 Task: Look for space in Gjakovë, Kosovo from 14th June, 2023 to 30th June, 2023 for 5 adults in price range Rs.8000 to Rs.12000. Place can be entire place or private room with 5 bedrooms having 5 beds and 5 bathrooms. Property type can be house, flat, guest house. Amenities needed are: wifi, TV, free parkinig on premises, gym, breakfast. Booking option can be shelf check-in. Required host language is English.
Action: Mouse moved to (532, 108)
Screenshot: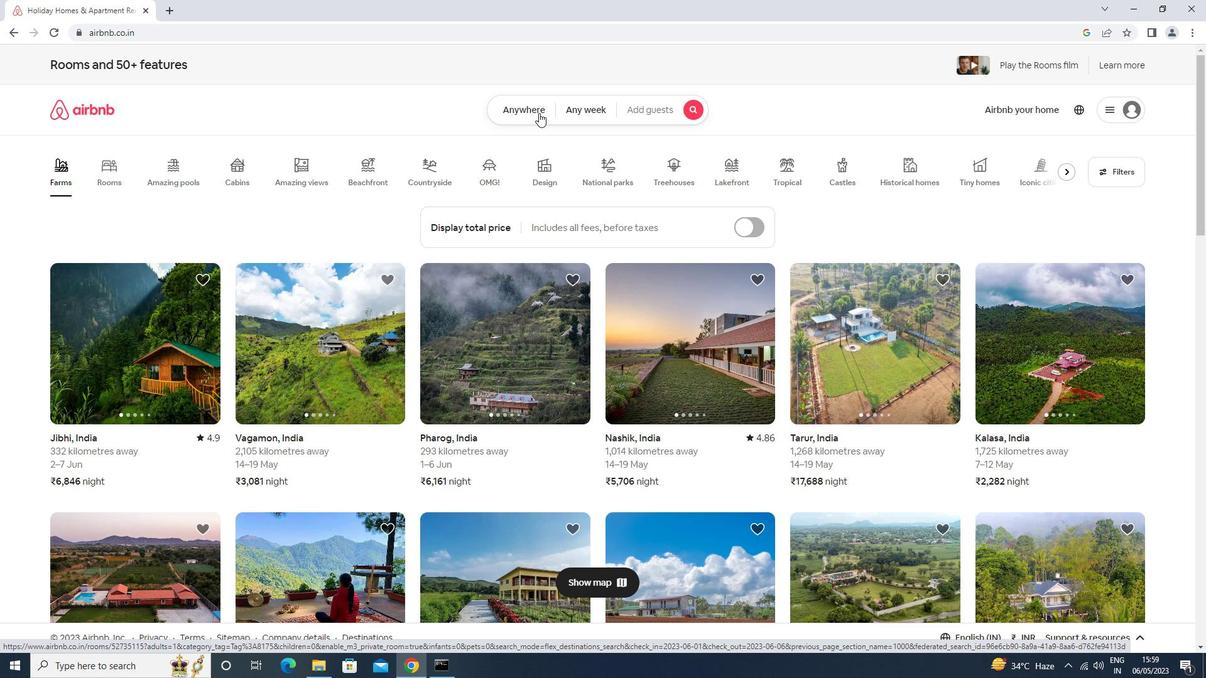 
Action: Mouse pressed left at (532, 108)
Screenshot: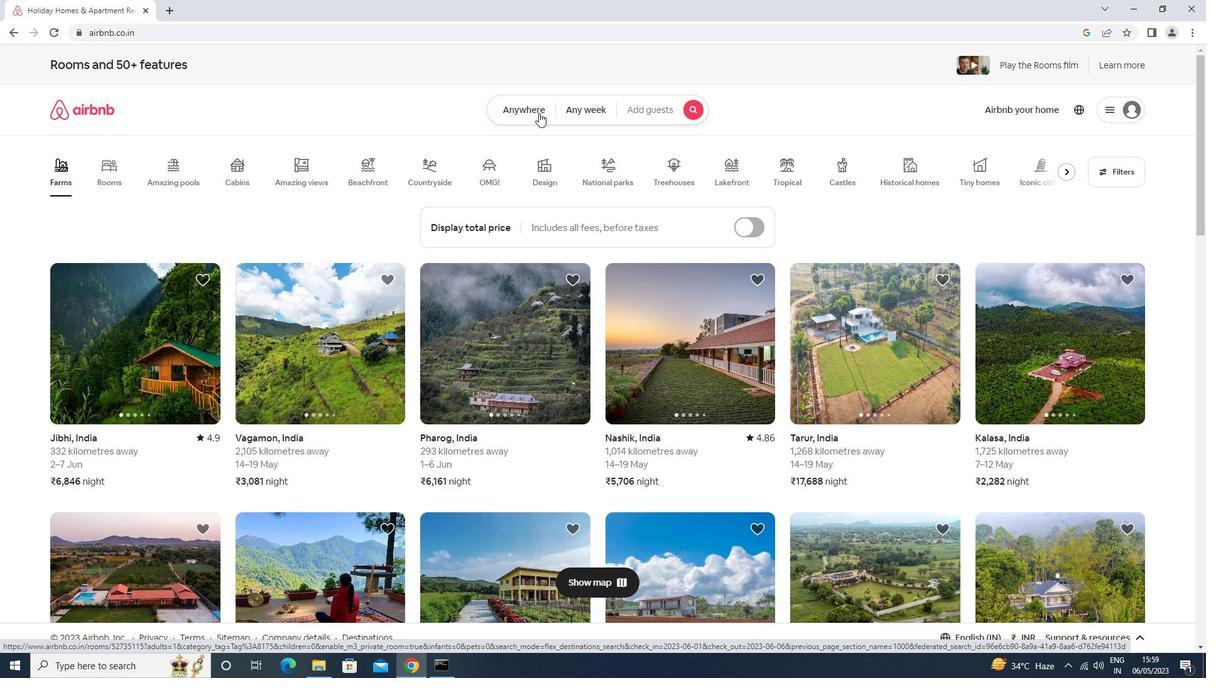
Action: Mouse moved to (446, 159)
Screenshot: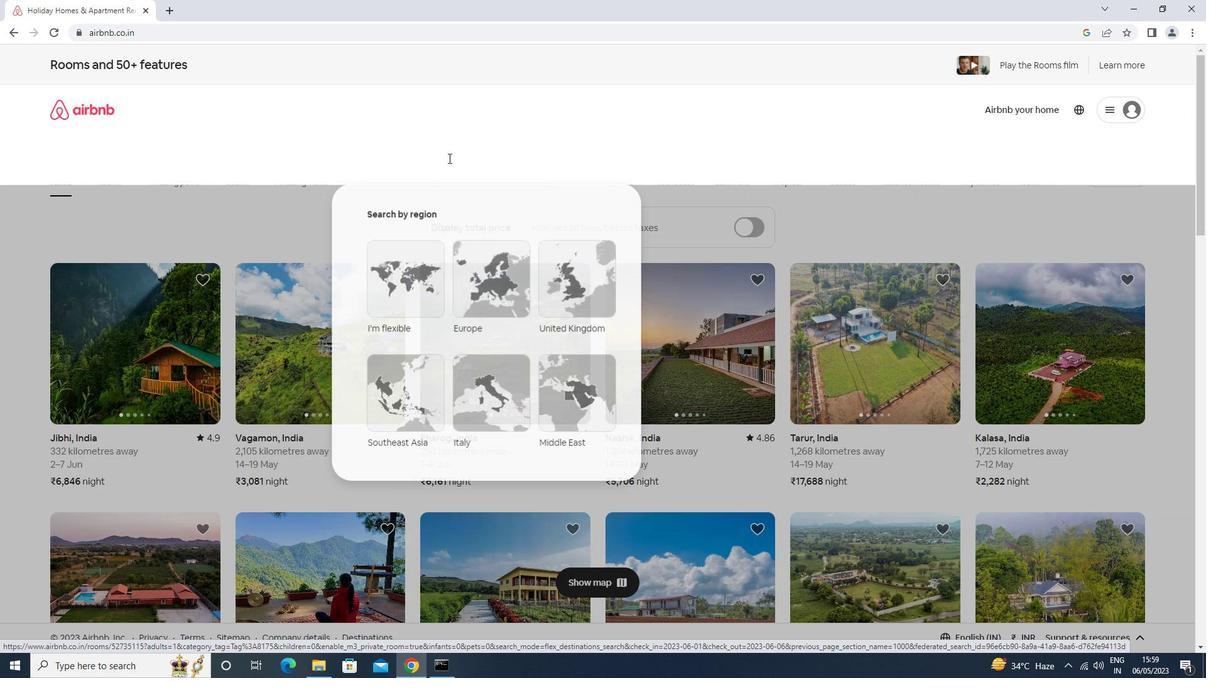 
Action: Mouse pressed left at (446, 159)
Screenshot: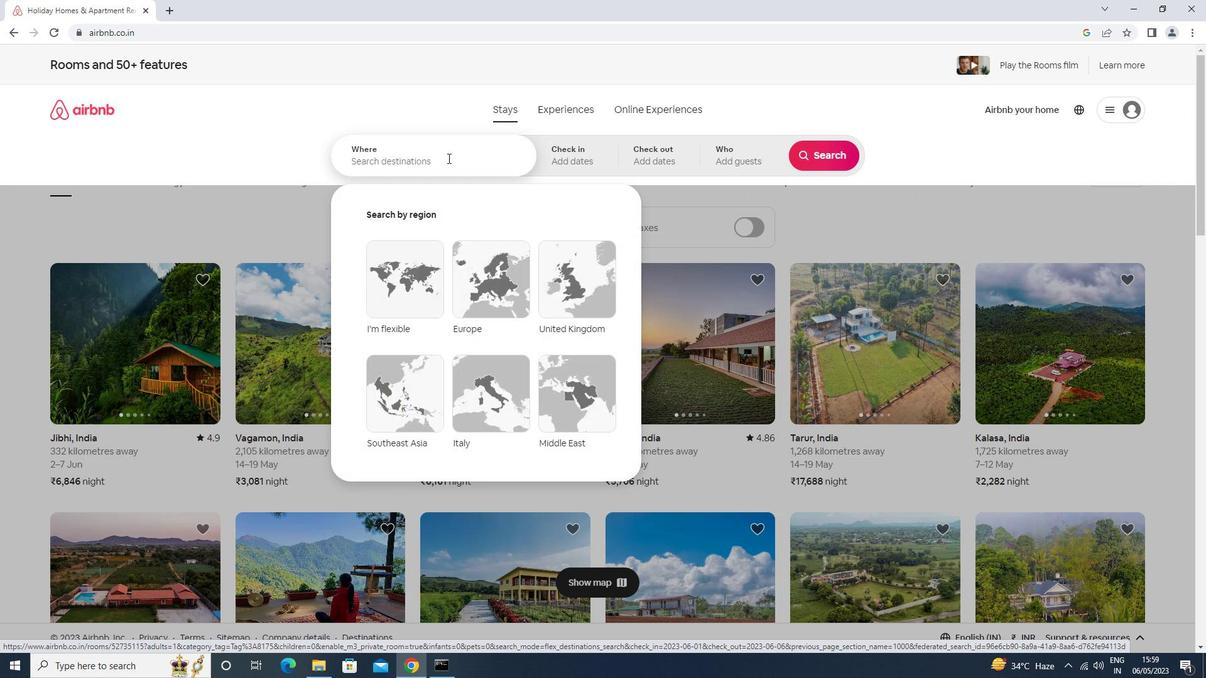 
Action: Mouse moved to (446, 159)
Screenshot: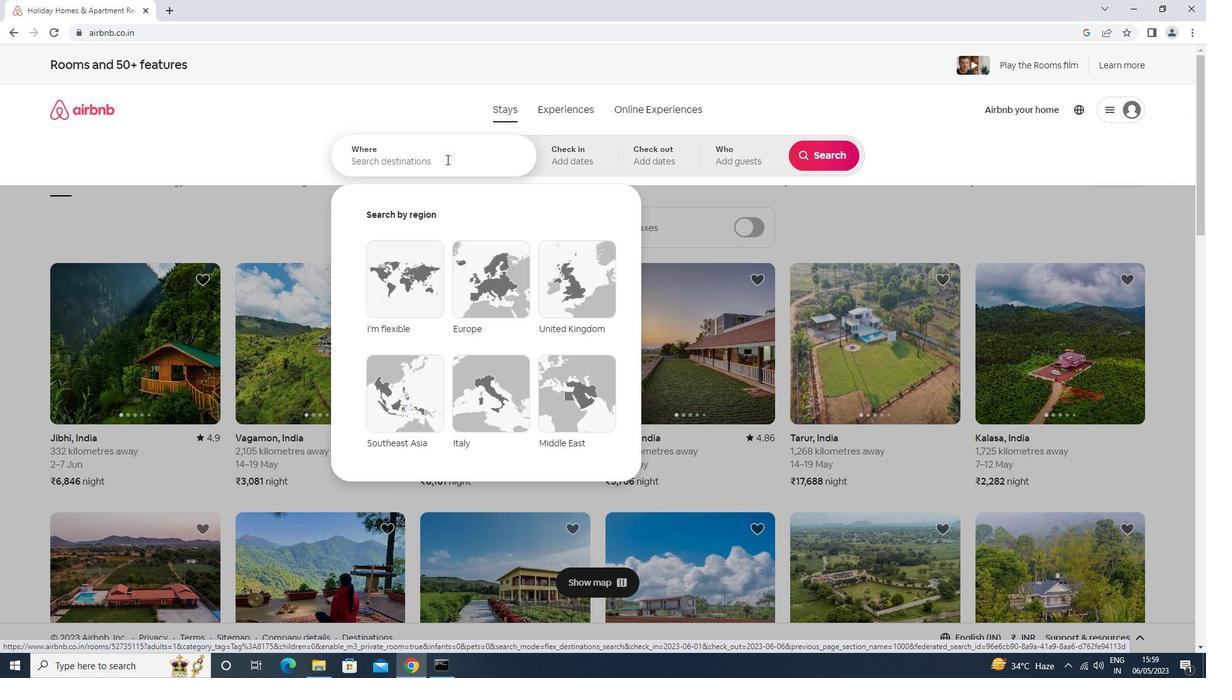 
Action: Key pressed <Key.shift>GJAKOVE,<Key.shift>KOSOVO<Key.enter>
Screenshot: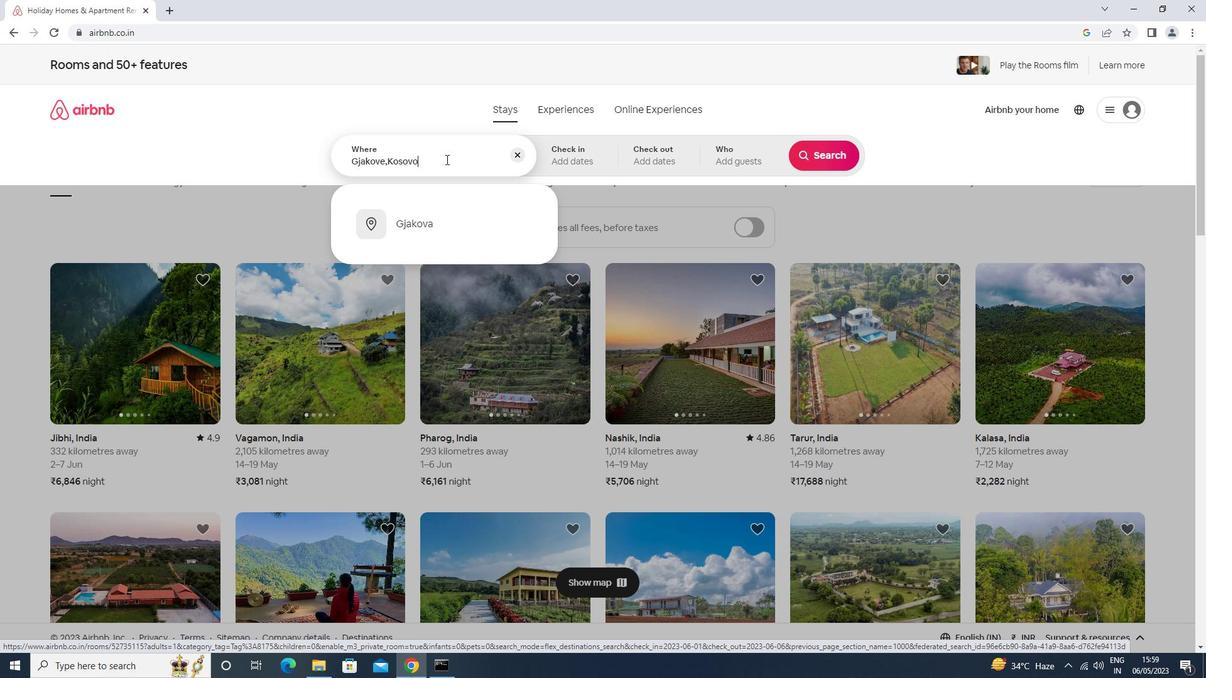 
Action: Mouse moved to (724, 371)
Screenshot: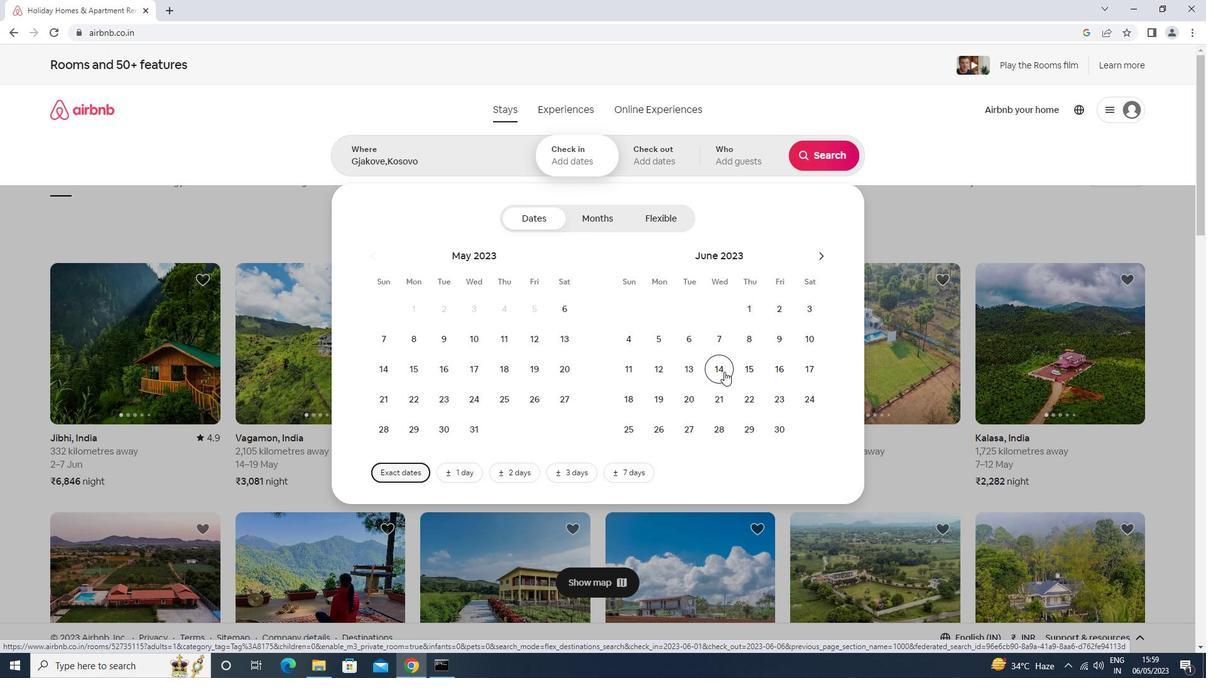 
Action: Mouse pressed left at (724, 371)
Screenshot: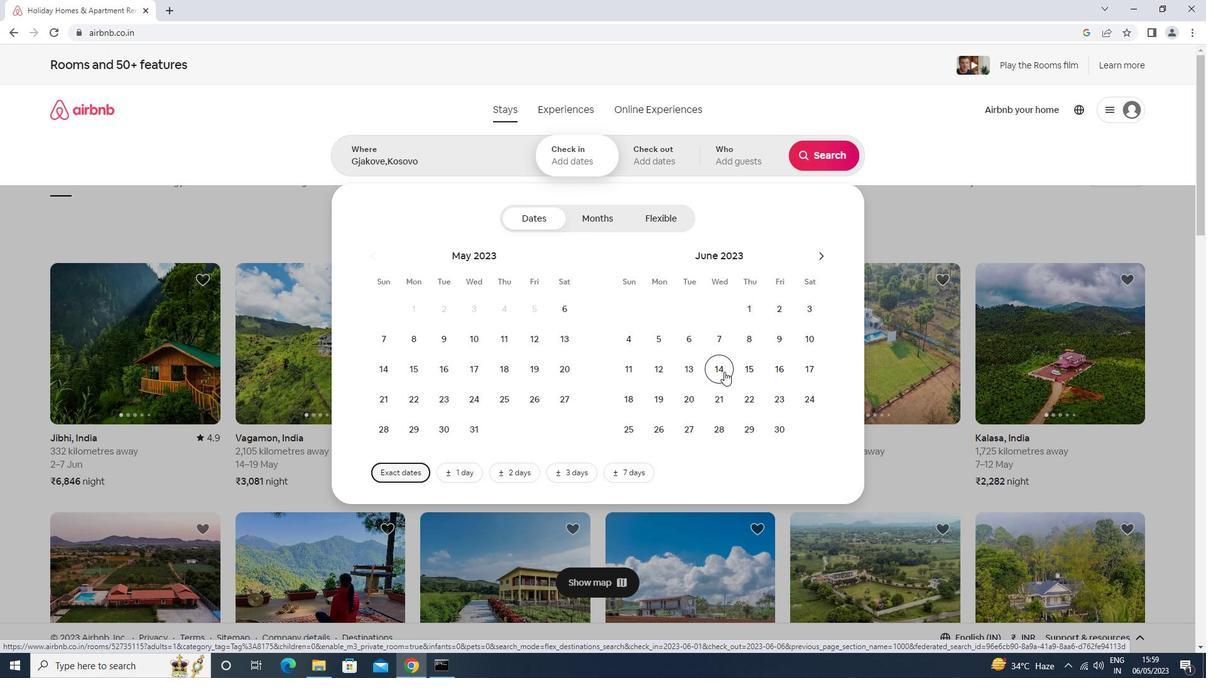 
Action: Mouse moved to (774, 434)
Screenshot: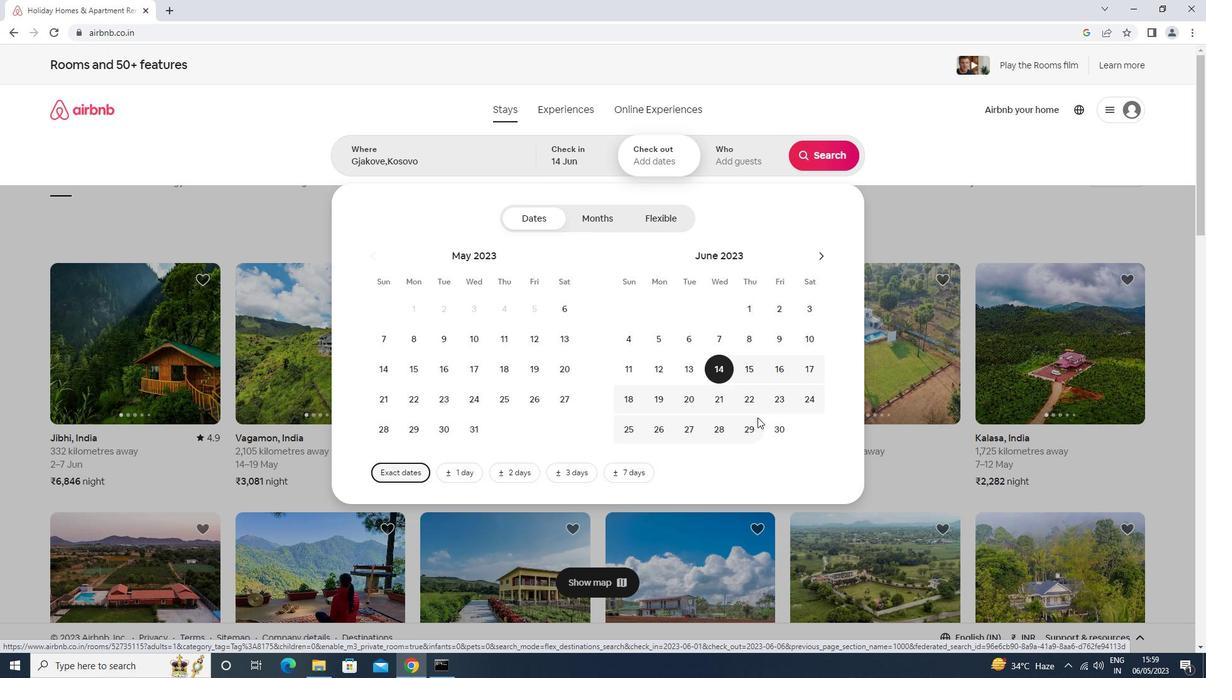 
Action: Mouse pressed left at (774, 434)
Screenshot: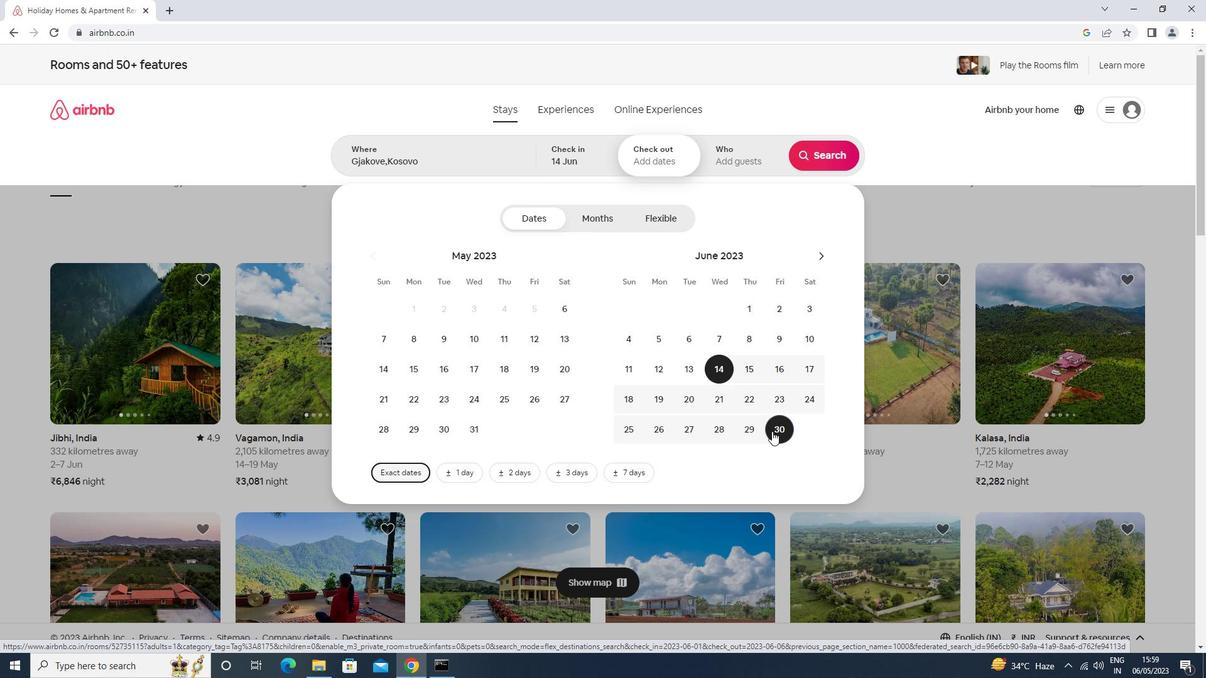 
Action: Mouse moved to (740, 176)
Screenshot: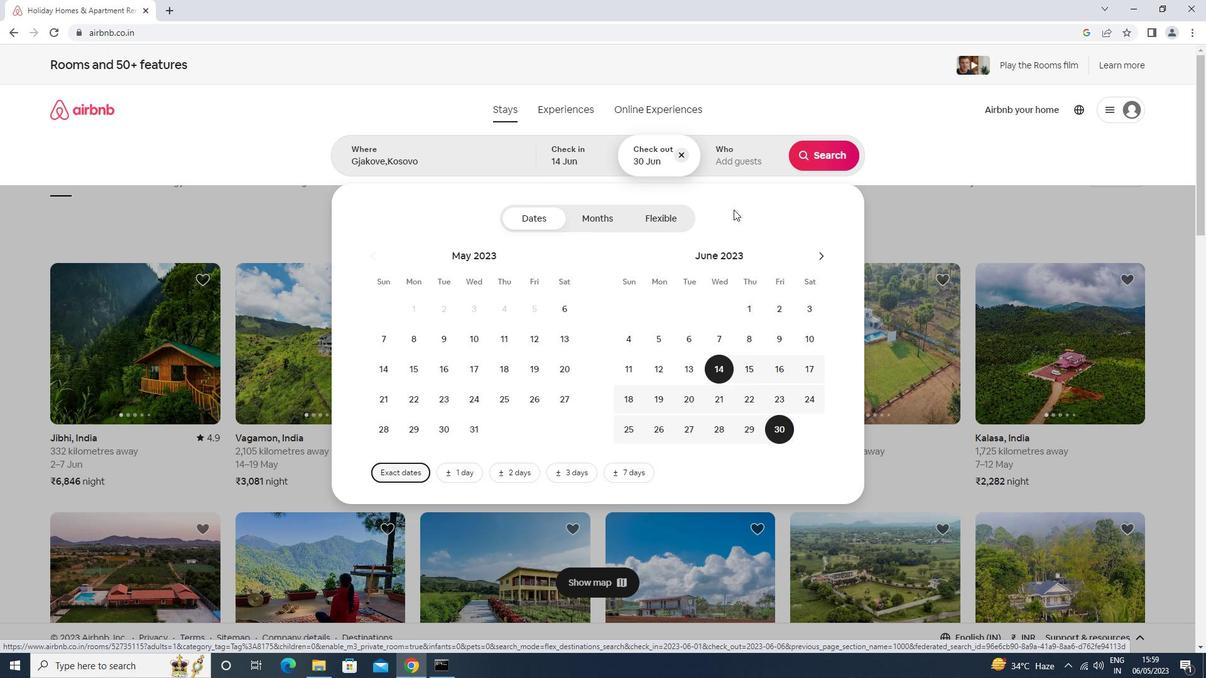 
Action: Mouse pressed left at (740, 176)
Screenshot: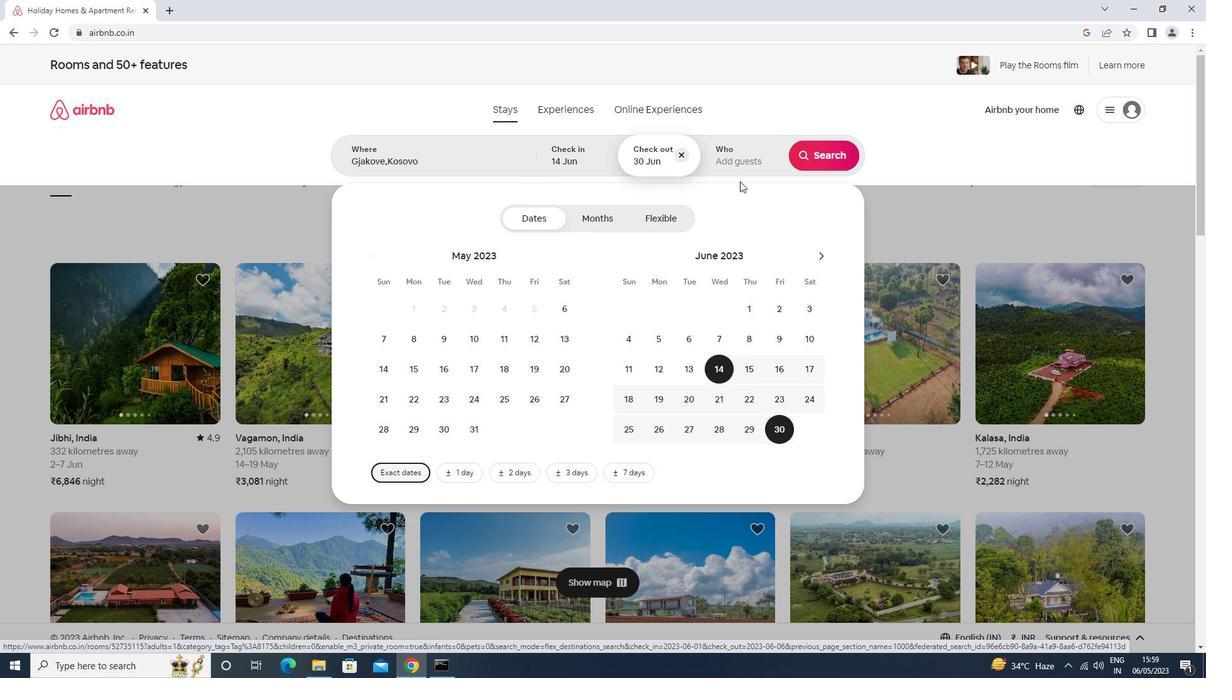 
Action: Mouse moved to (740, 162)
Screenshot: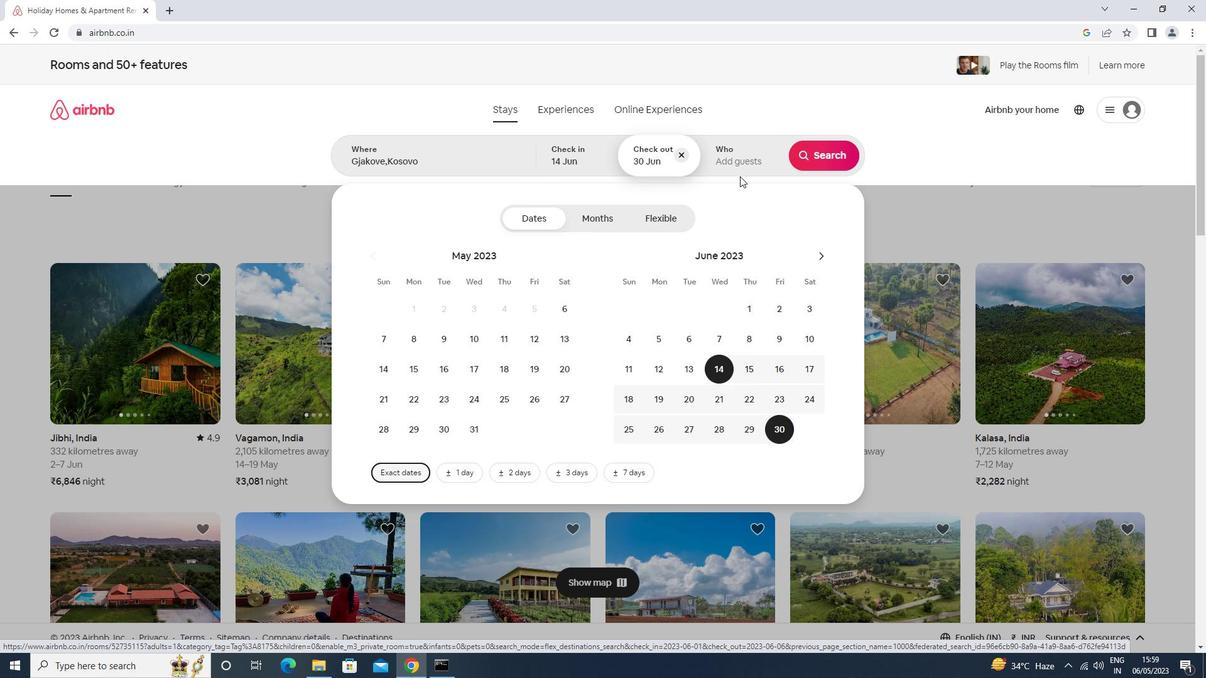 
Action: Mouse pressed left at (740, 162)
Screenshot: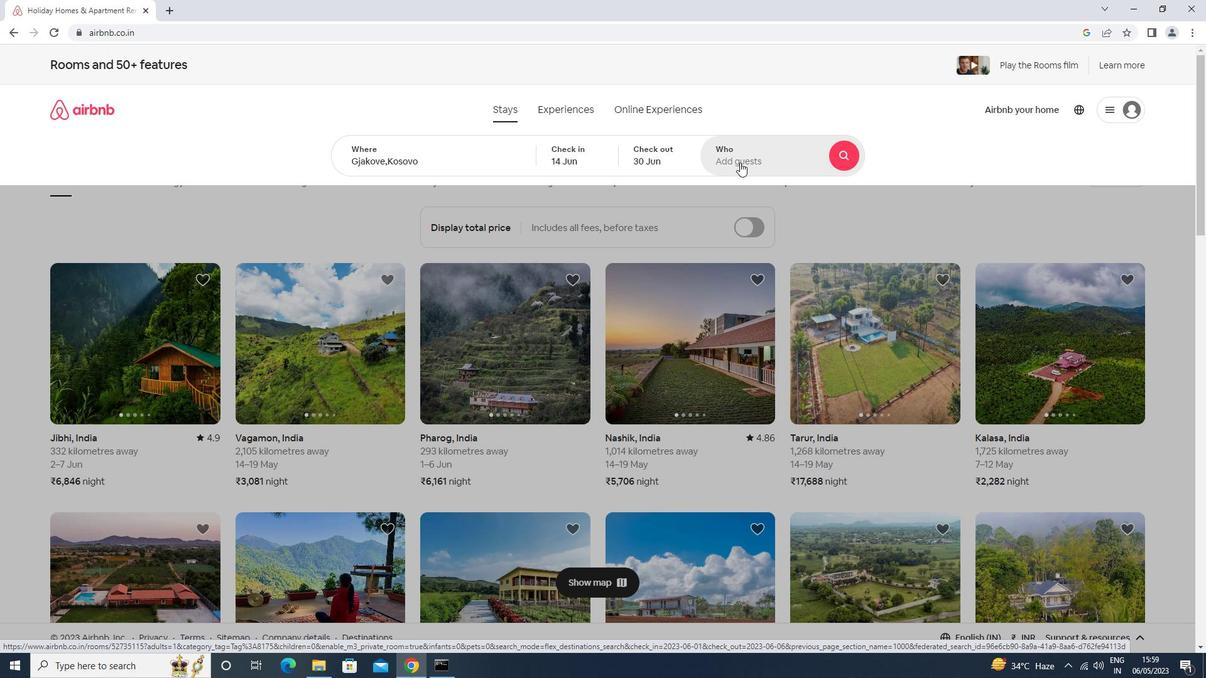 
Action: Mouse moved to (823, 224)
Screenshot: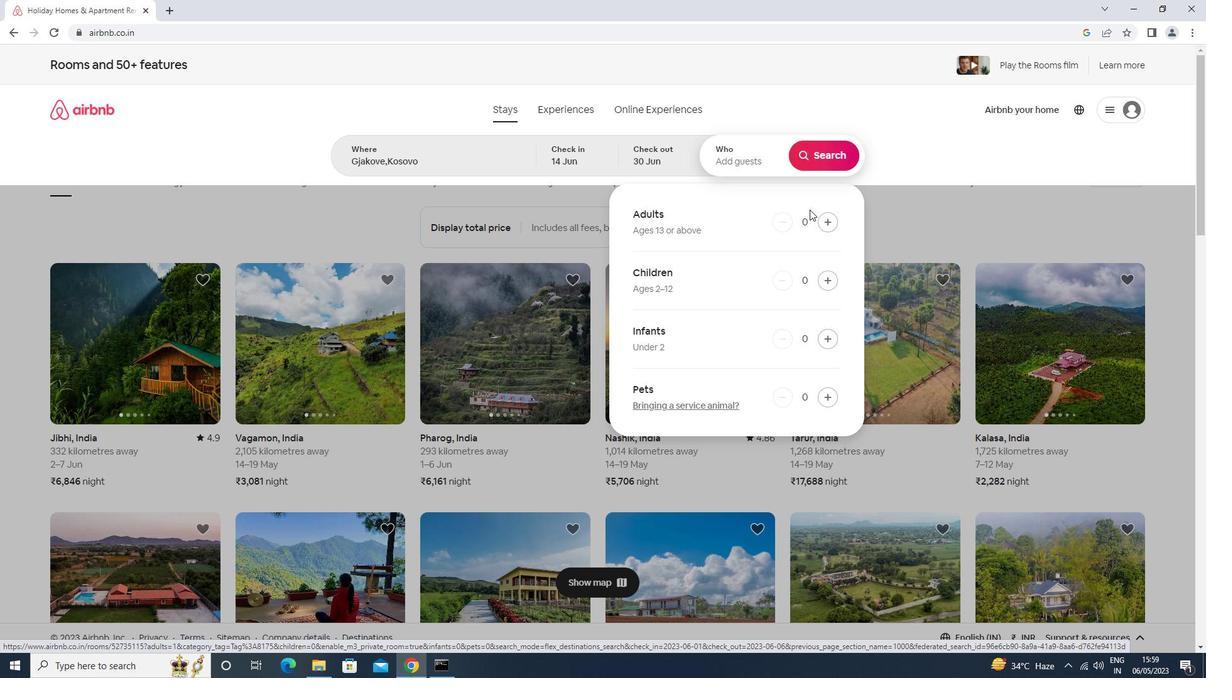 
Action: Mouse pressed left at (823, 224)
Screenshot: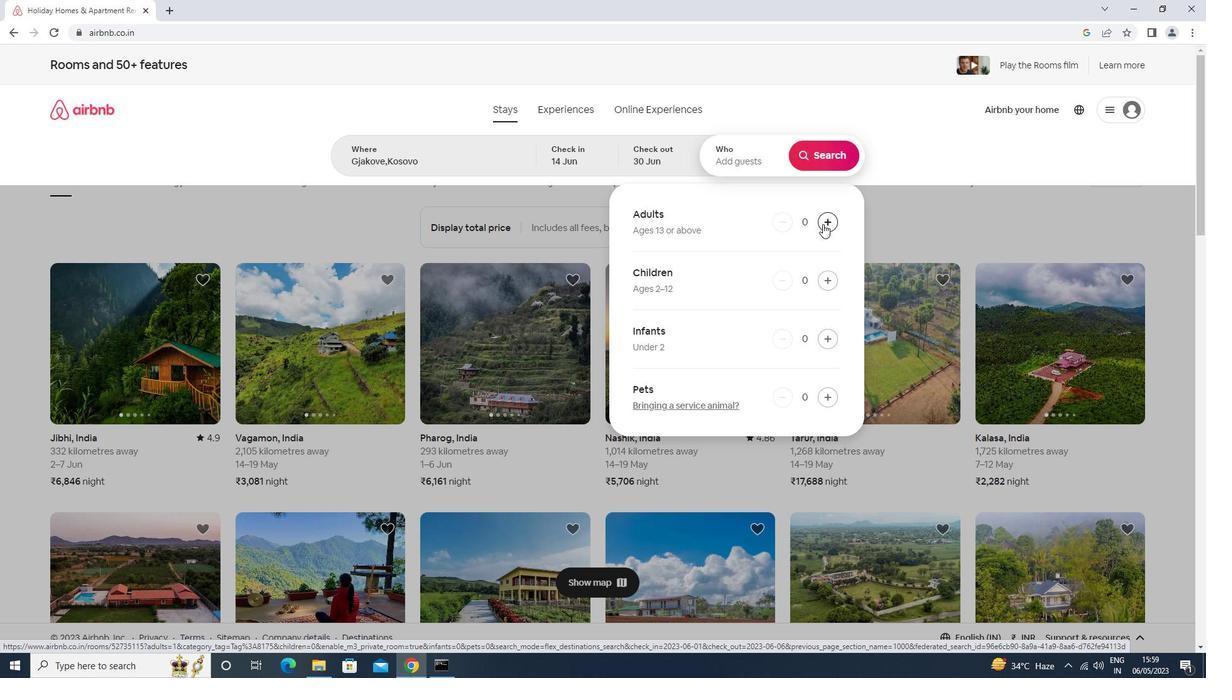
Action: Mouse pressed left at (823, 224)
Screenshot: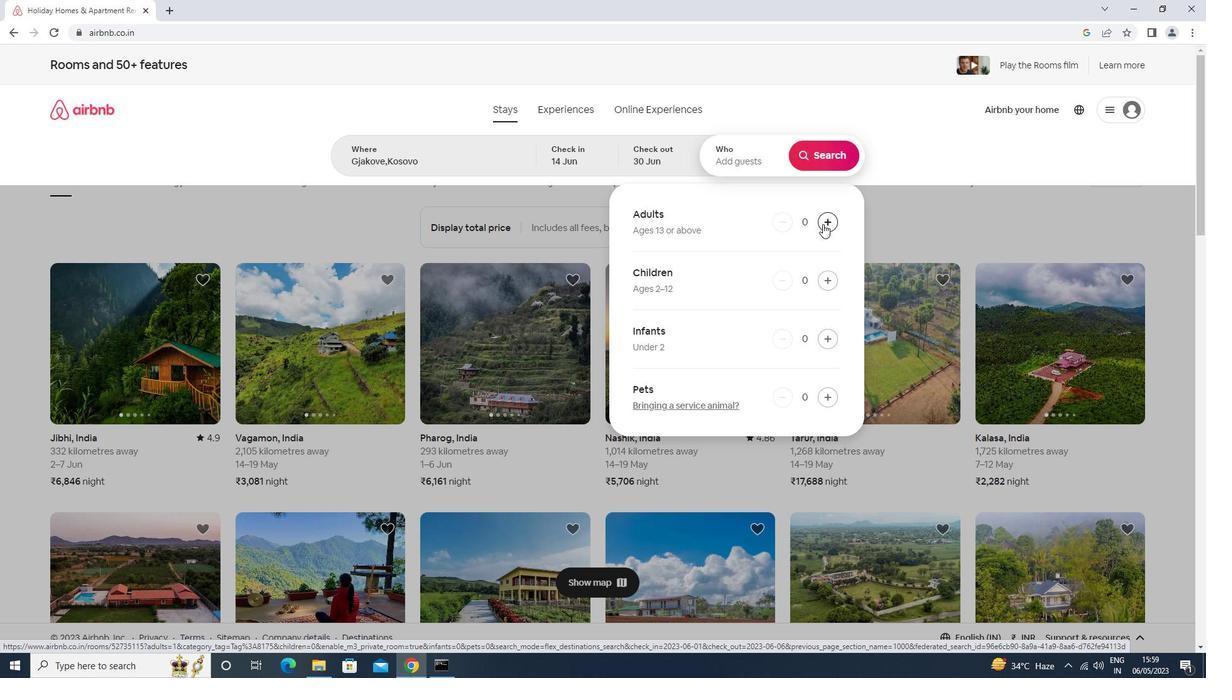 
Action: Mouse pressed left at (823, 224)
Screenshot: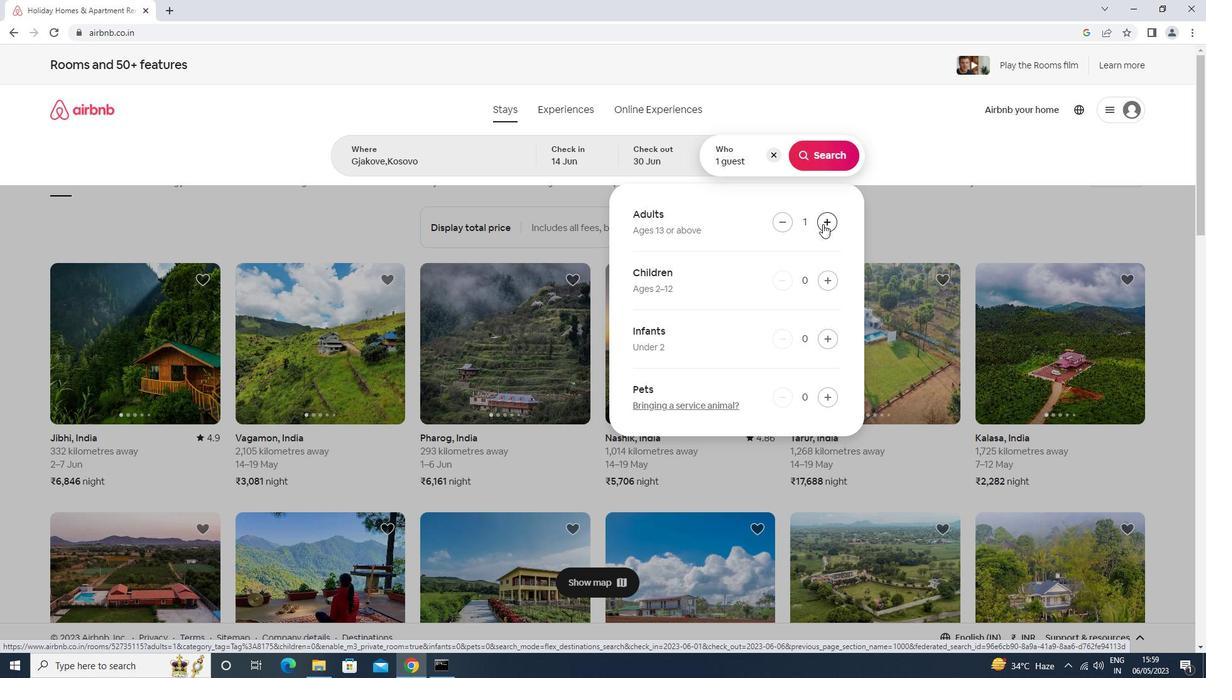 
Action: Mouse pressed left at (823, 224)
Screenshot: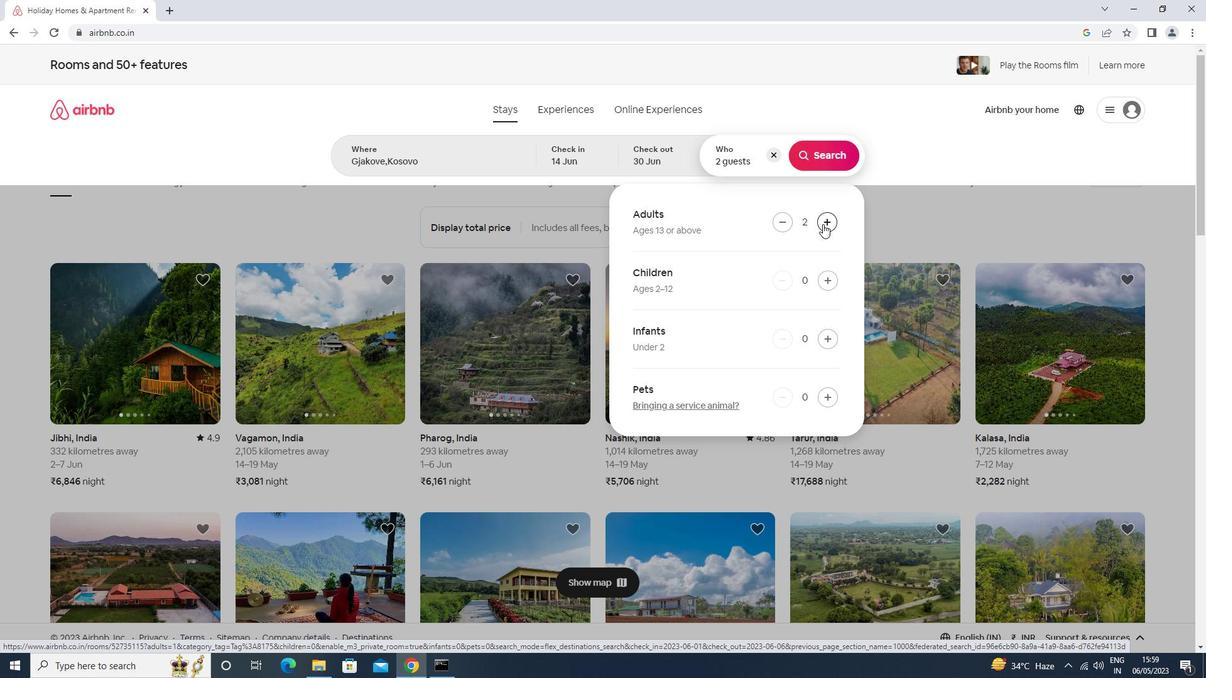 
Action: Mouse pressed left at (823, 224)
Screenshot: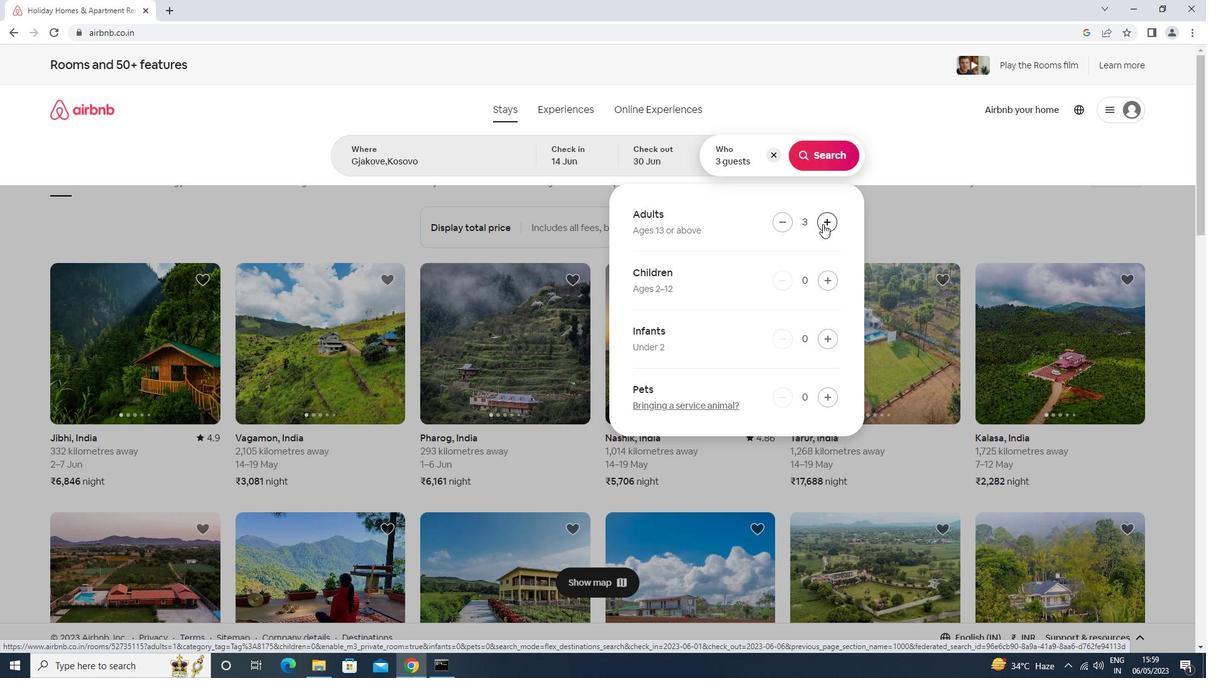 
Action: Mouse moved to (826, 148)
Screenshot: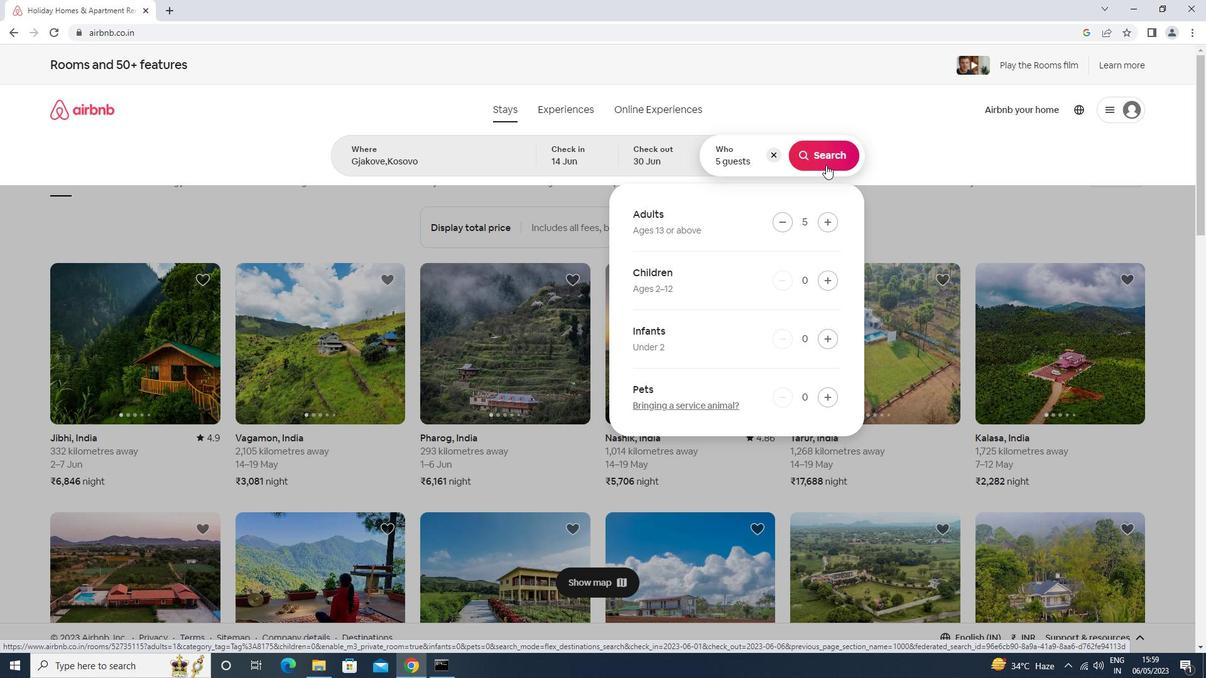 
Action: Mouse pressed left at (826, 148)
Screenshot: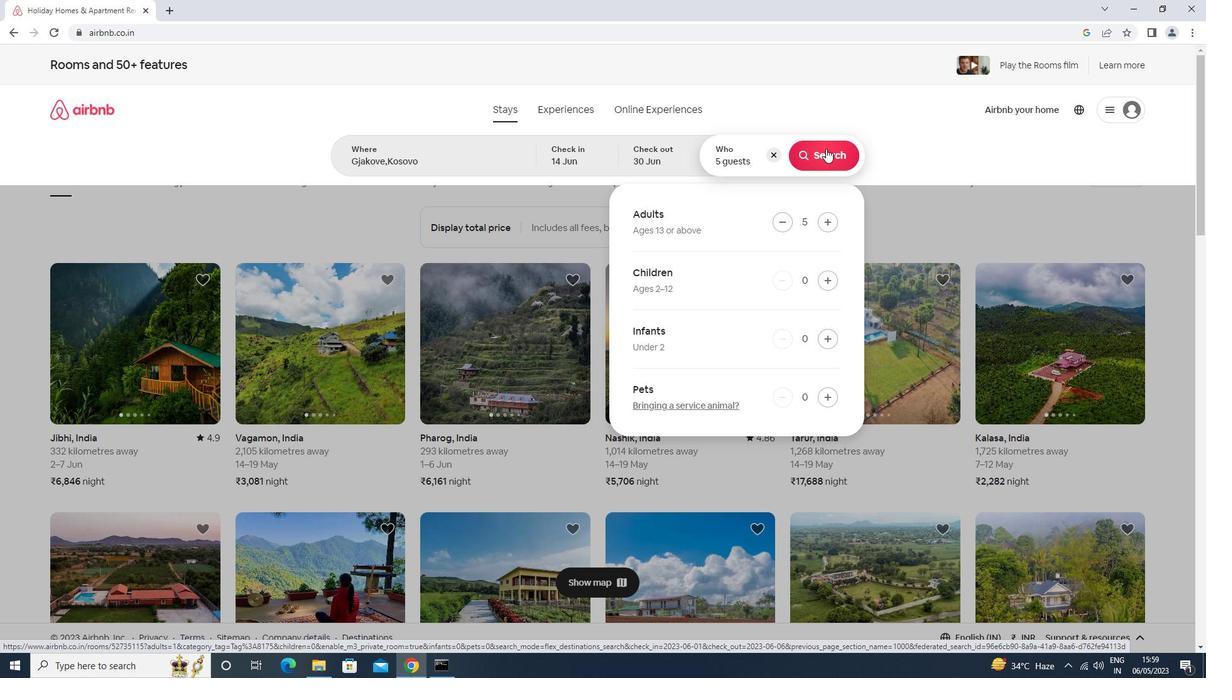 
Action: Mouse moved to (1155, 120)
Screenshot: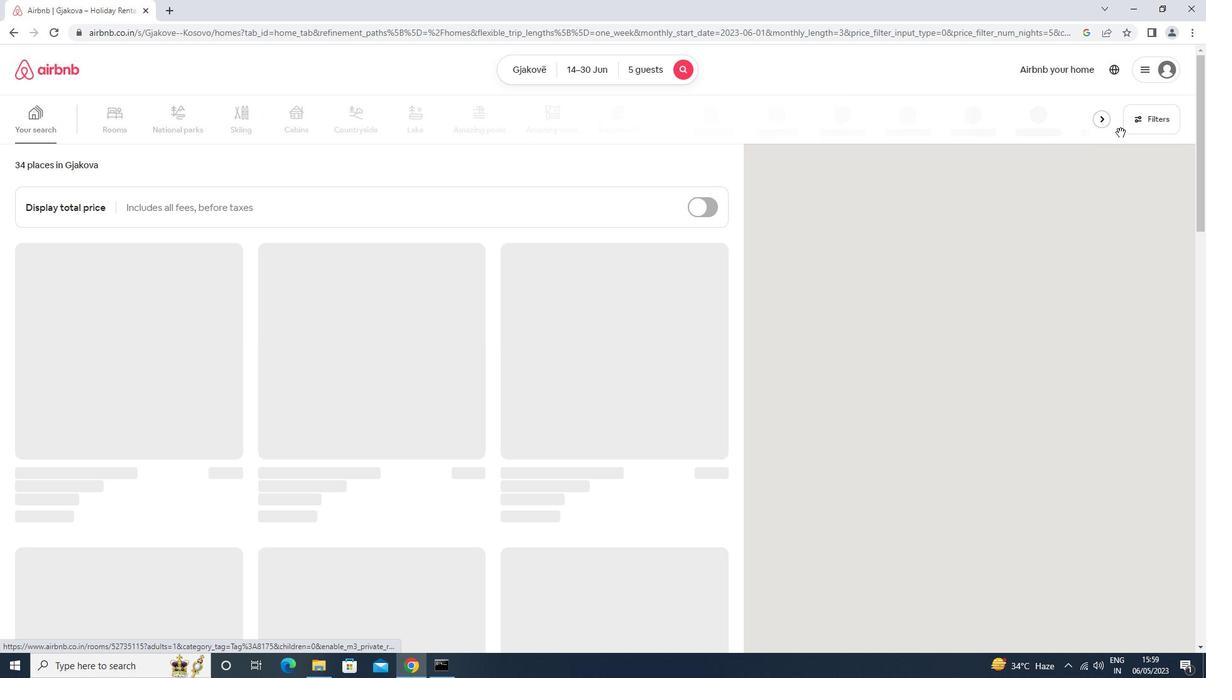 
Action: Mouse pressed left at (1155, 120)
Screenshot: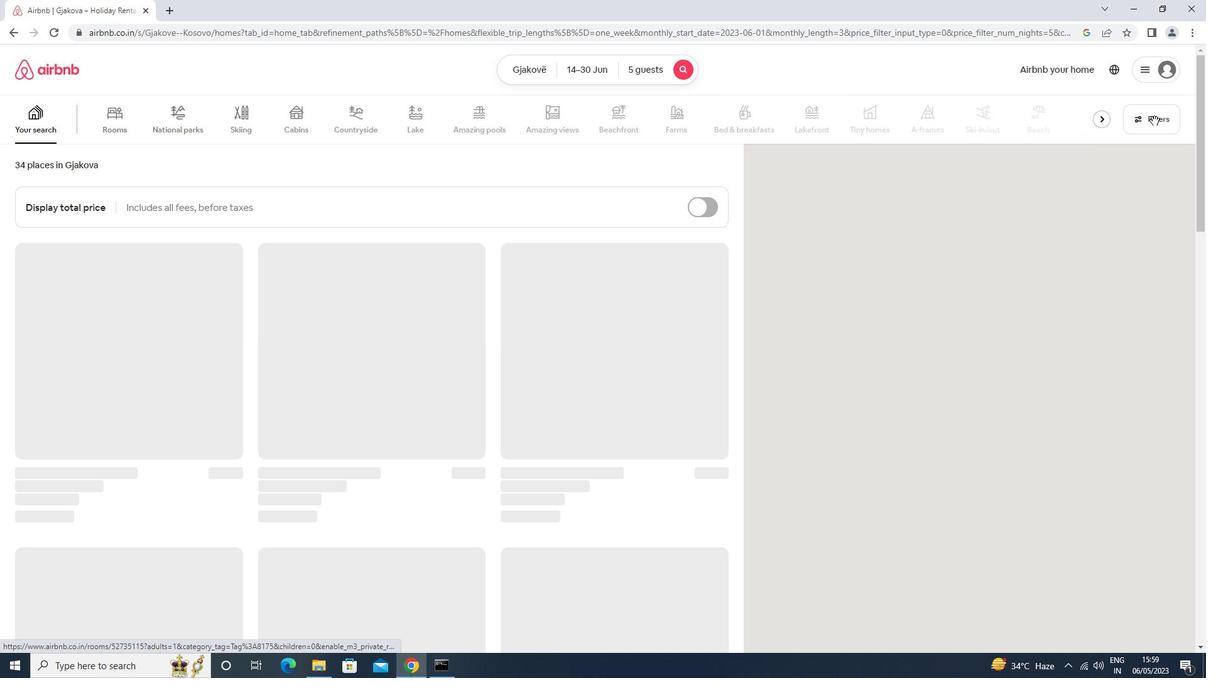 
Action: Mouse moved to (496, 431)
Screenshot: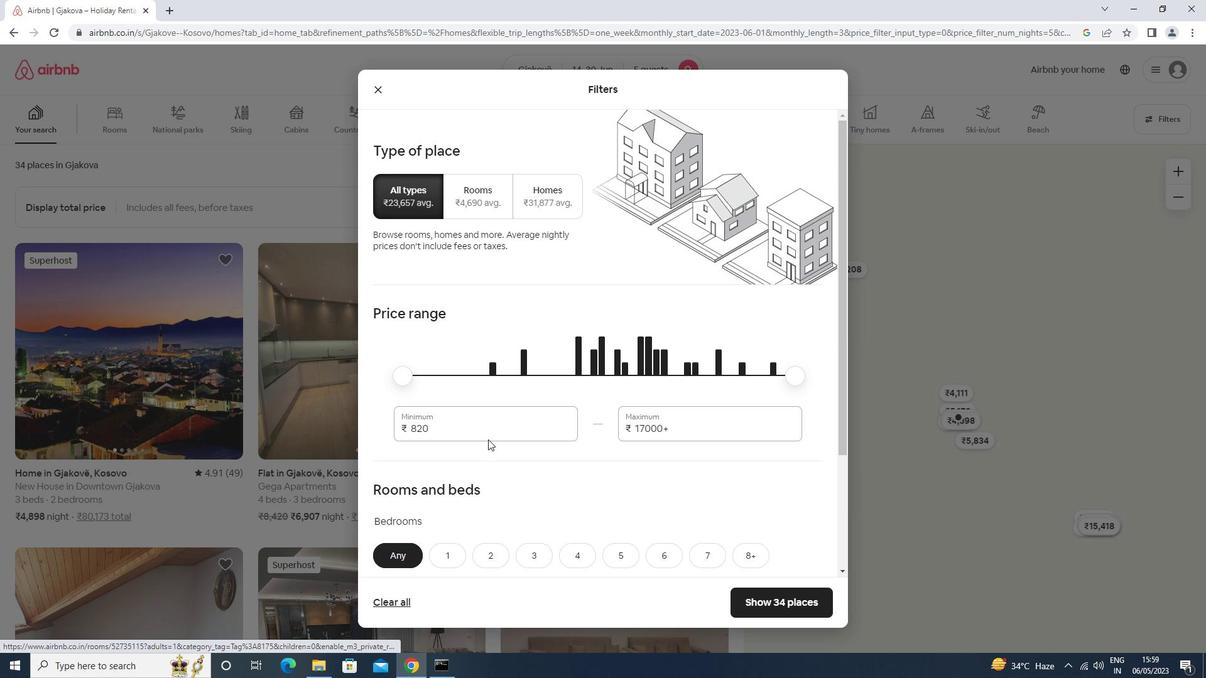 
Action: Mouse pressed left at (496, 431)
Screenshot: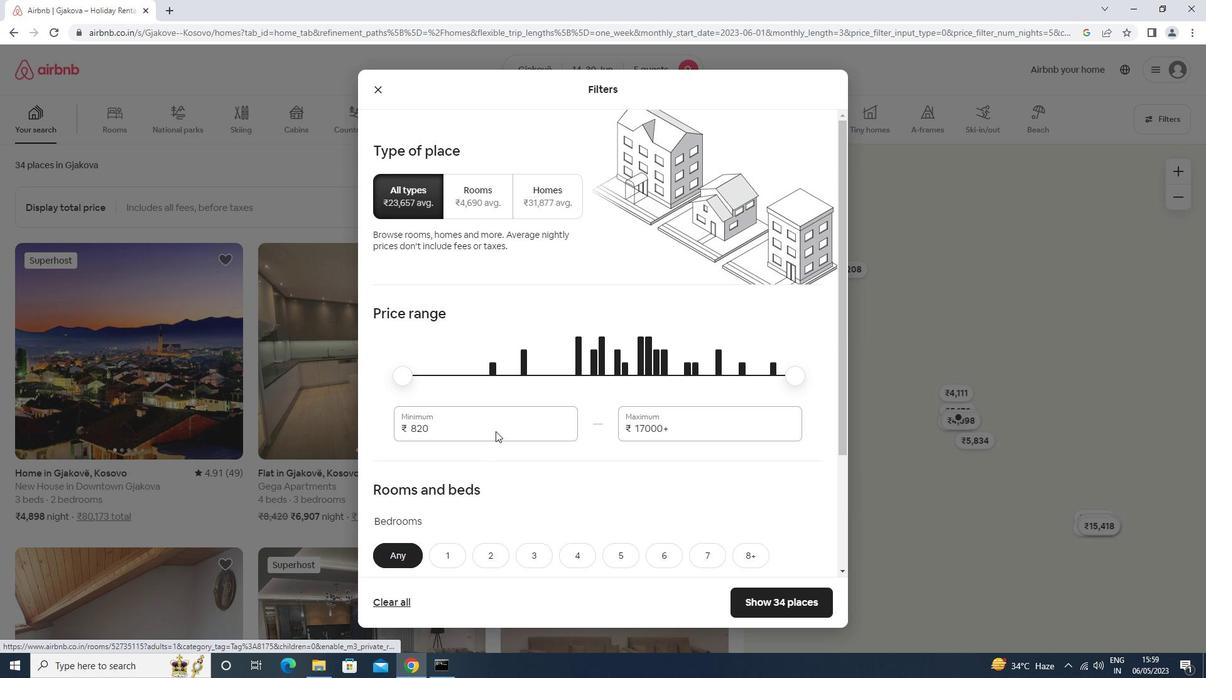 
Action: Mouse moved to (492, 431)
Screenshot: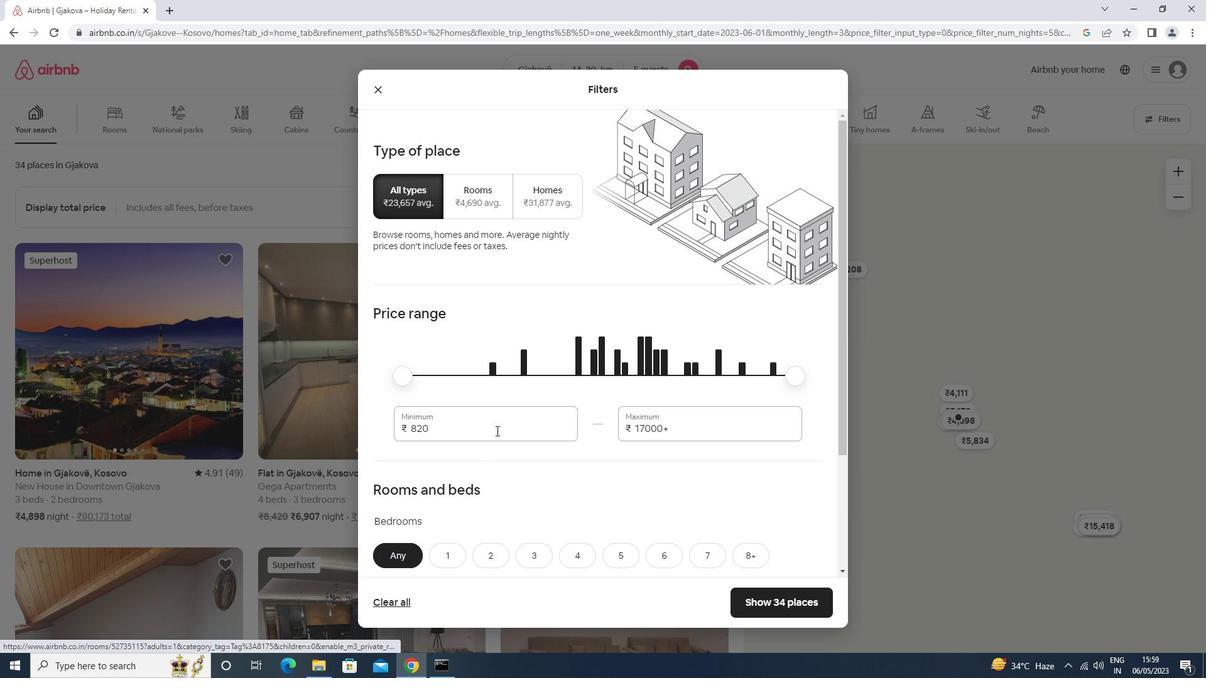 
Action: Key pressed <Key.backspace><Key.backspace><Key.backspace><Key.backspace>8000<Key.tab>12000
Screenshot: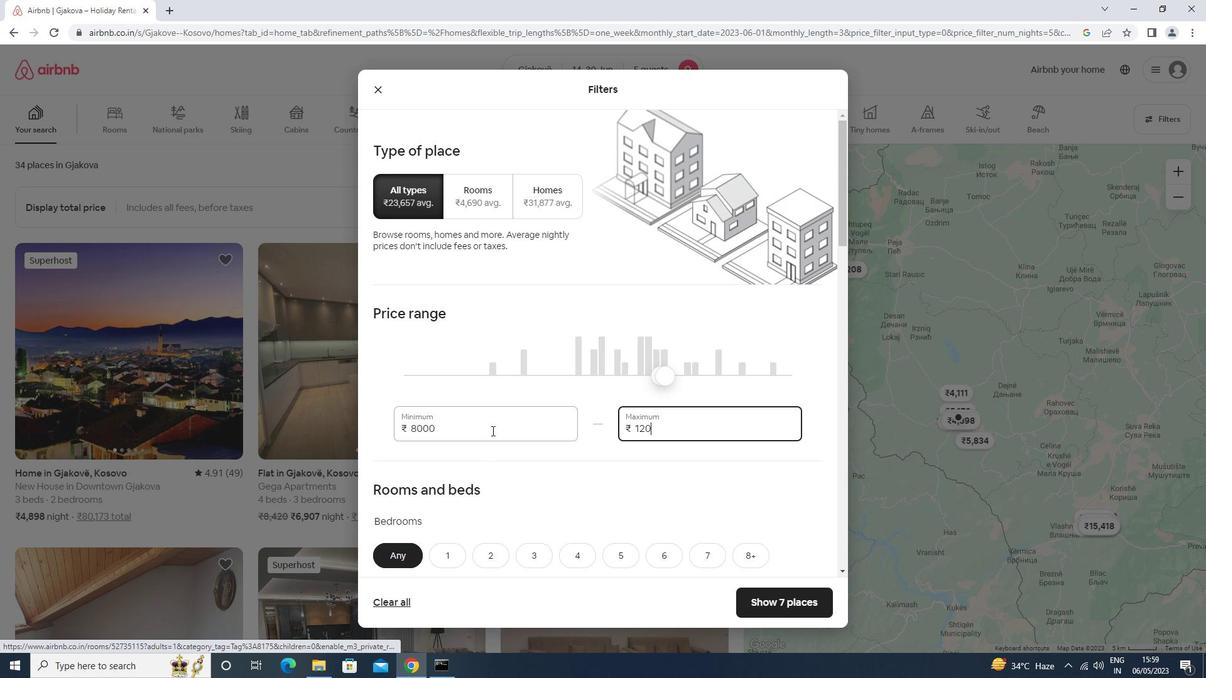
Action: Mouse moved to (479, 448)
Screenshot: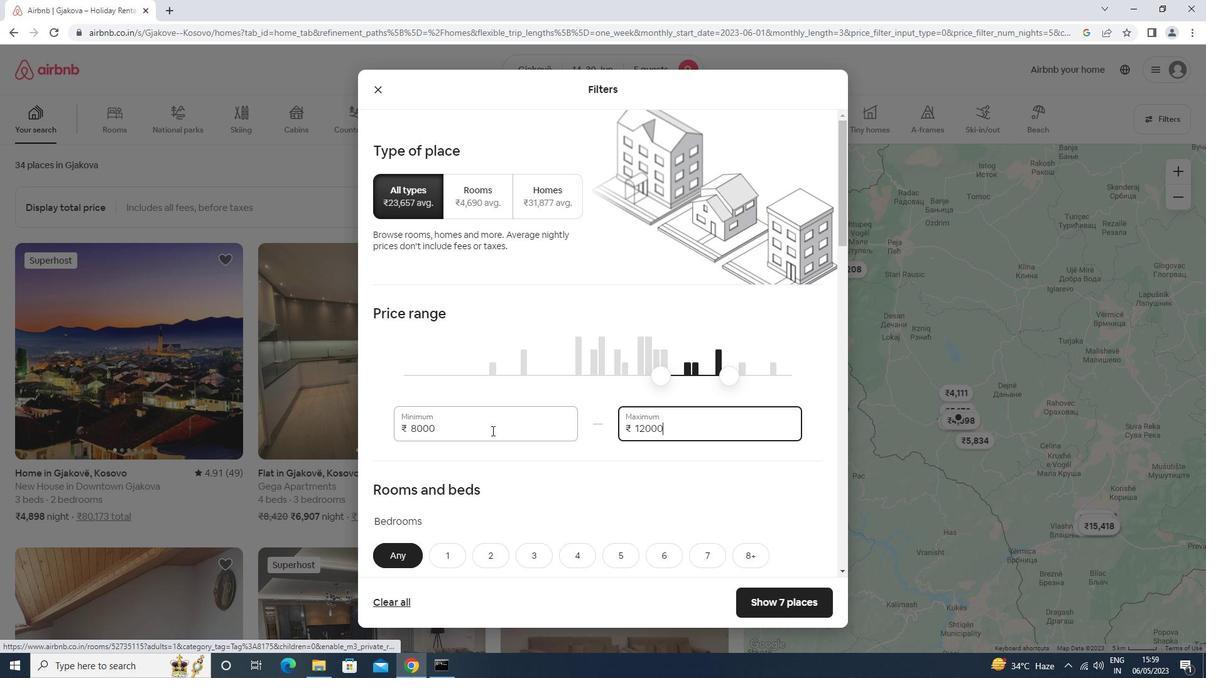 
Action: Mouse scrolled (479, 447) with delta (0, 0)
Screenshot: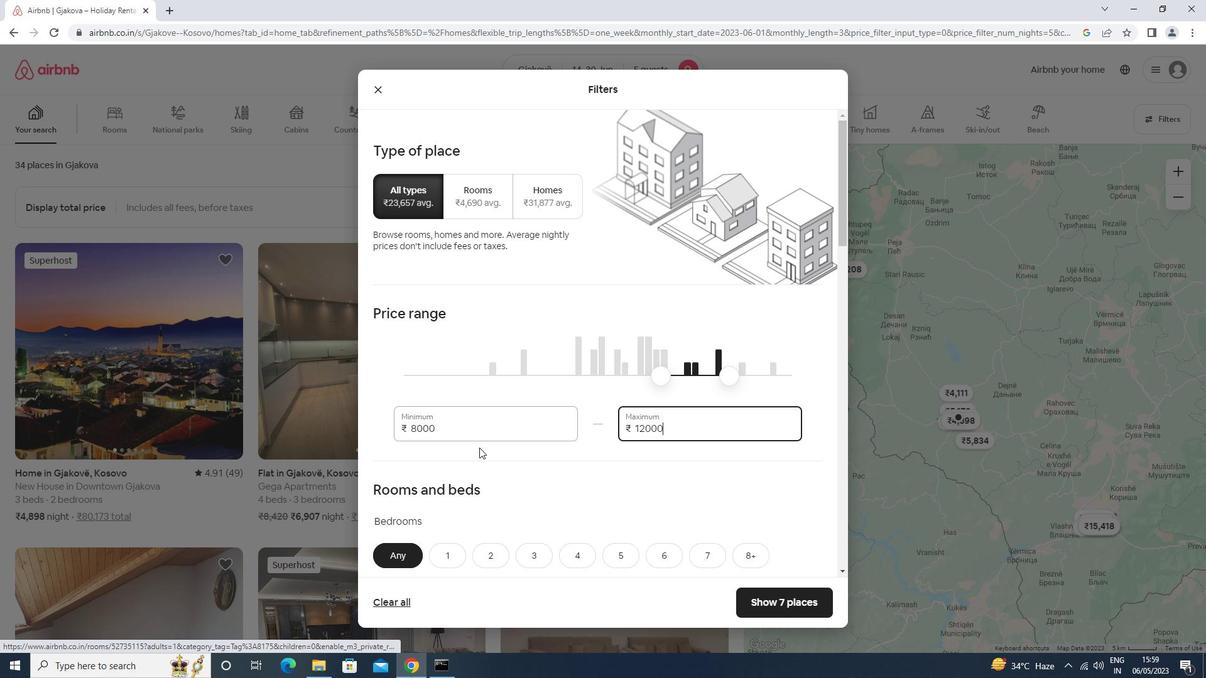 
Action: Mouse scrolled (479, 447) with delta (0, 0)
Screenshot: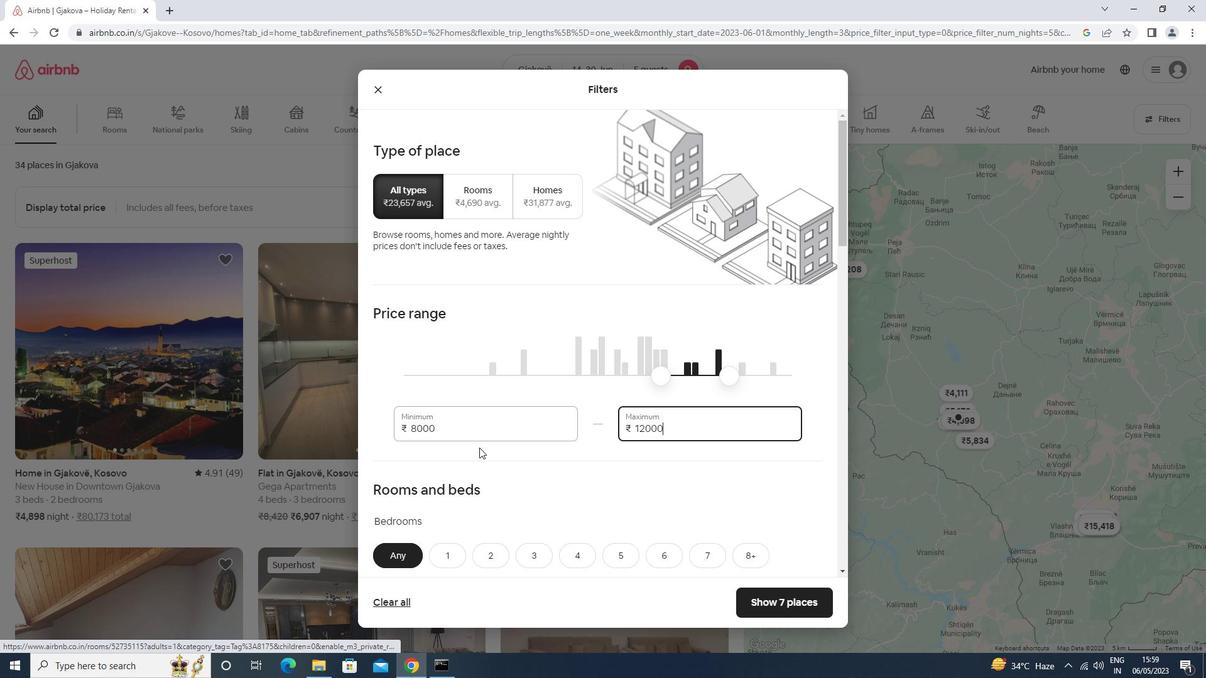 
Action: Mouse scrolled (479, 447) with delta (0, 0)
Screenshot: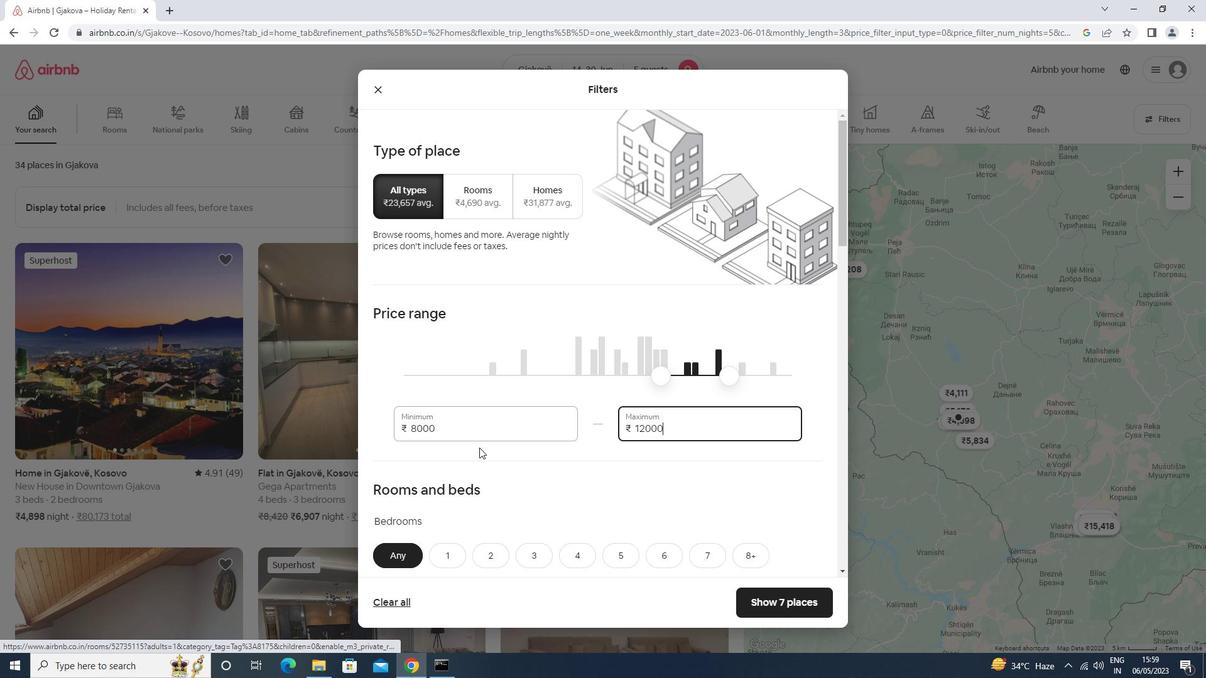 
Action: Mouse moved to (619, 361)
Screenshot: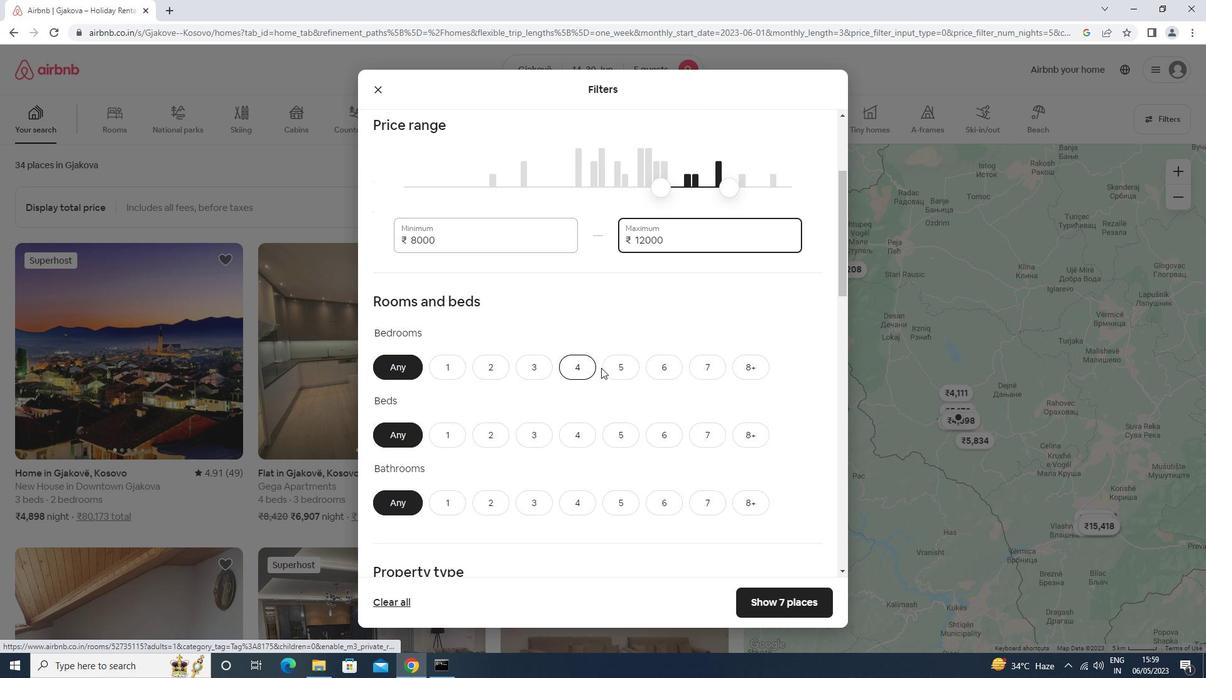 
Action: Mouse pressed left at (619, 361)
Screenshot: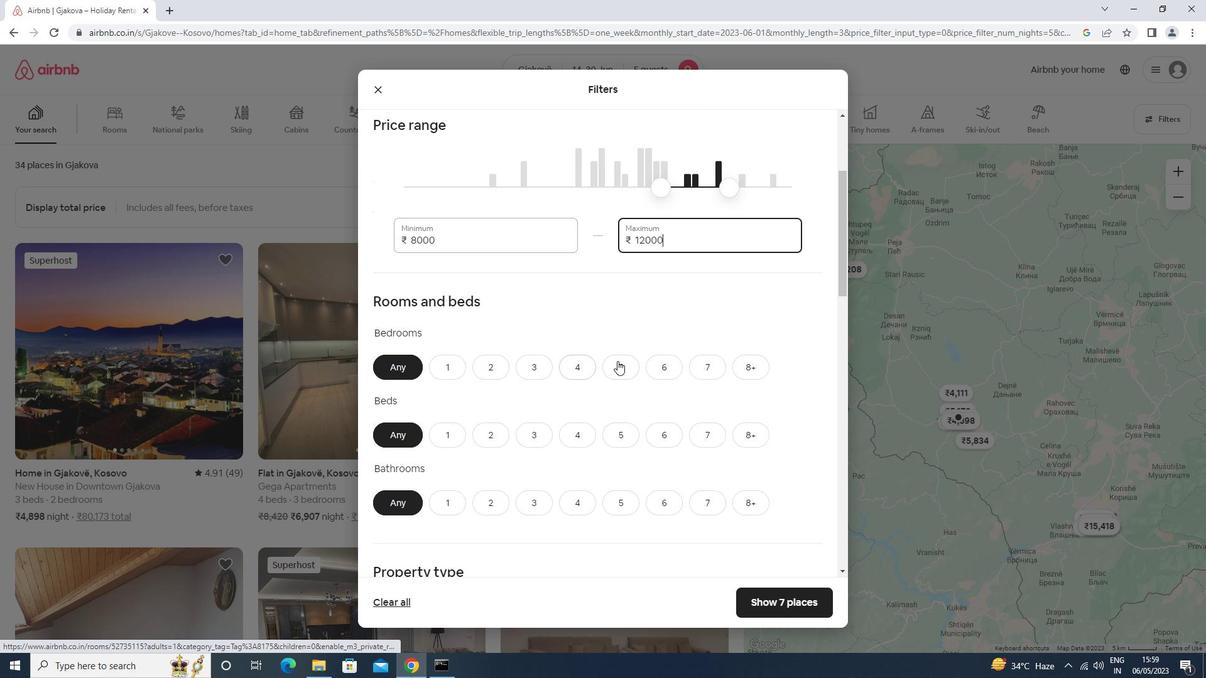 
Action: Mouse moved to (615, 434)
Screenshot: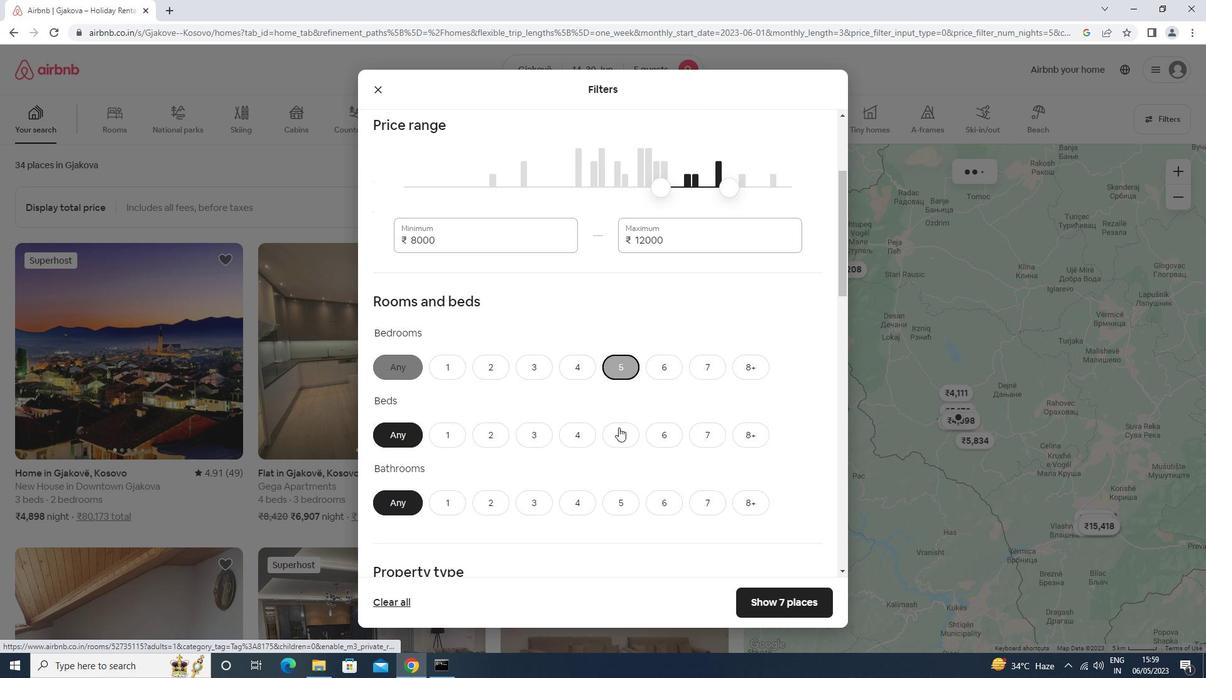 
Action: Mouse pressed left at (615, 434)
Screenshot: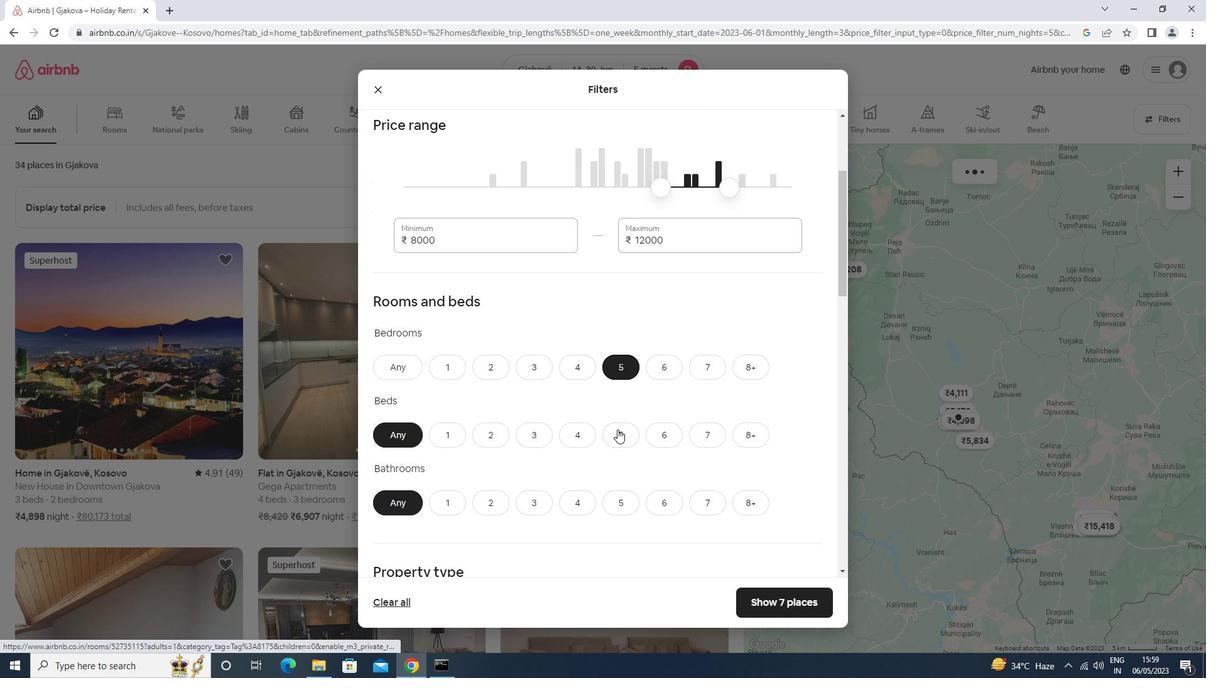 
Action: Mouse moved to (625, 499)
Screenshot: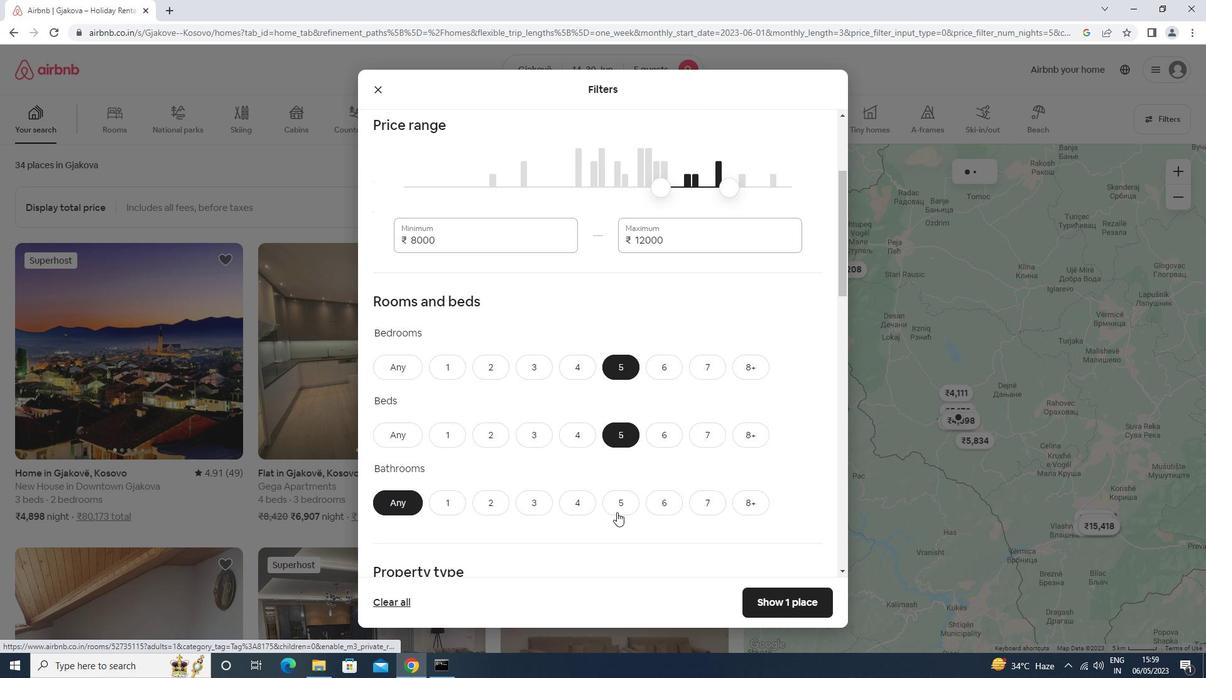 
Action: Mouse pressed left at (625, 499)
Screenshot: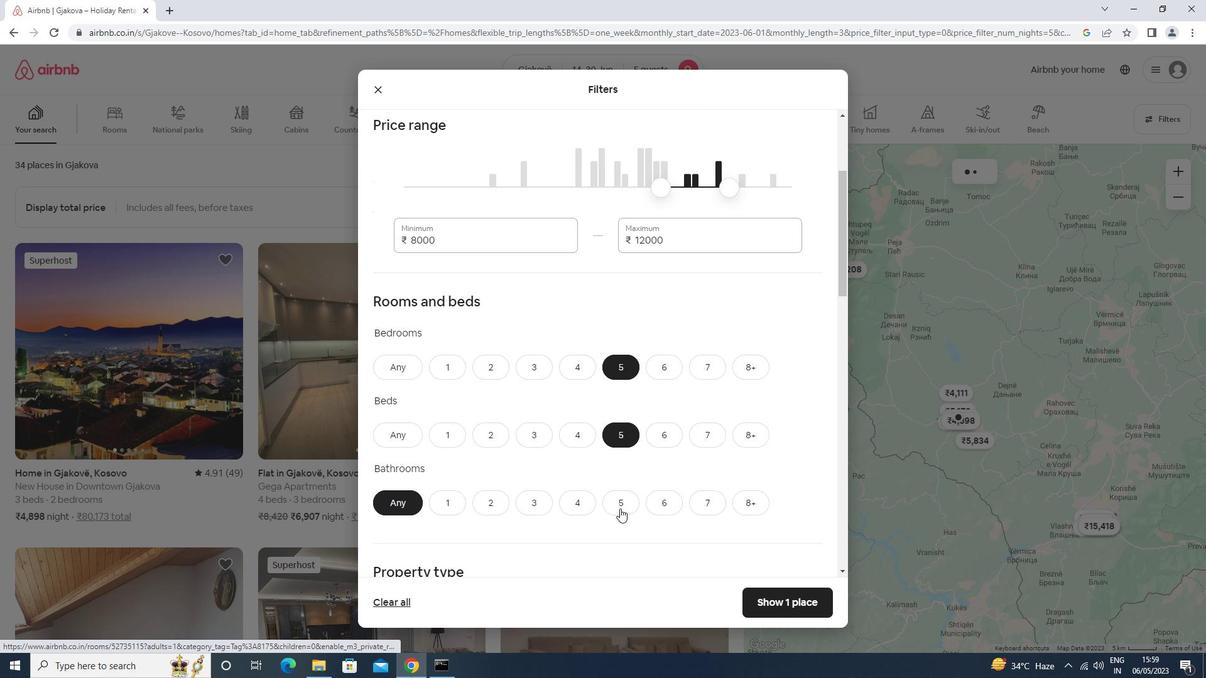 
Action: Mouse moved to (591, 470)
Screenshot: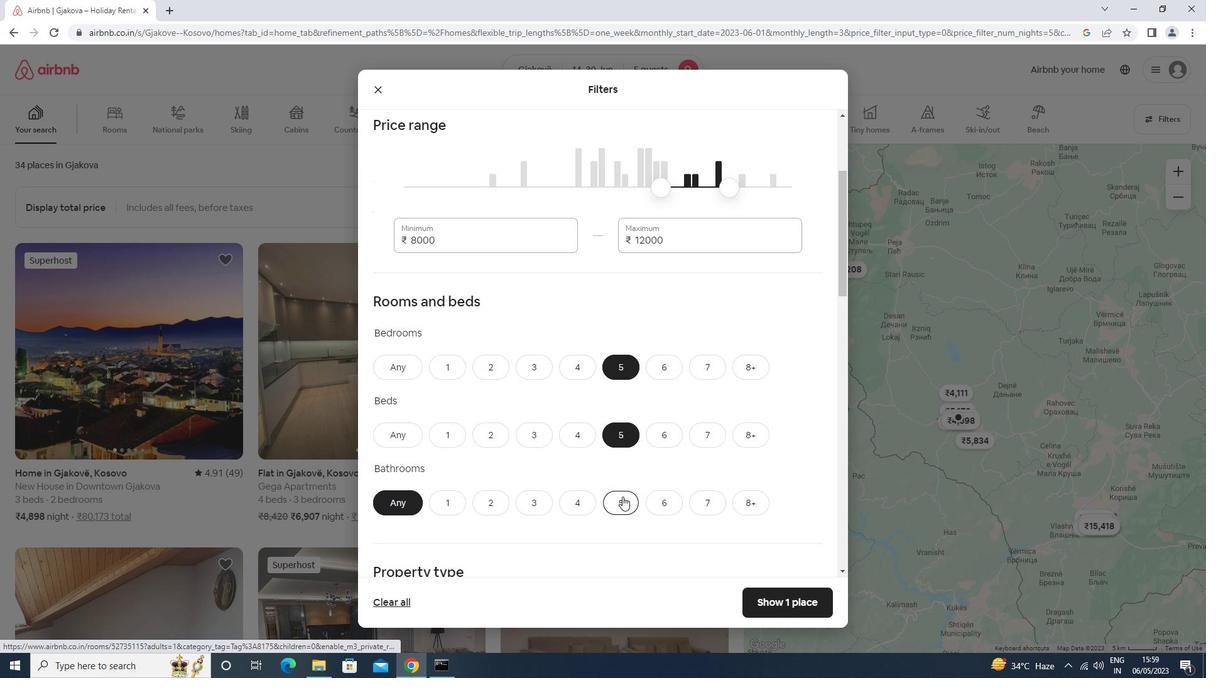 
Action: Mouse scrolled (591, 470) with delta (0, 0)
Screenshot: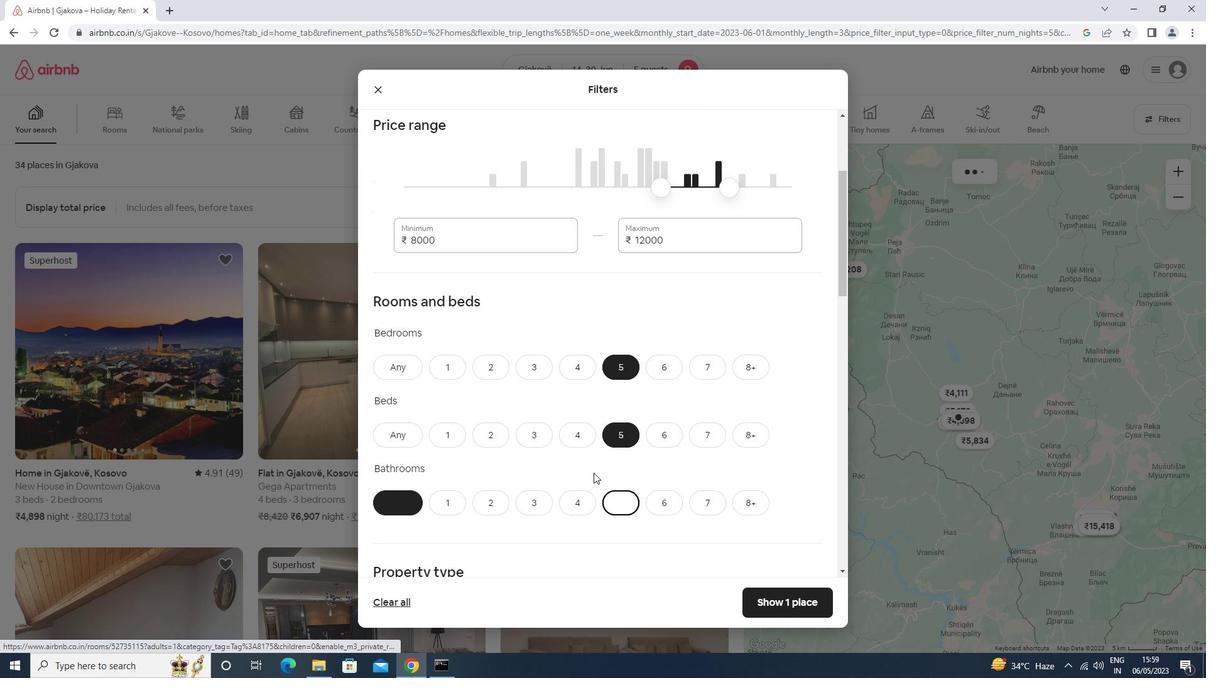 
Action: Mouse scrolled (591, 470) with delta (0, 0)
Screenshot: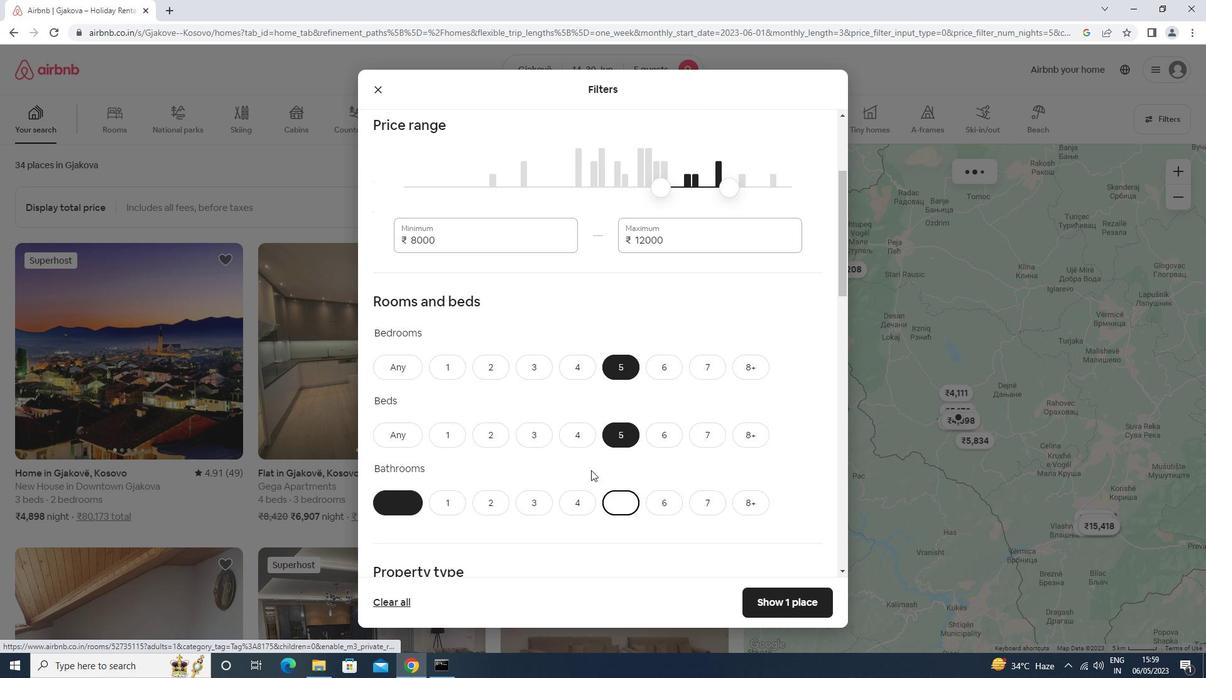 
Action: Mouse scrolled (591, 470) with delta (0, 0)
Screenshot: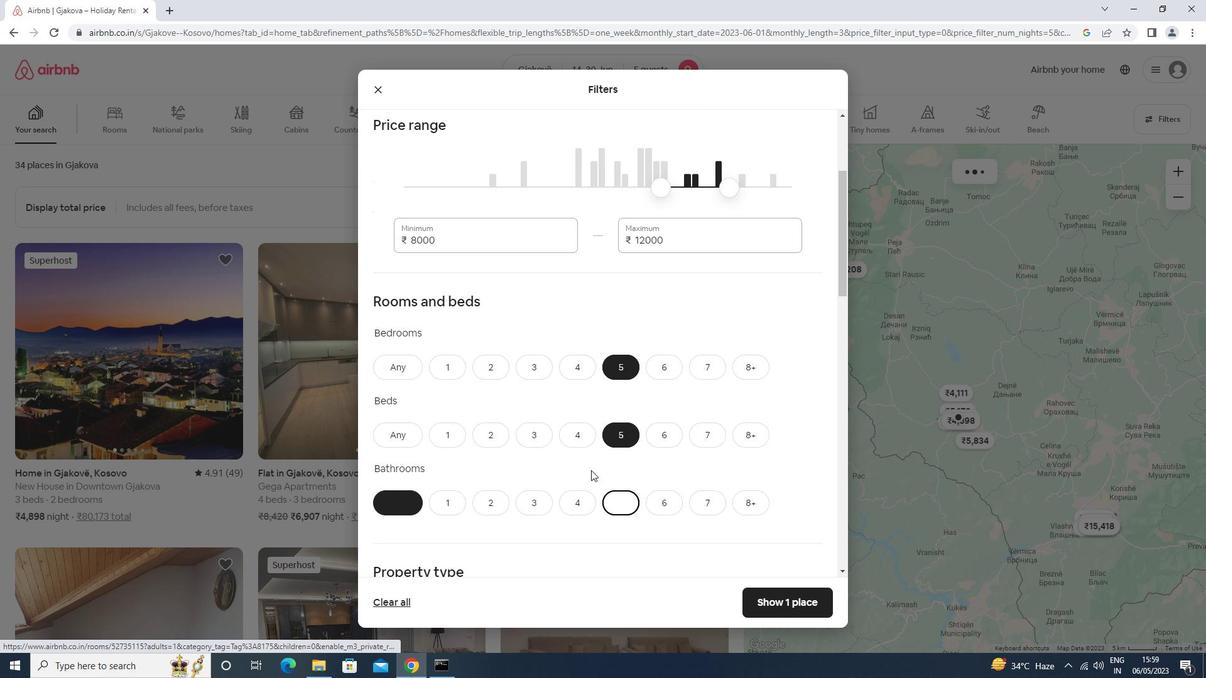 
Action: Mouse scrolled (591, 470) with delta (0, 0)
Screenshot: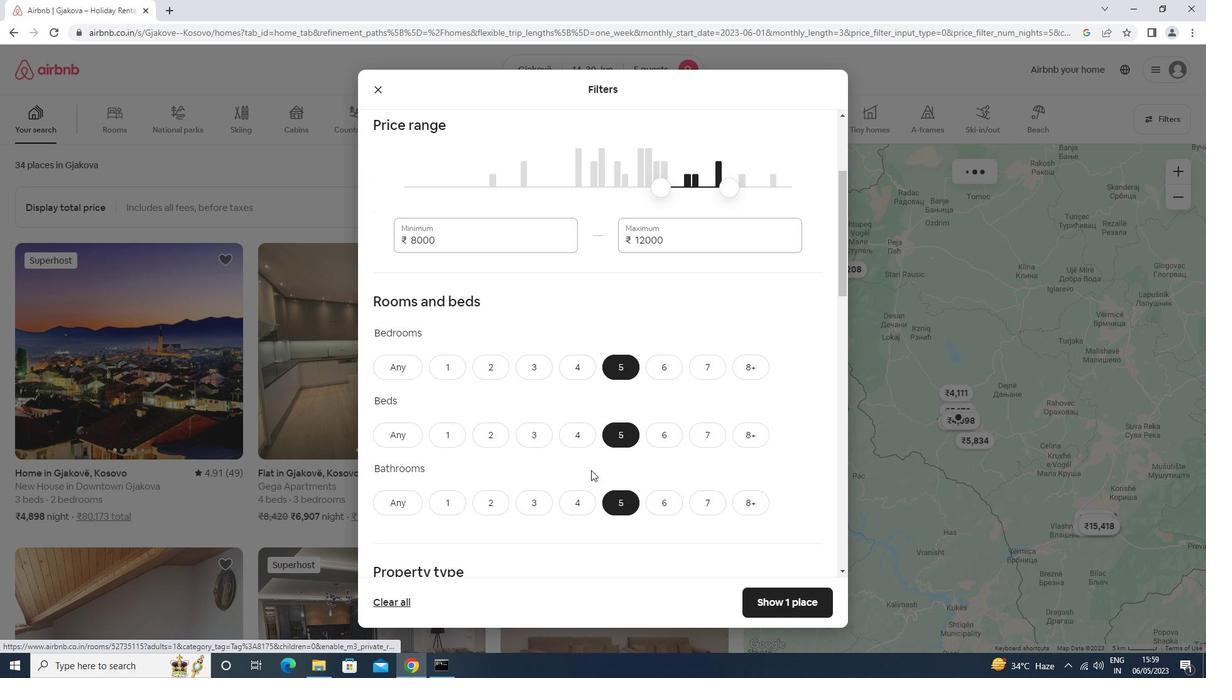 
Action: Mouse moved to (460, 404)
Screenshot: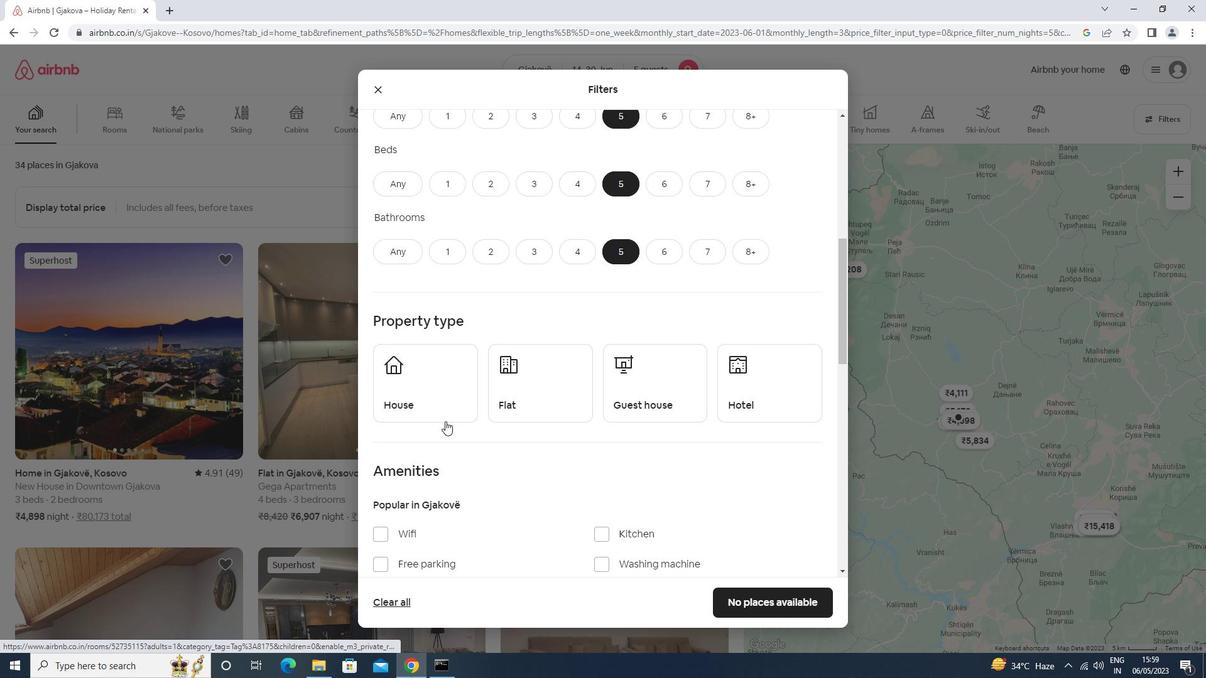 
Action: Mouse pressed left at (460, 404)
Screenshot: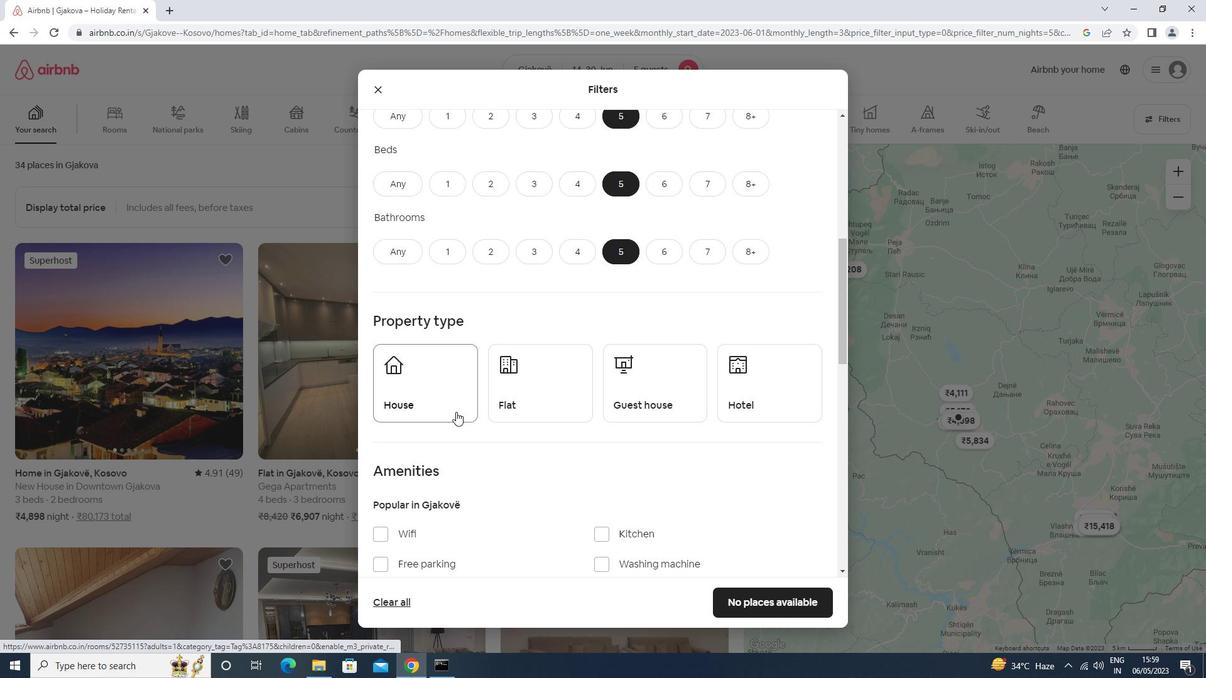 
Action: Mouse moved to (546, 391)
Screenshot: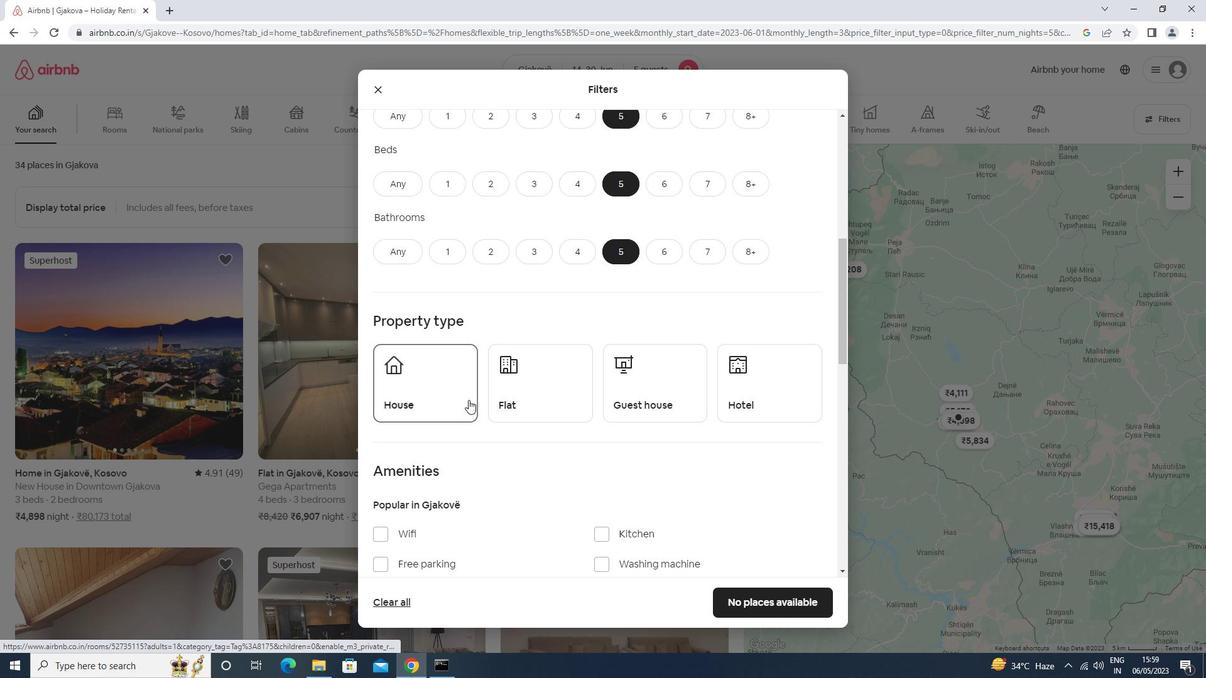 
Action: Mouse pressed left at (546, 391)
Screenshot: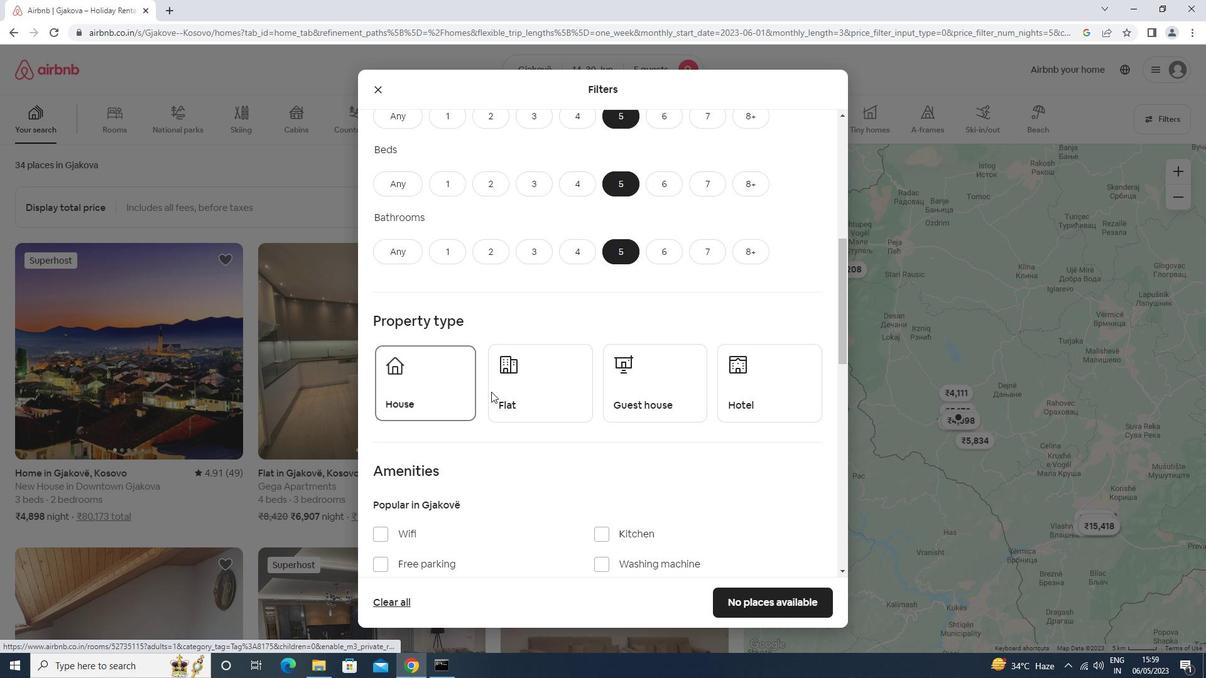 
Action: Mouse moved to (654, 389)
Screenshot: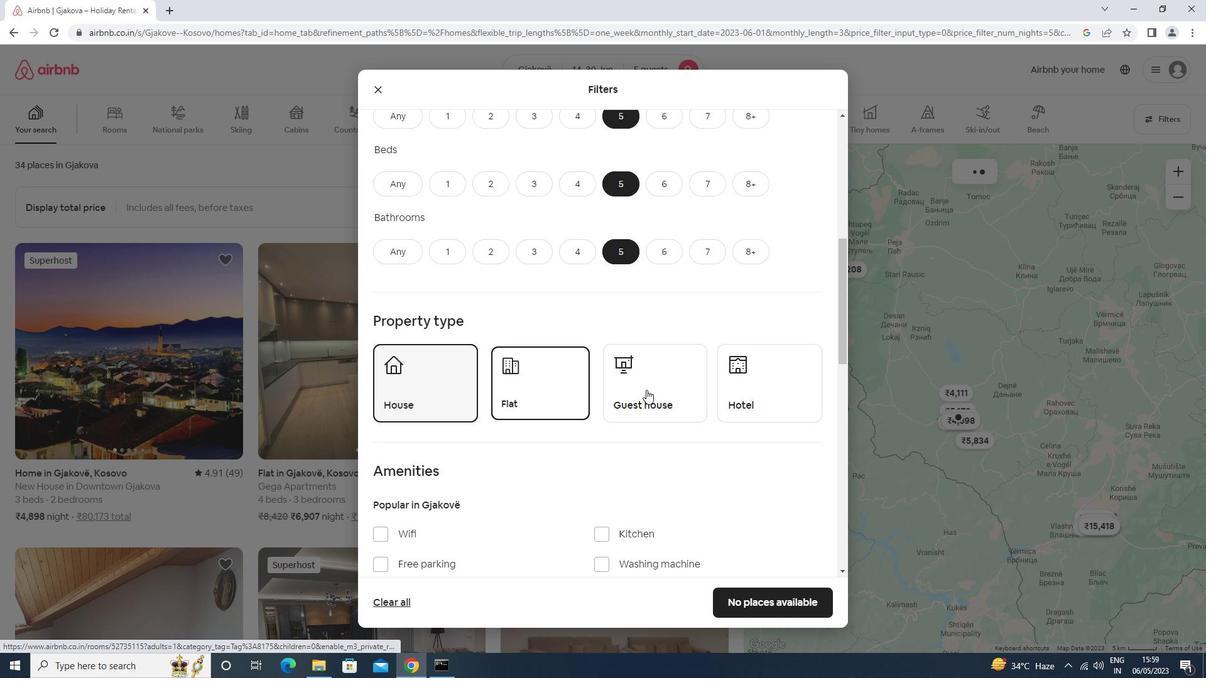 
Action: Mouse pressed left at (654, 389)
Screenshot: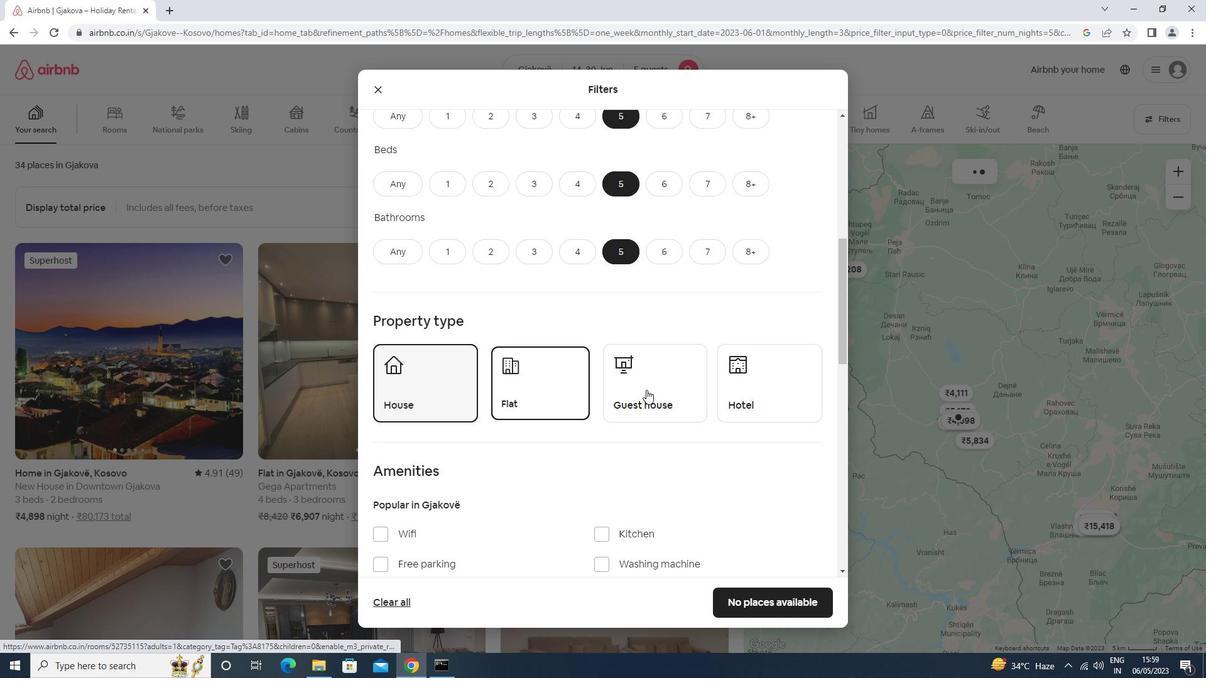
Action: Mouse moved to (629, 402)
Screenshot: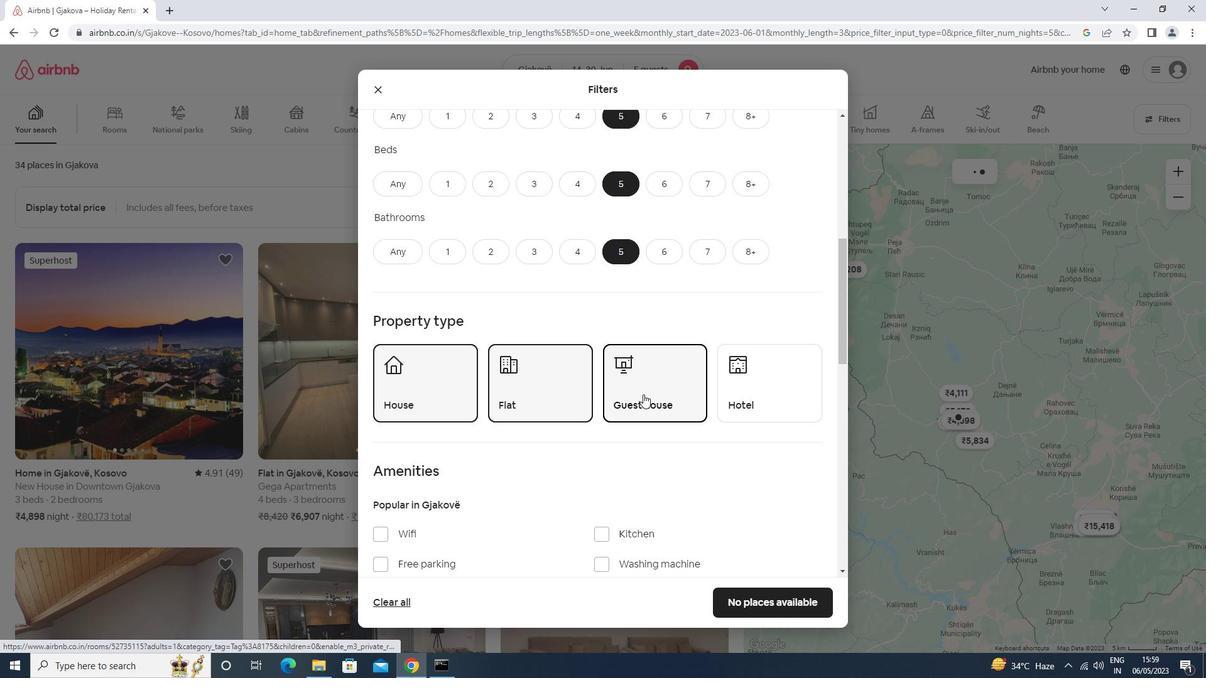 
Action: Mouse scrolled (629, 401) with delta (0, 0)
Screenshot: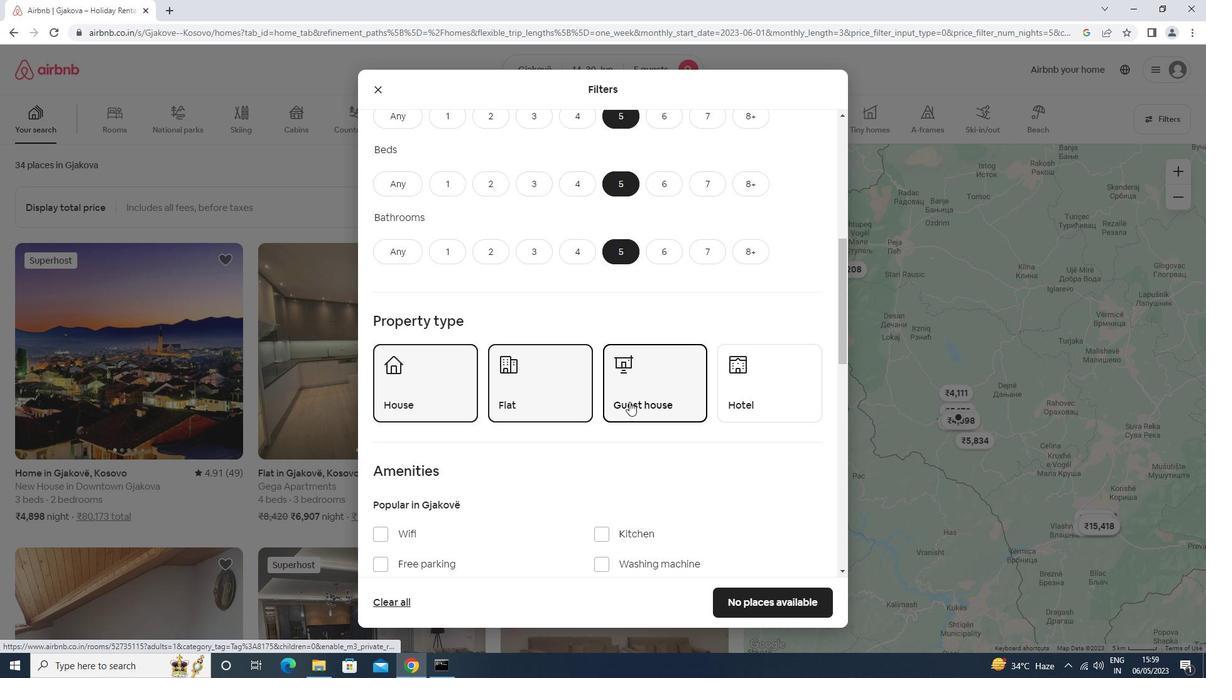 
Action: Mouse scrolled (629, 401) with delta (0, 0)
Screenshot: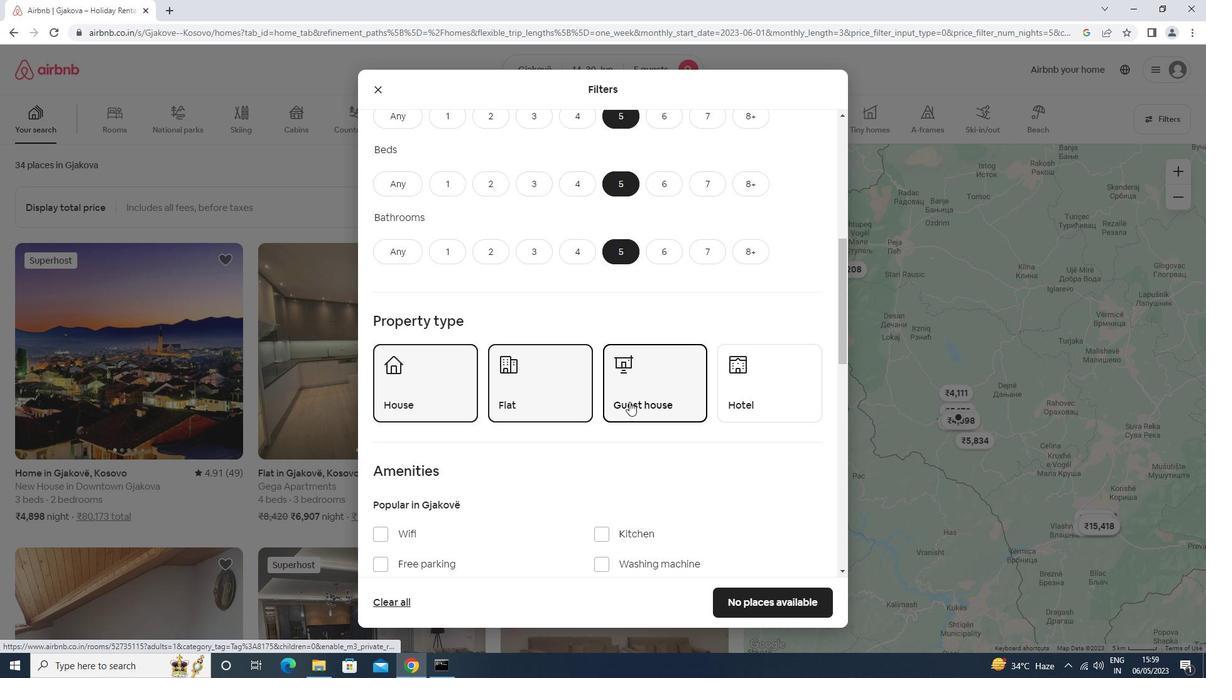 
Action: Mouse scrolled (629, 401) with delta (0, 0)
Screenshot: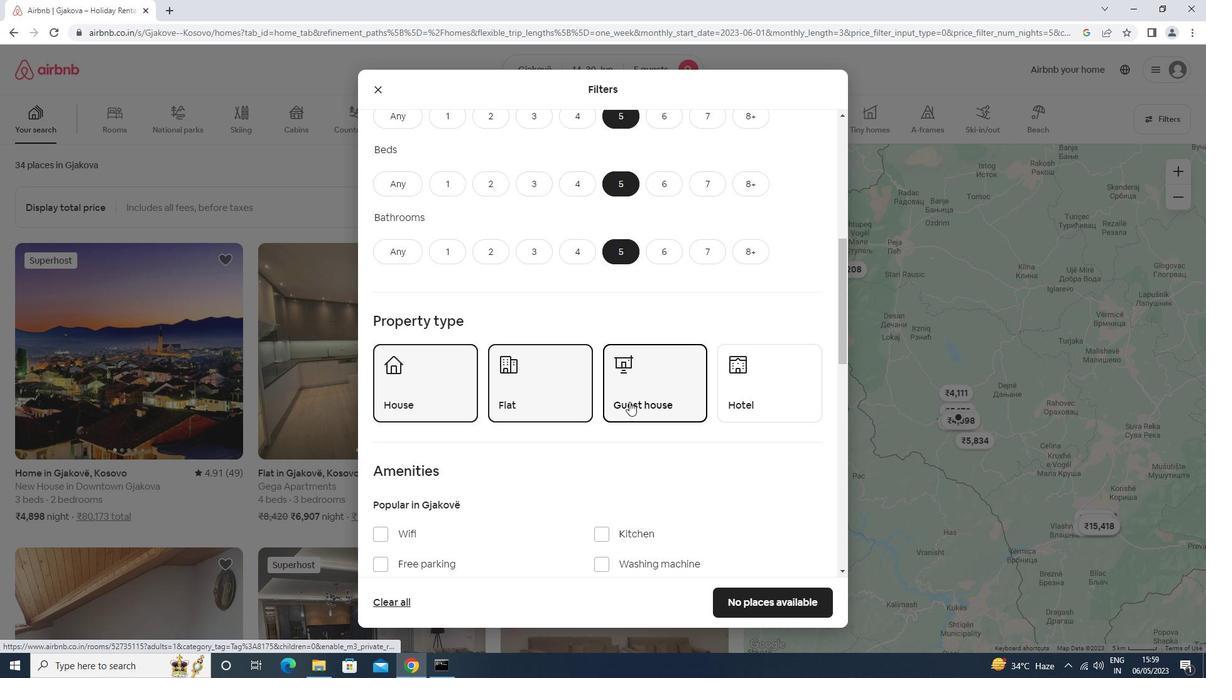 
Action: Mouse moved to (397, 431)
Screenshot: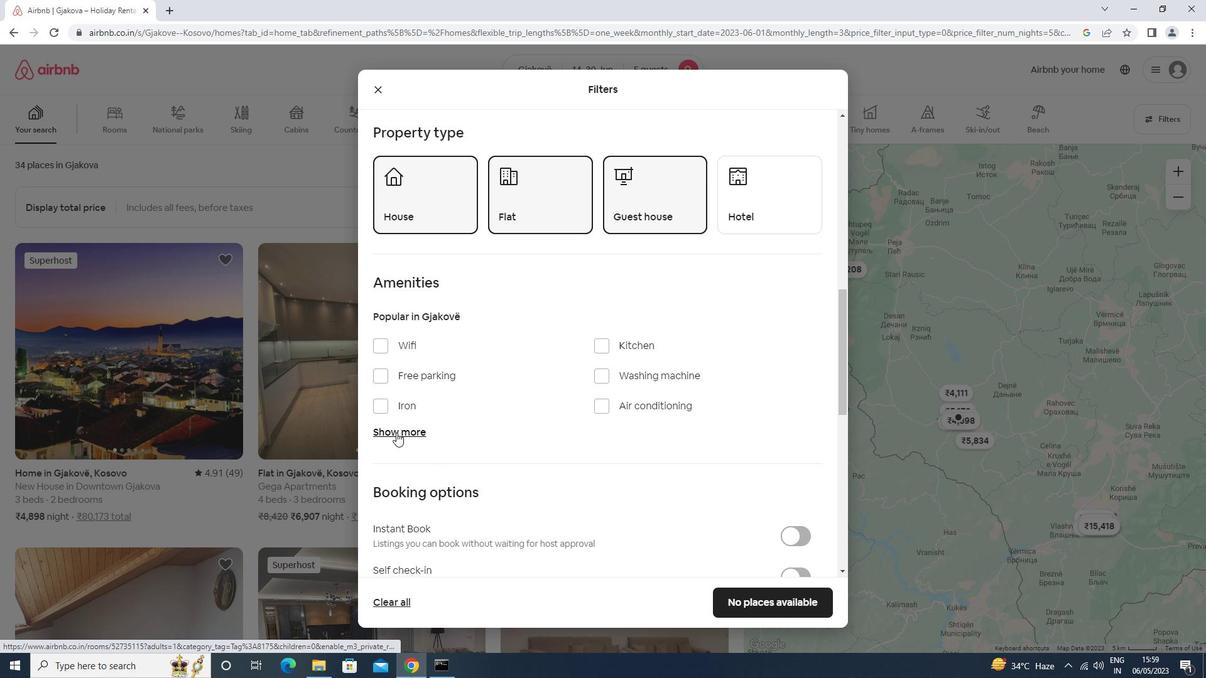 
Action: Mouse pressed left at (397, 431)
Screenshot: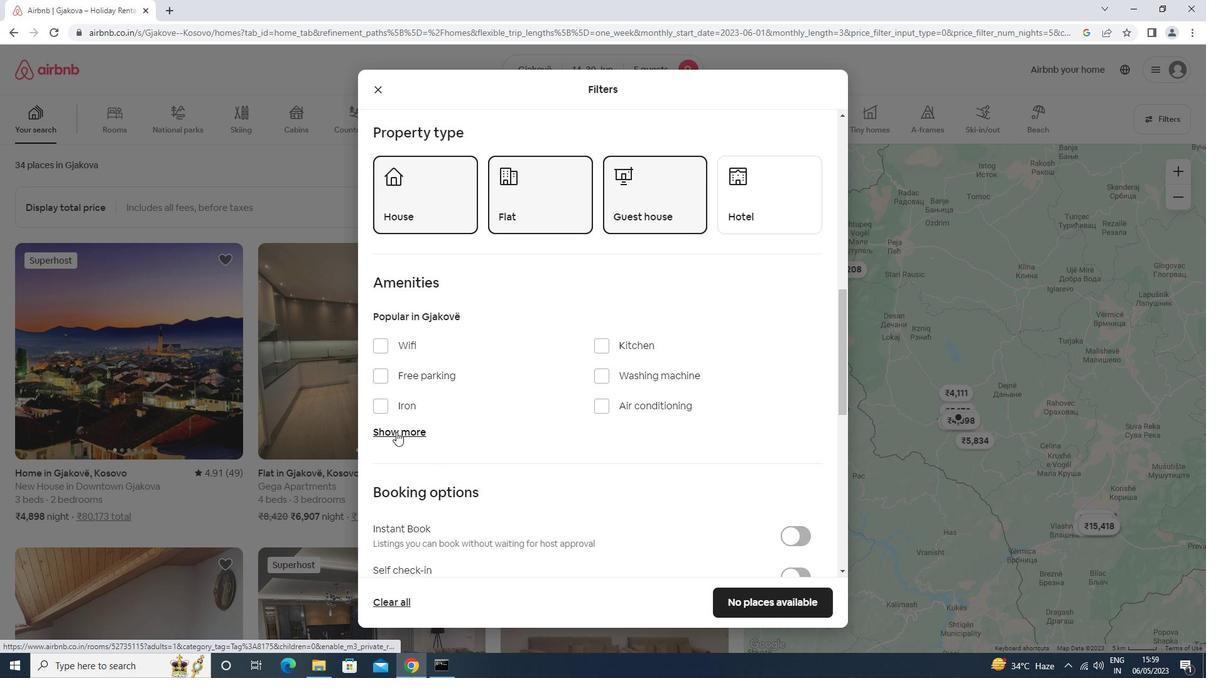 
Action: Mouse moved to (426, 338)
Screenshot: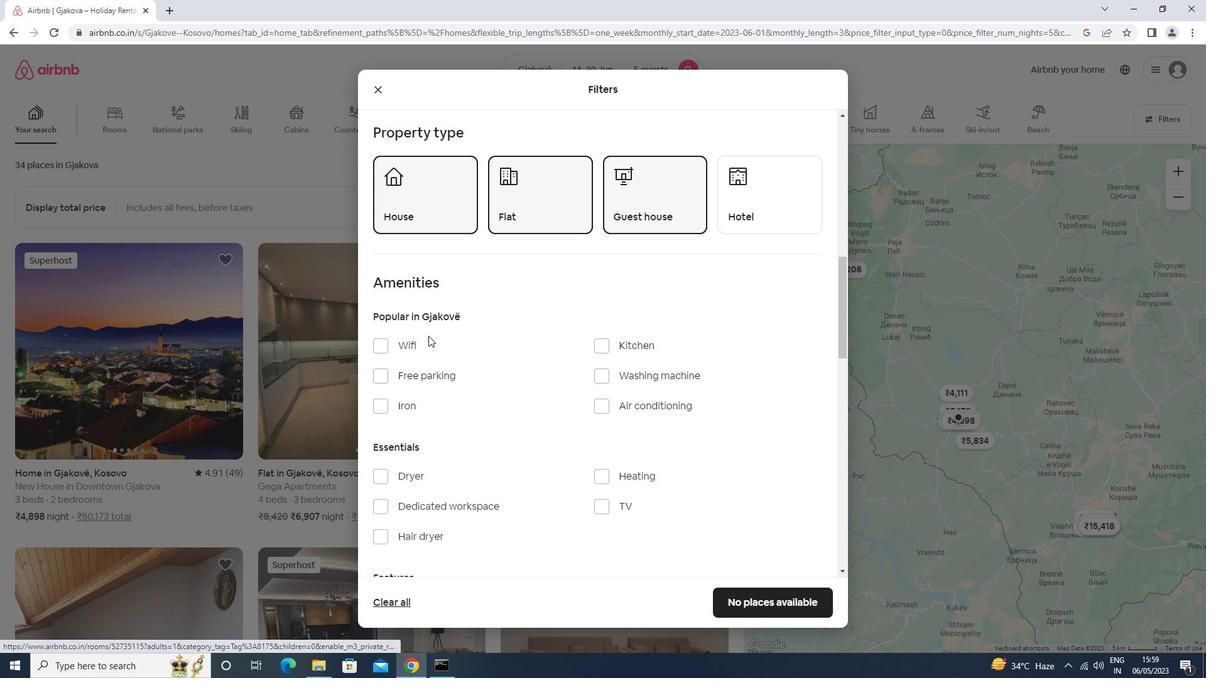 
Action: Mouse pressed left at (426, 338)
Screenshot: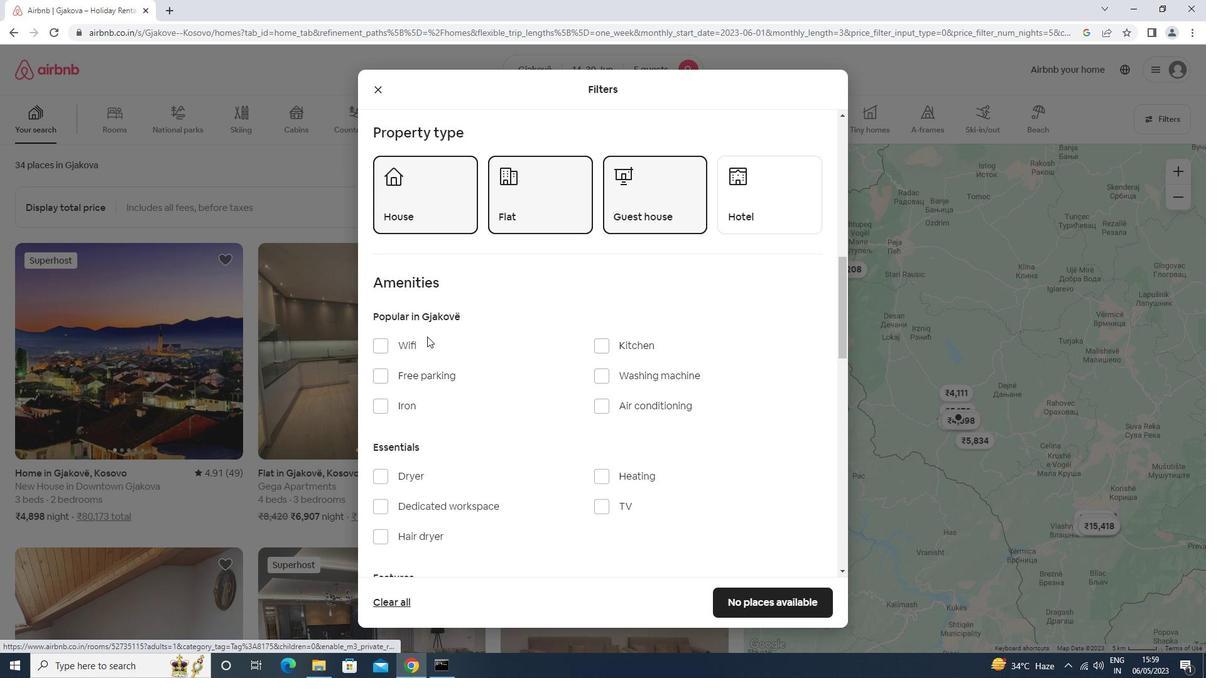 
Action: Mouse moved to (428, 377)
Screenshot: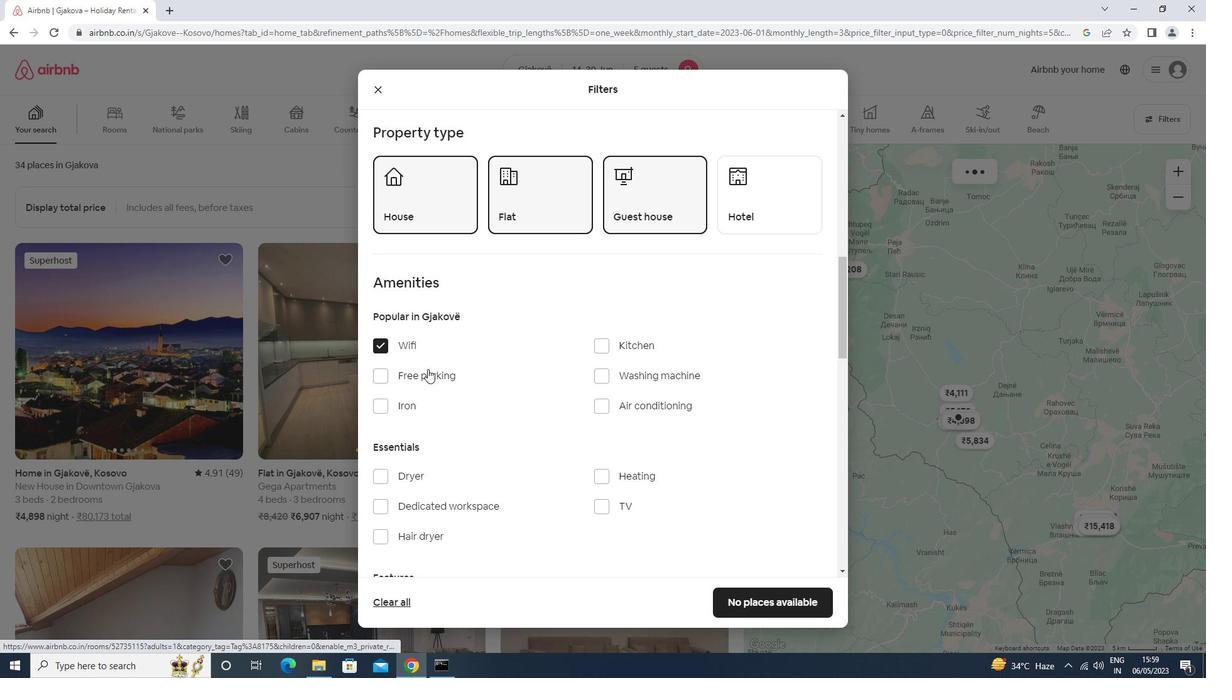 
Action: Mouse pressed left at (428, 377)
Screenshot: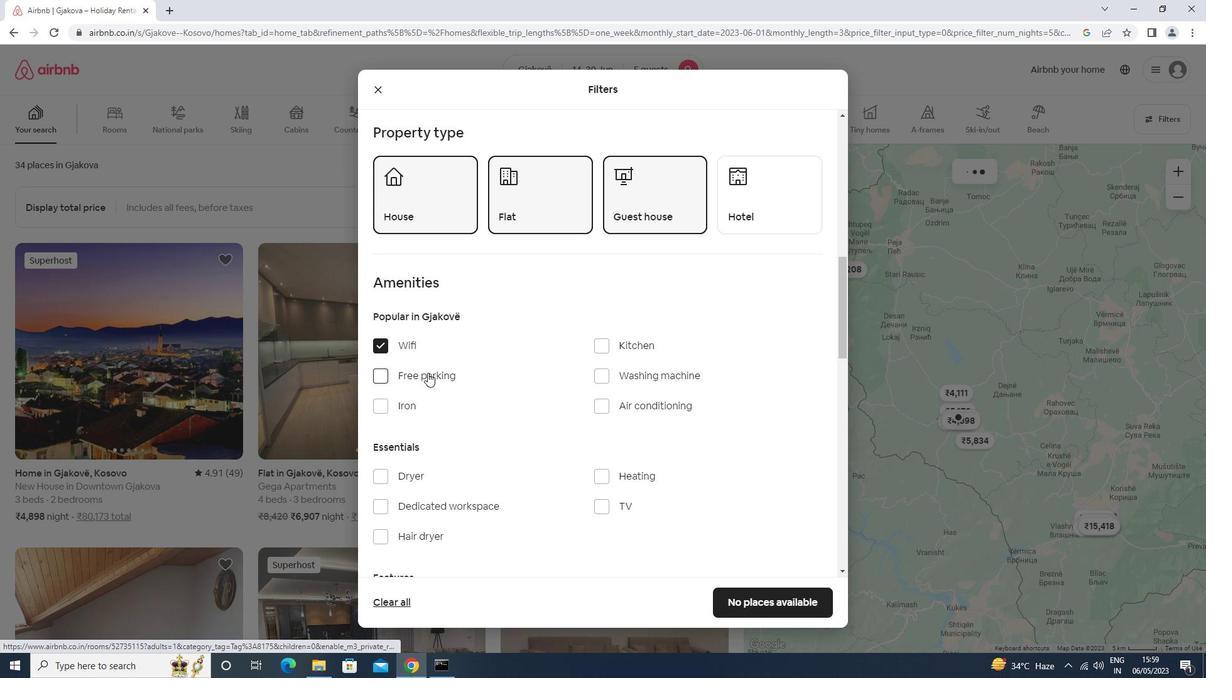 
Action: Mouse moved to (477, 379)
Screenshot: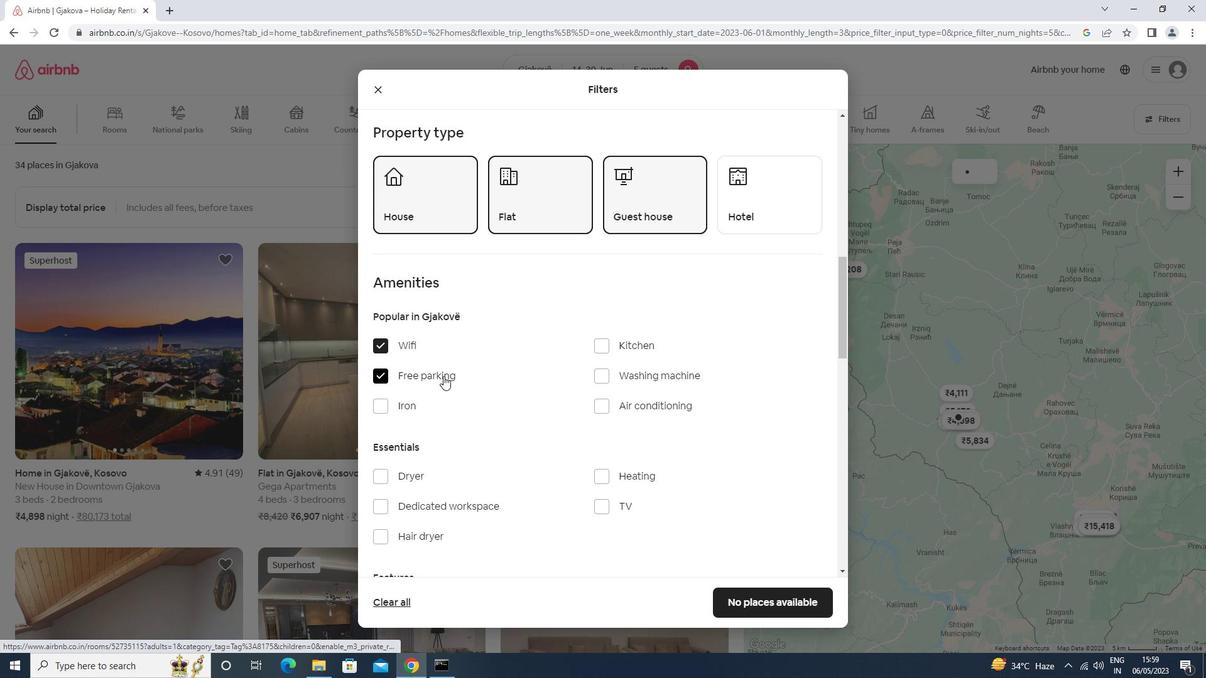 
Action: Mouse scrolled (477, 378) with delta (0, 0)
Screenshot: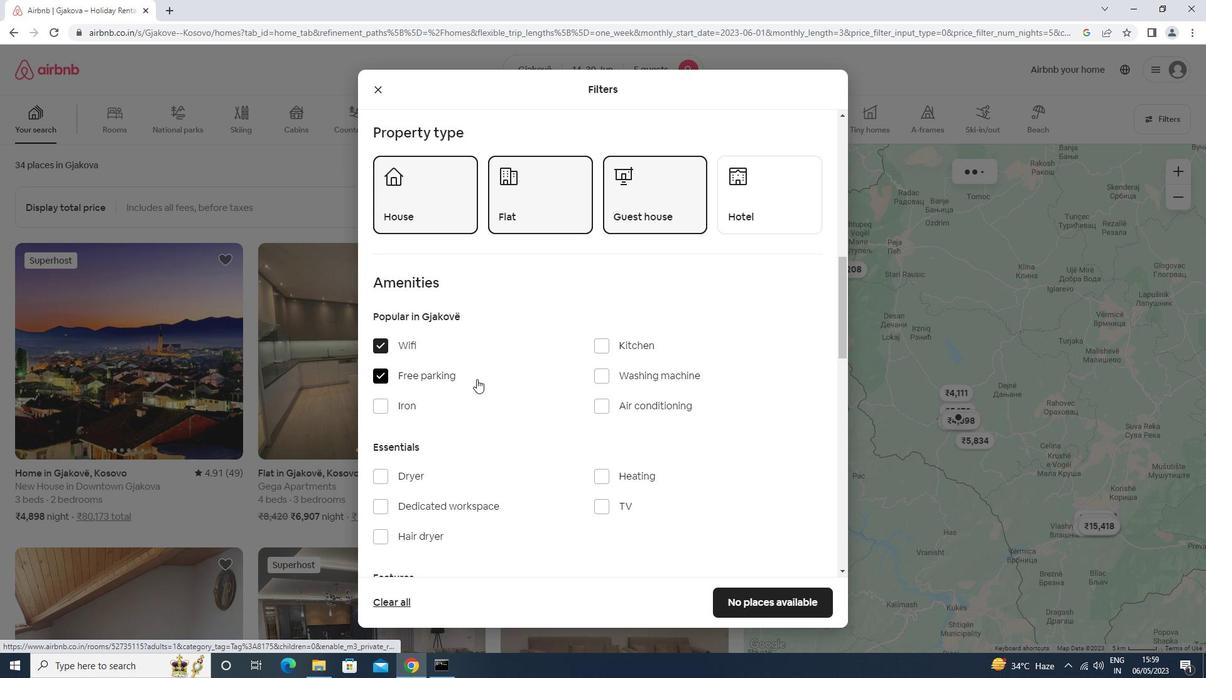 
Action: Mouse scrolled (477, 378) with delta (0, 0)
Screenshot: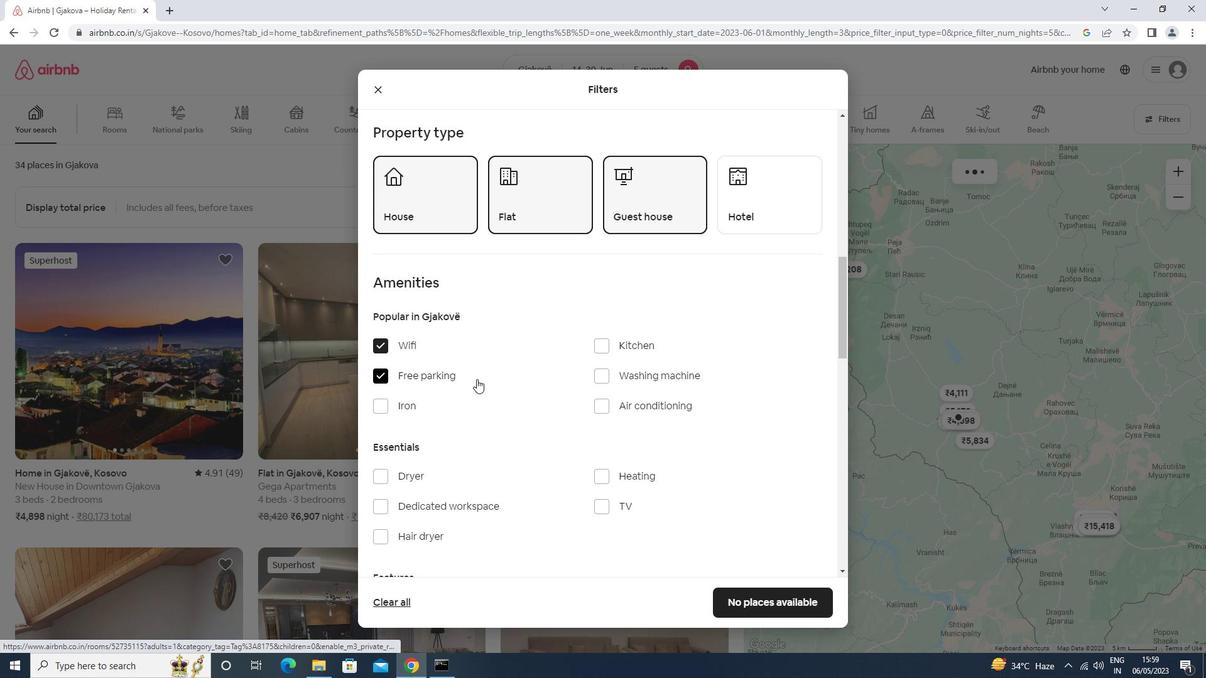 
Action: Mouse moved to (607, 384)
Screenshot: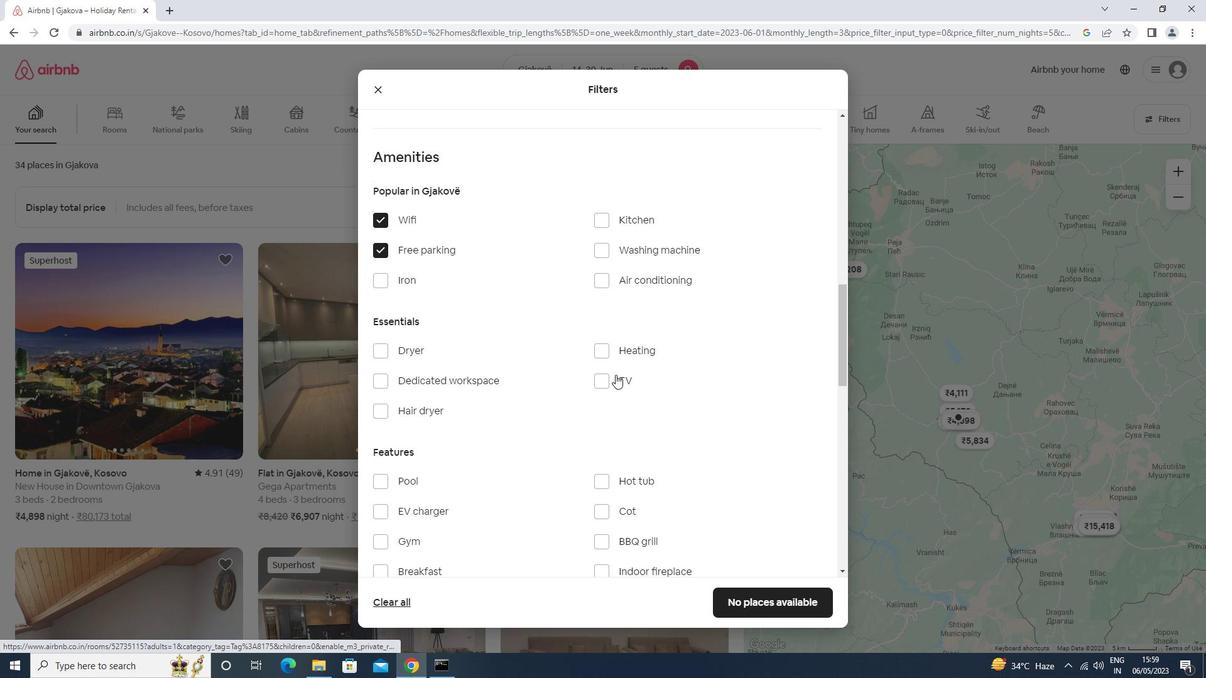 
Action: Mouse pressed left at (607, 384)
Screenshot: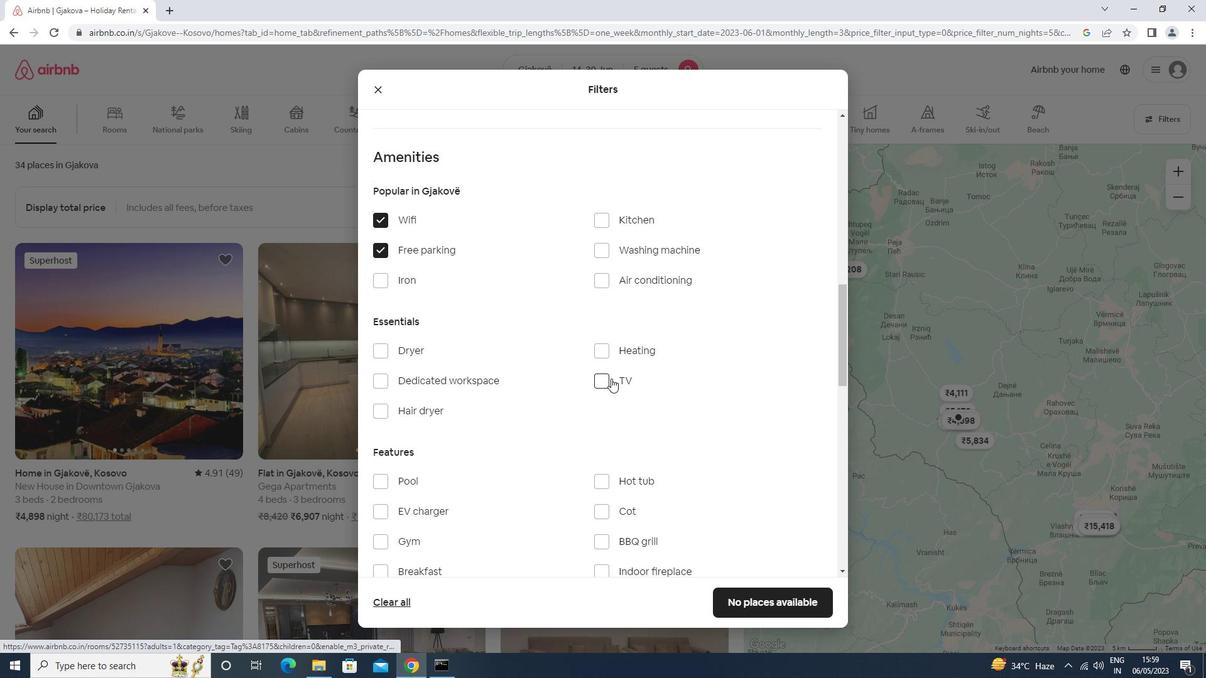 
Action: Mouse moved to (533, 406)
Screenshot: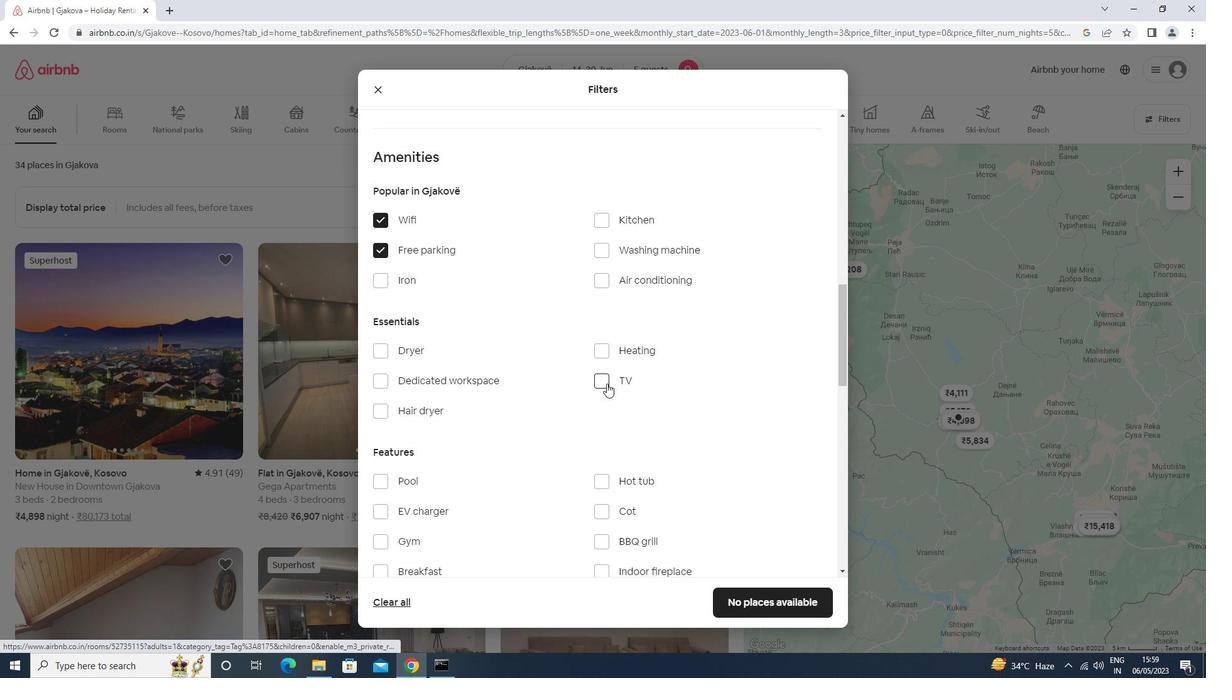 
Action: Mouse scrolled (533, 405) with delta (0, 0)
Screenshot: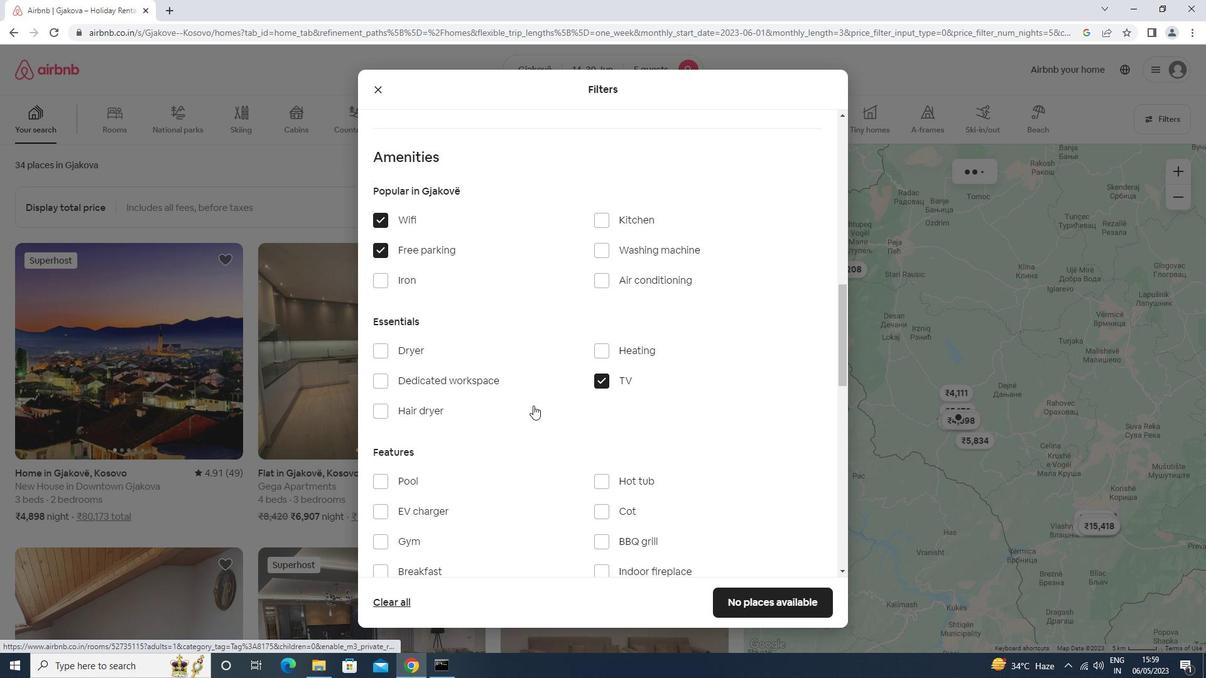 
Action: Mouse scrolled (533, 405) with delta (0, 0)
Screenshot: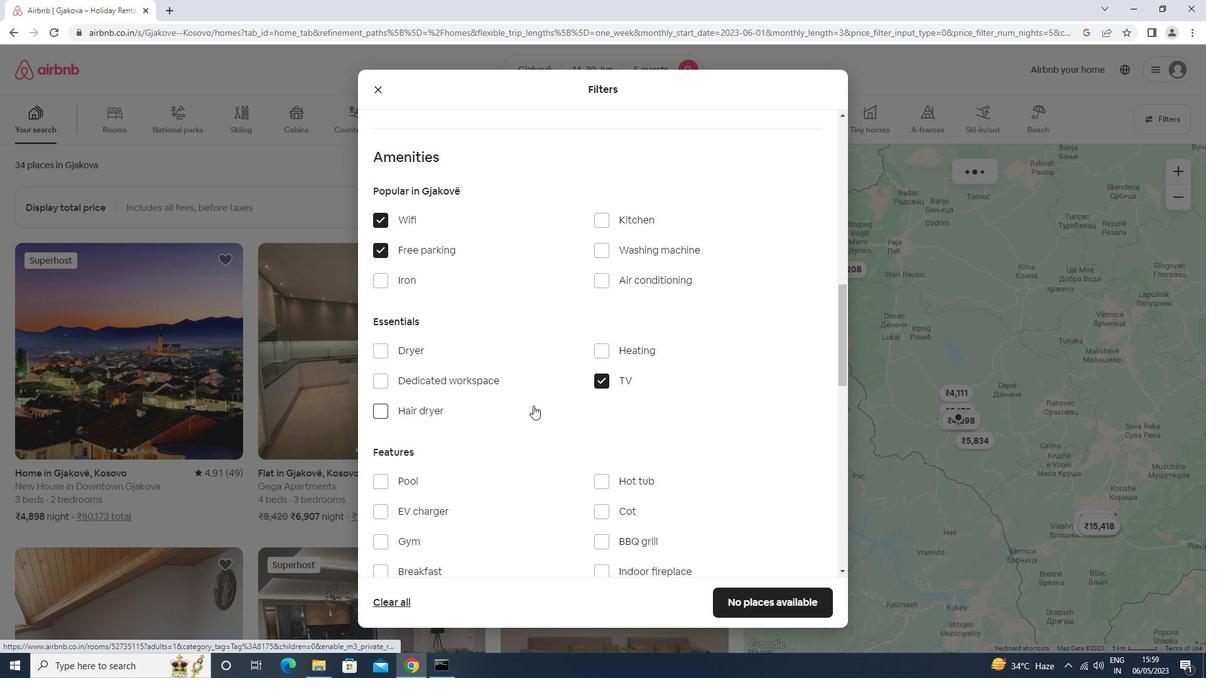 
Action: Mouse moved to (414, 414)
Screenshot: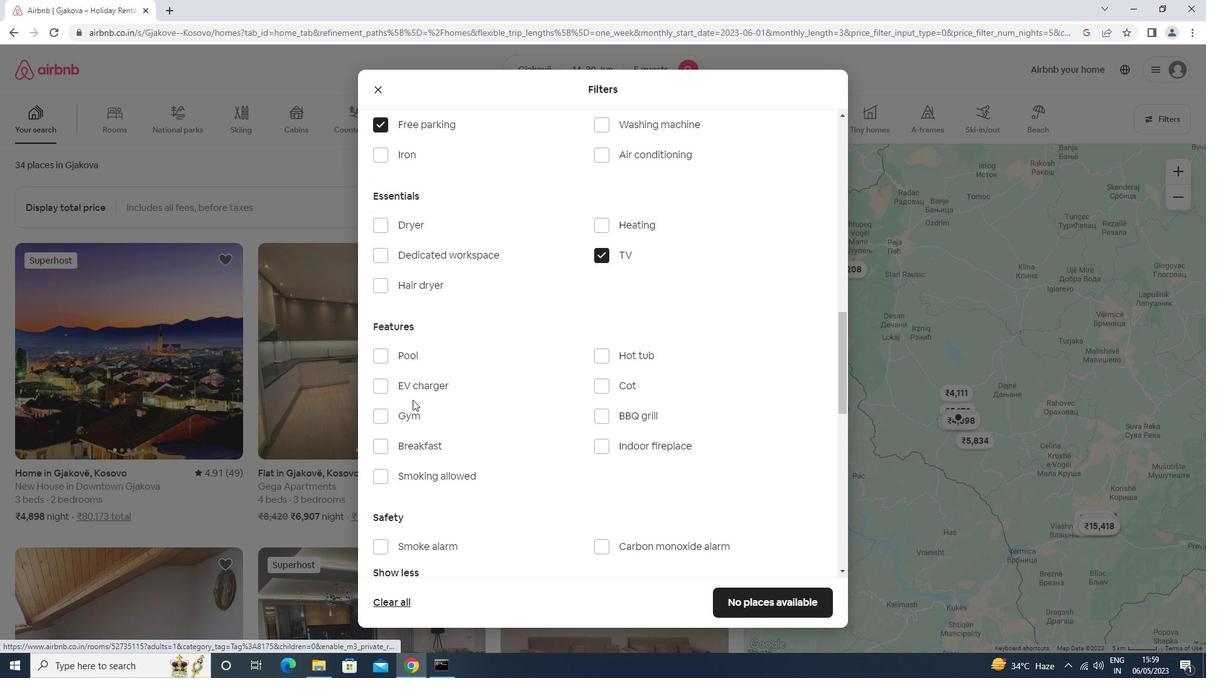 
Action: Mouse pressed left at (414, 414)
Screenshot: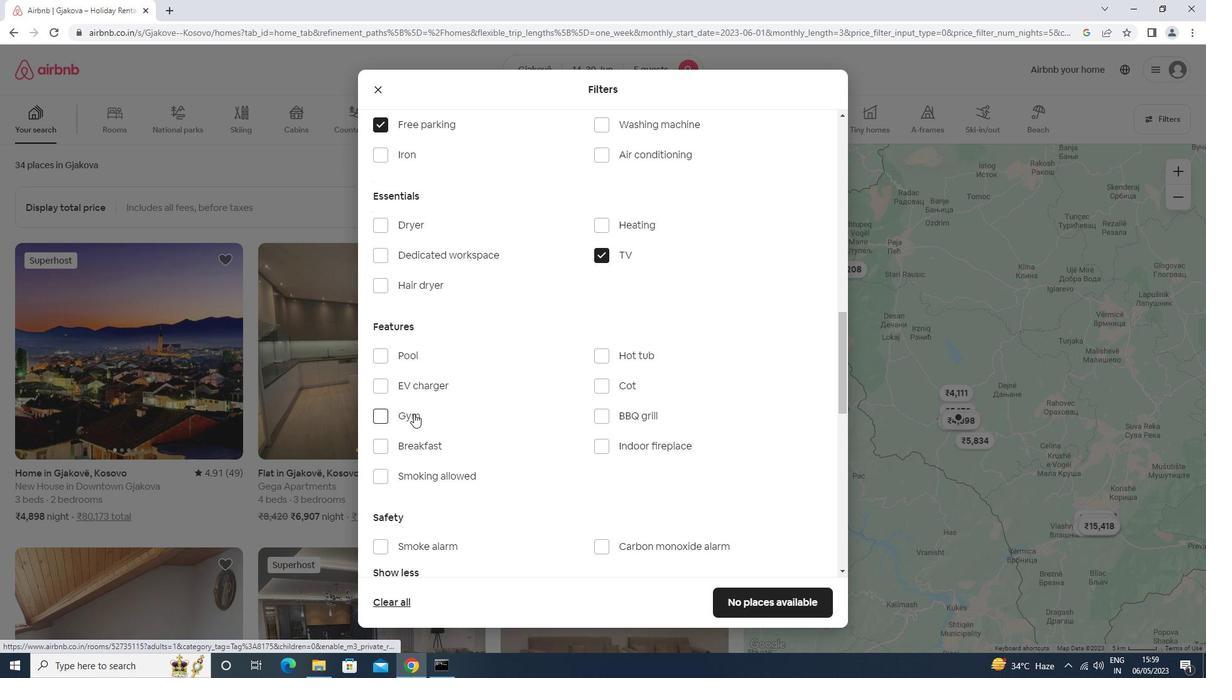 
Action: Mouse moved to (423, 448)
Screenshot: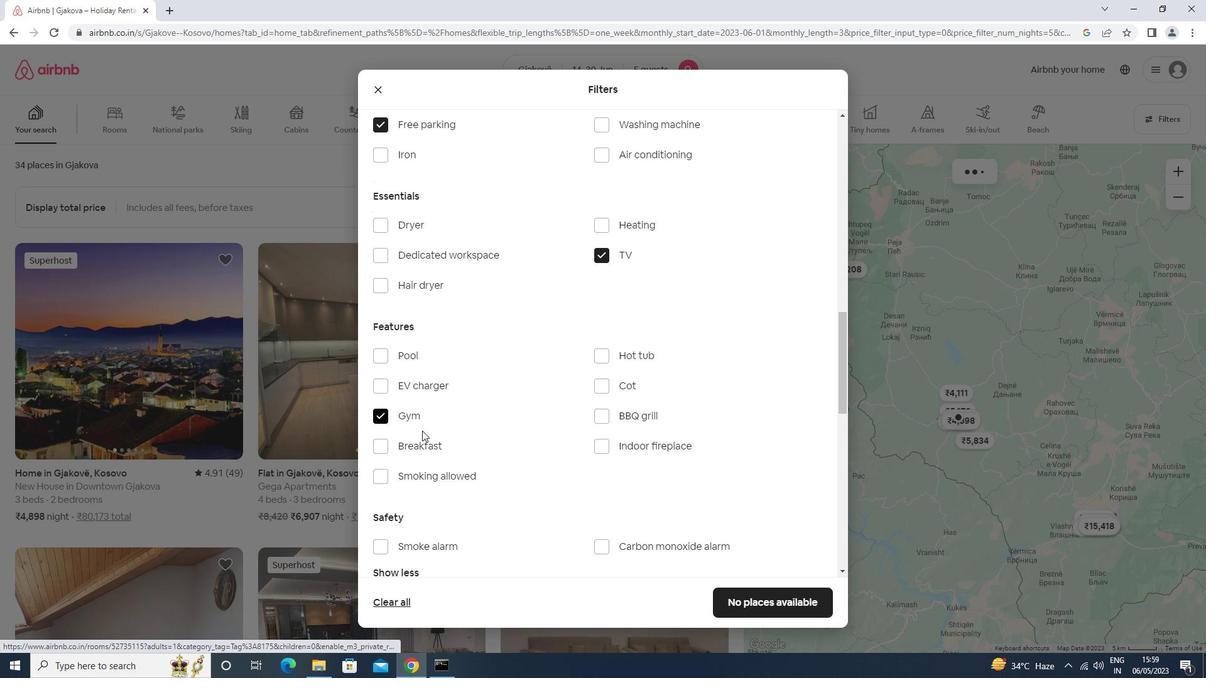 
Action: Mouse pressed left at (423, 448)
Screenshot: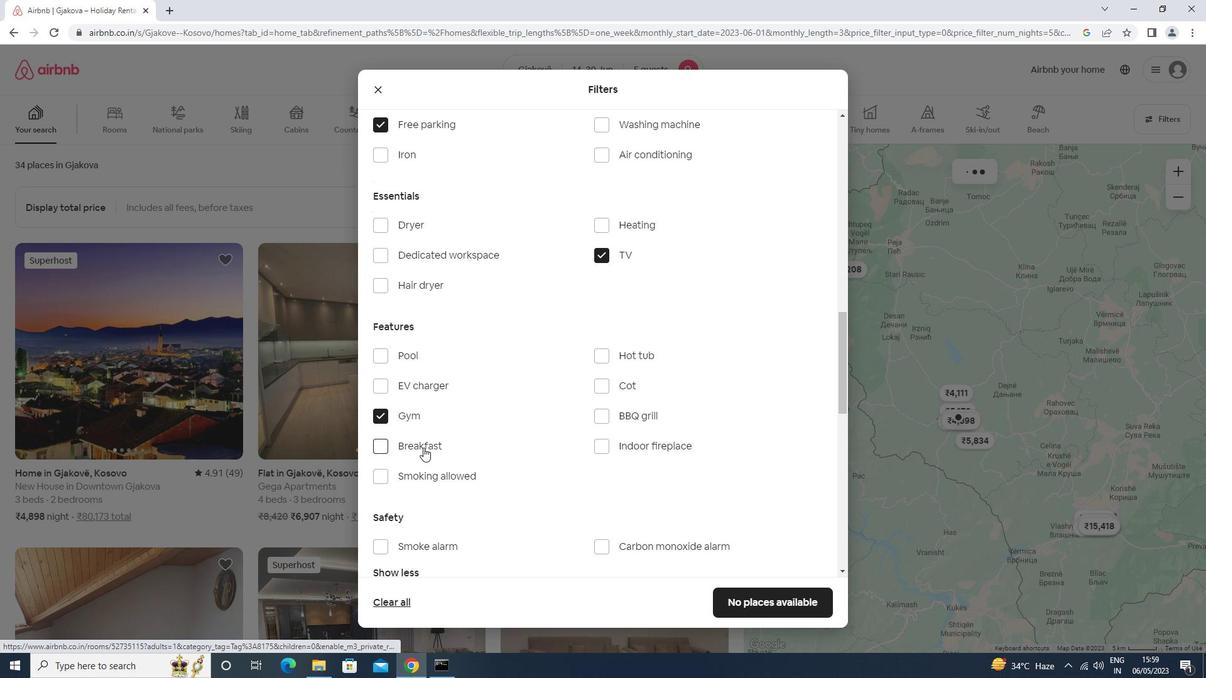 
Action: Mouse moved to (513, 371)
Screenshot: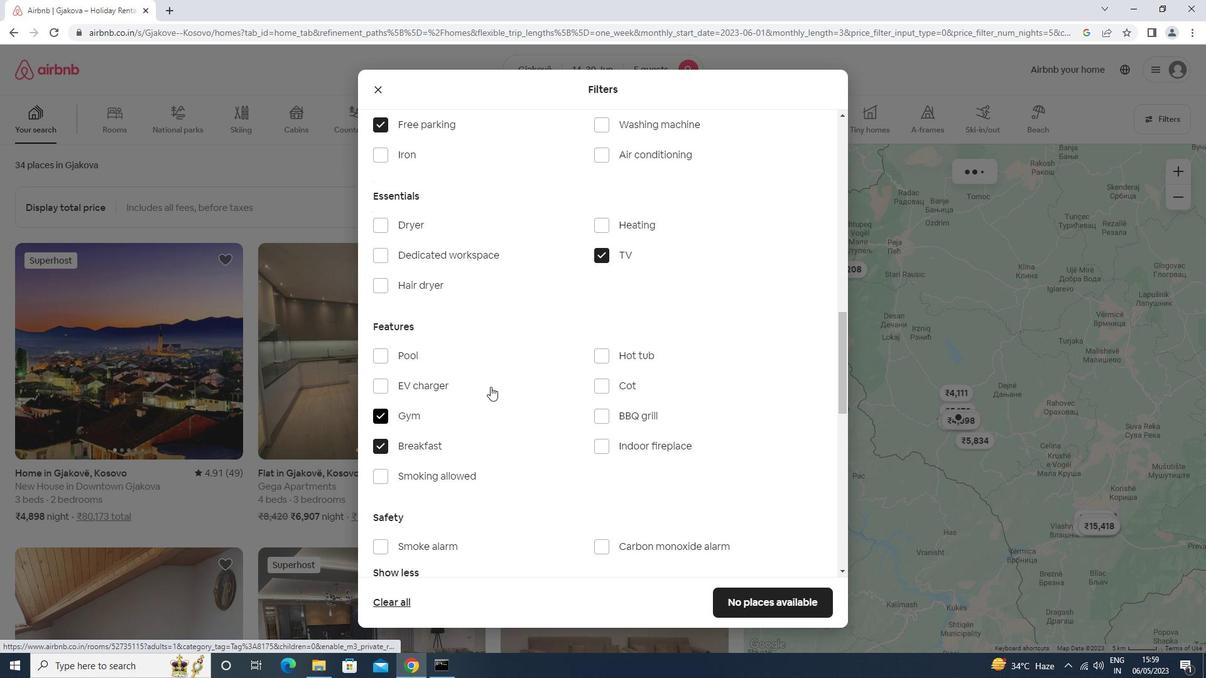 
Action: Mouse scrolled (513, 370) with delta (0, 0)
Screenshot: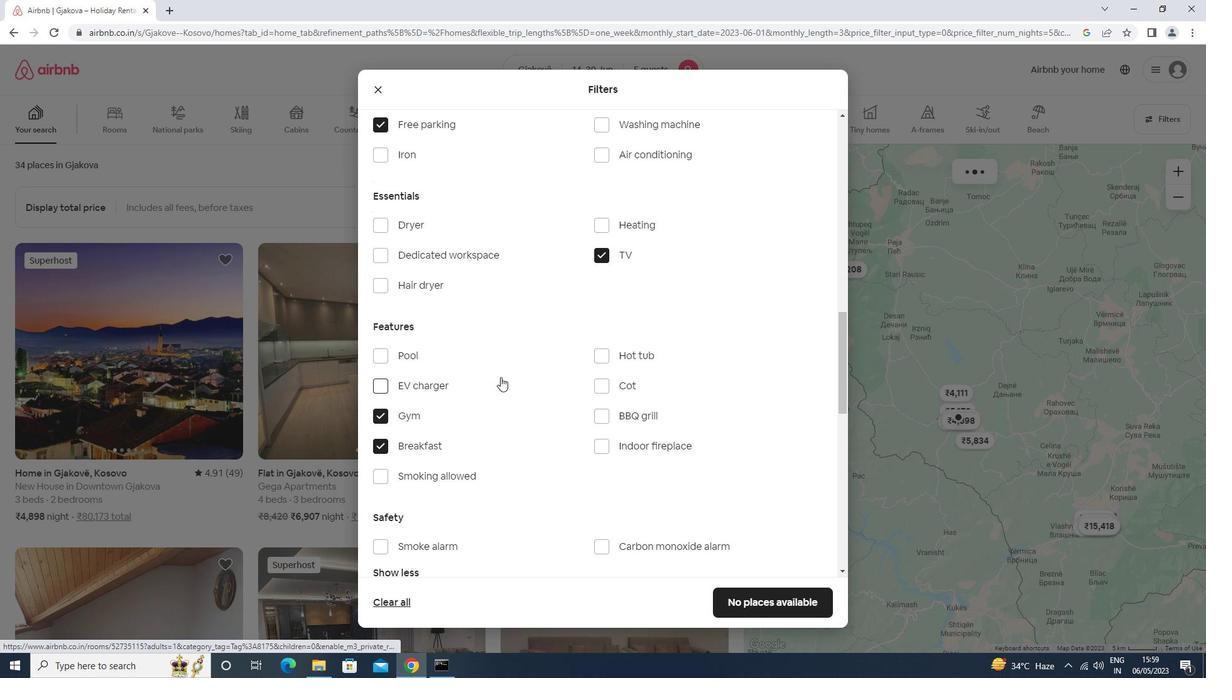 
Action: Mouse scrolled (513, 370) with delta (0, 0)
Screenshot: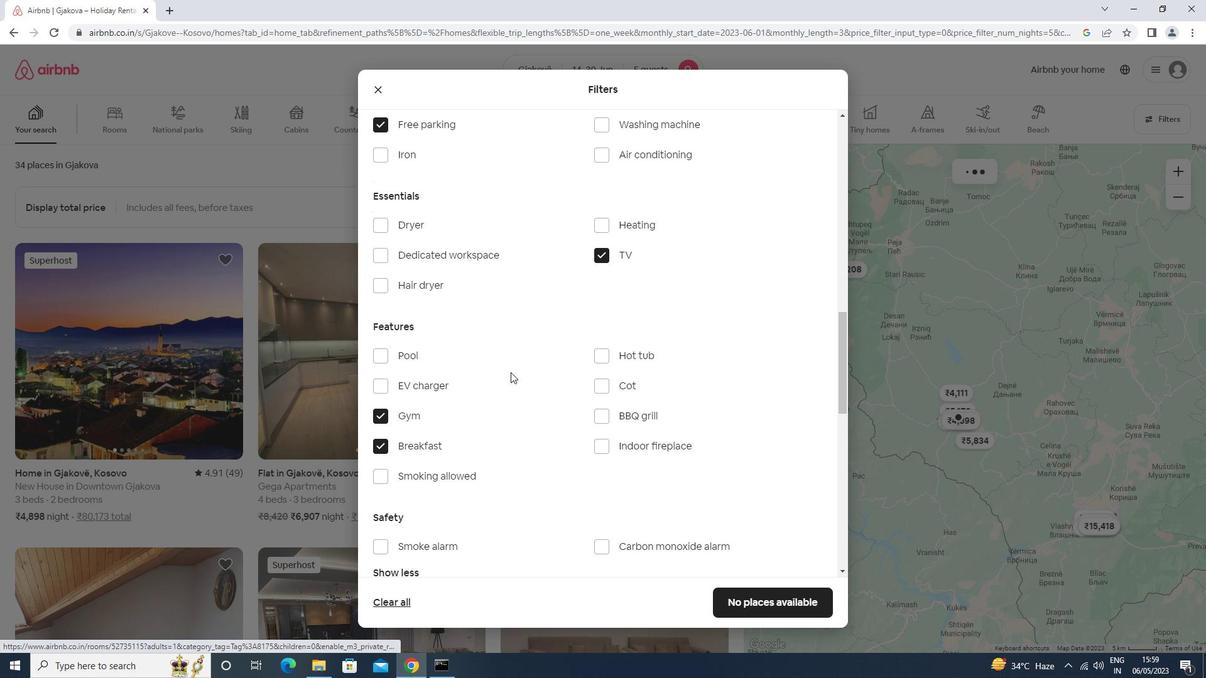 
Action: Mouse scrolled (513, 370) with delta (0, 0)
Screenshot: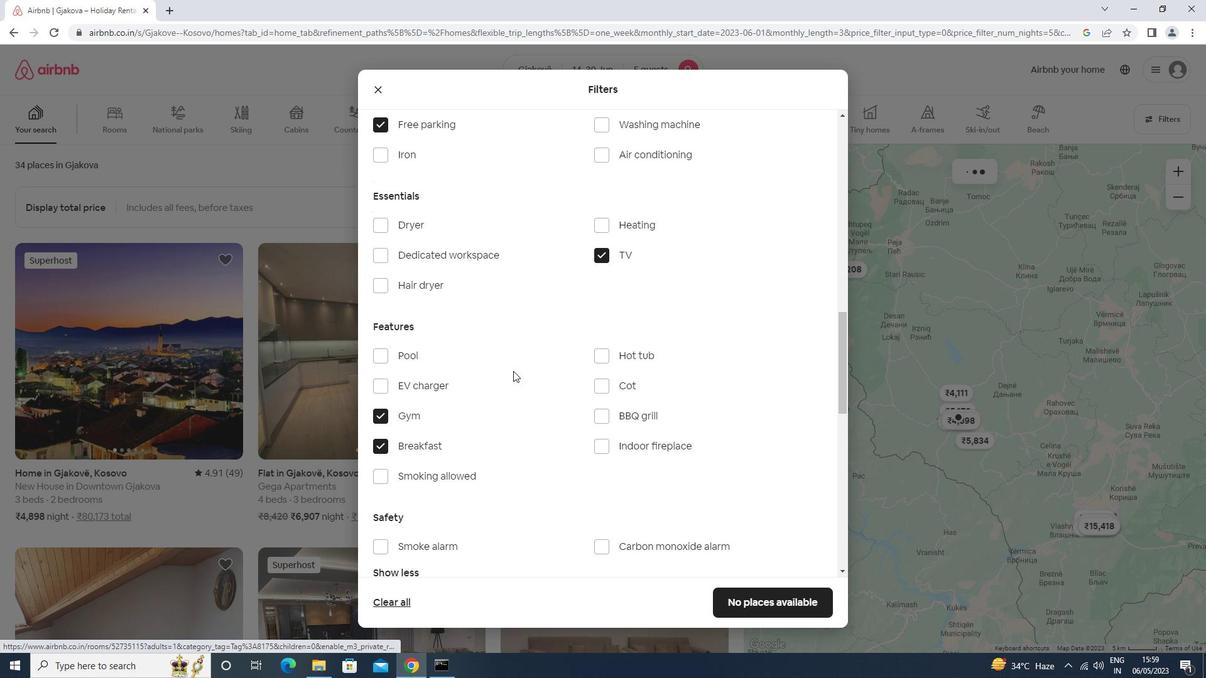 
Action: Mouse scrolled (513, 370) with delta (0, 0)
Screenshot: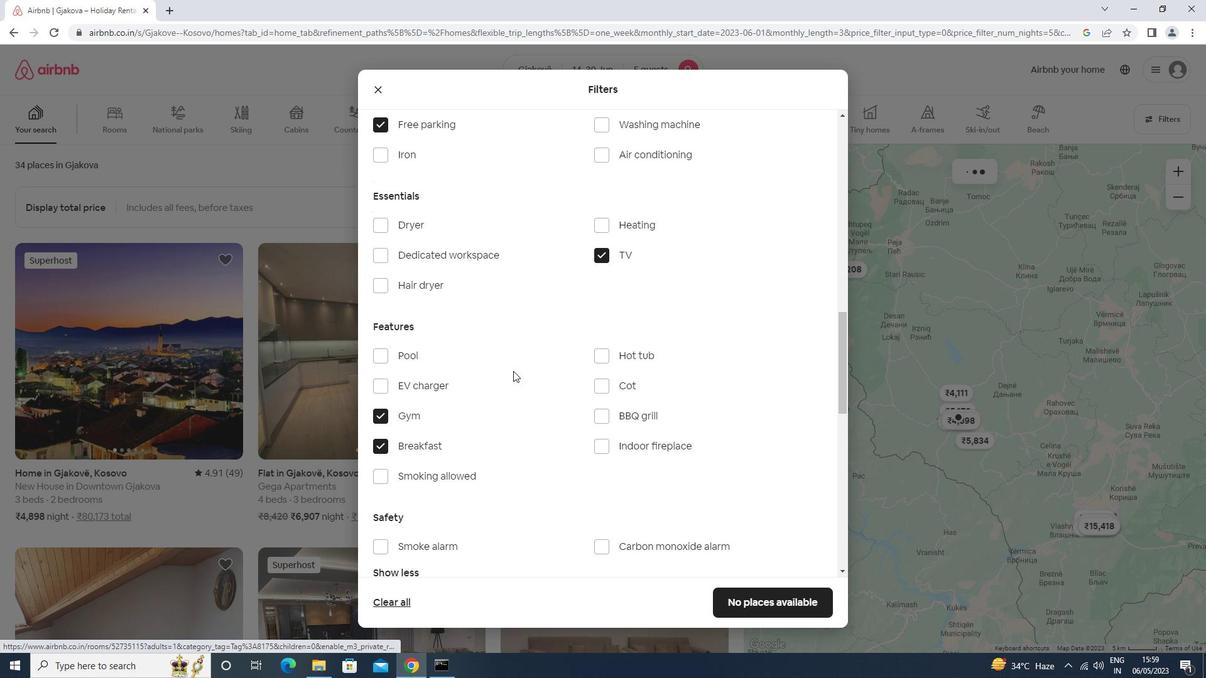 
Action: Mouse scrolled (513, 370) with delta (0, 0)
Screenshot: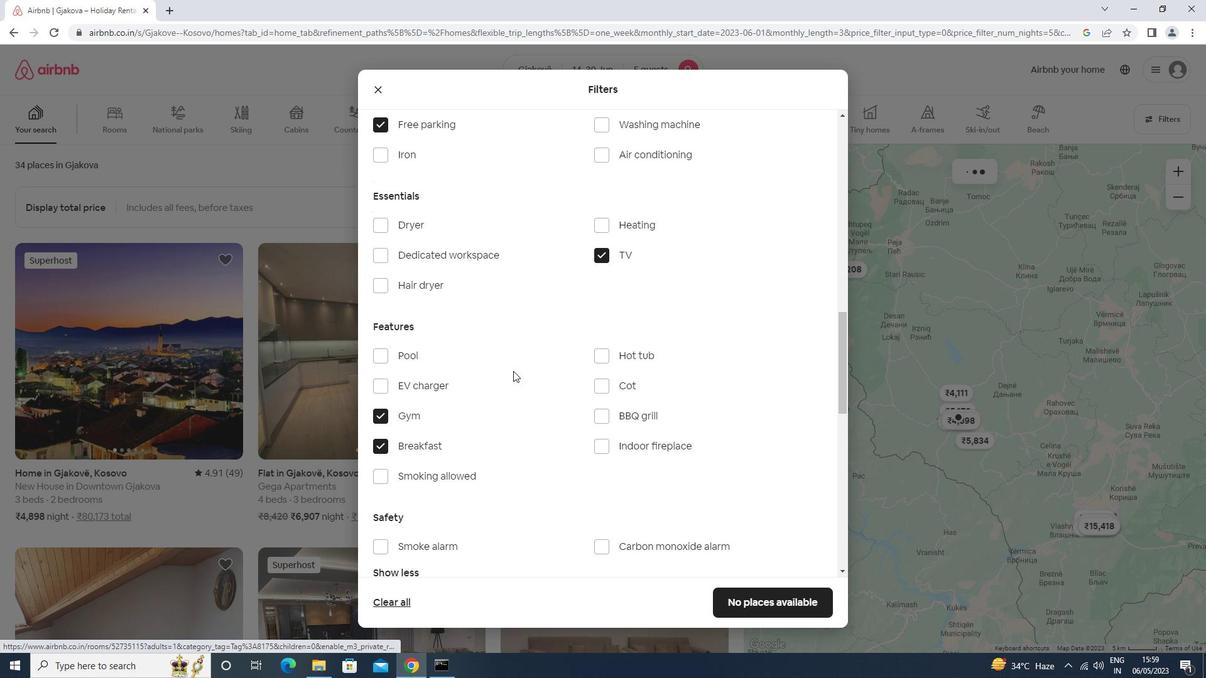 
Action: Mouse moved to (803, 406)
Screenshot: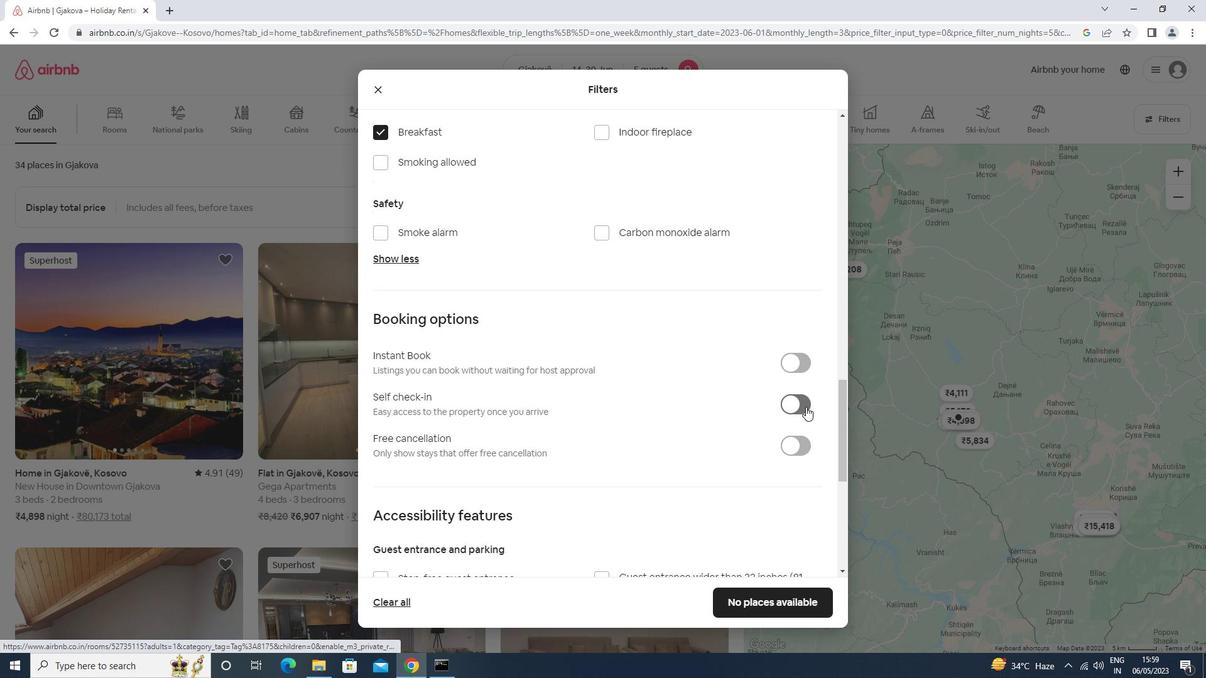 
Action: Mouse pressed left at (803, 406)
Screenshot: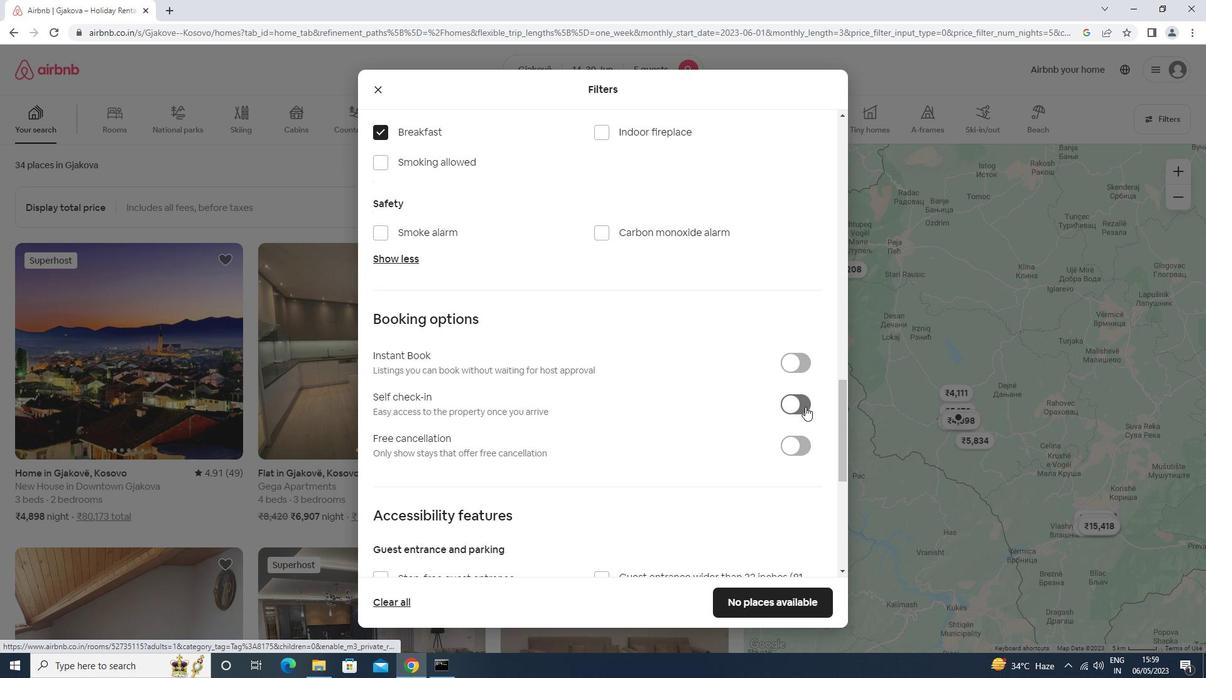 
Action: Mouse moved to (473, 406)
Screenshot: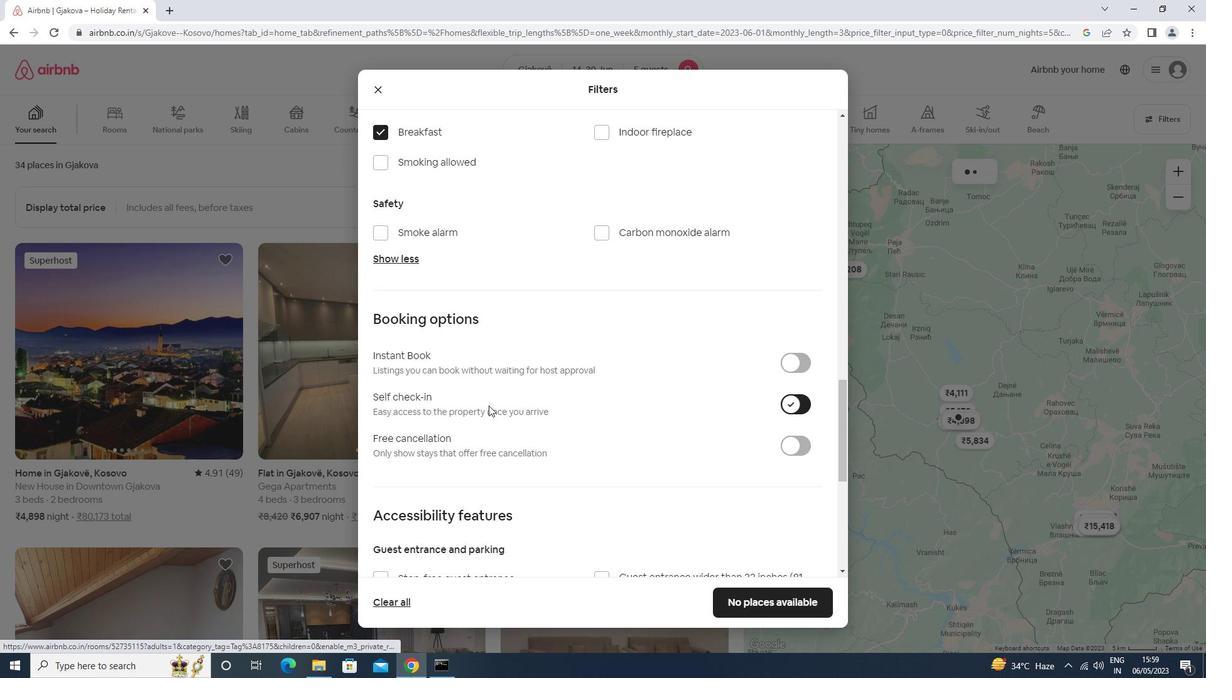 
Action: Mouse scrolled (473, 406) with delta (0, 0)
Screenshot: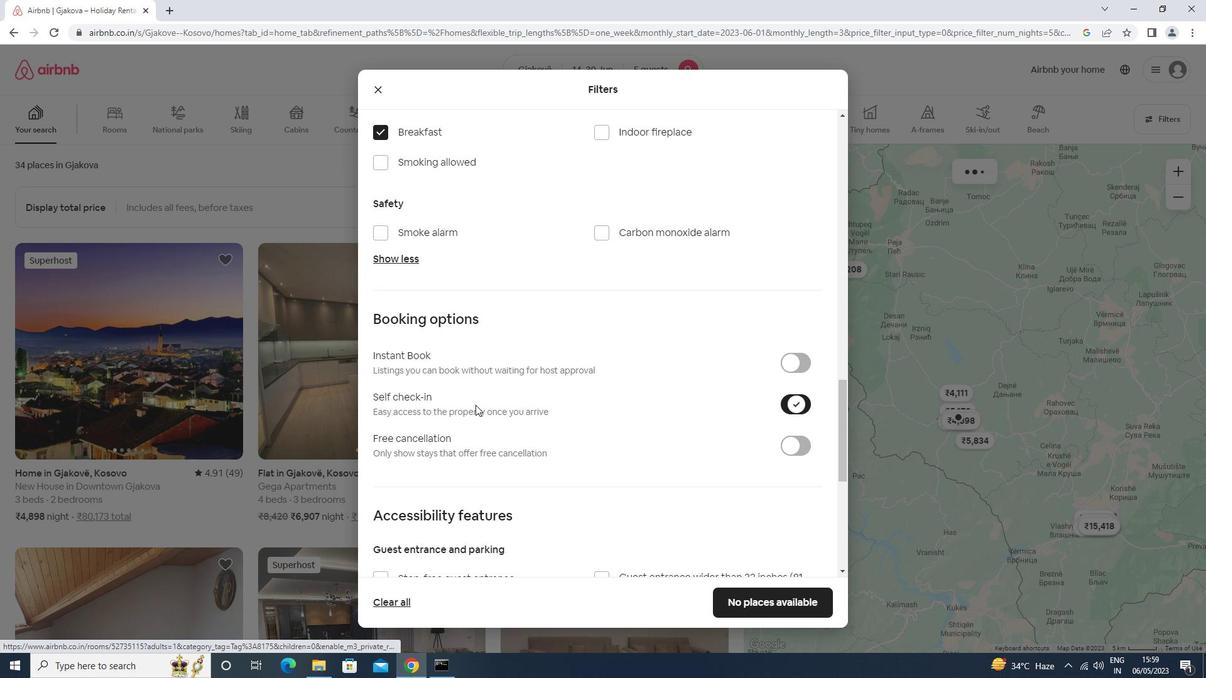 
Action: Mouse moved to (473, 407)
Screenshot: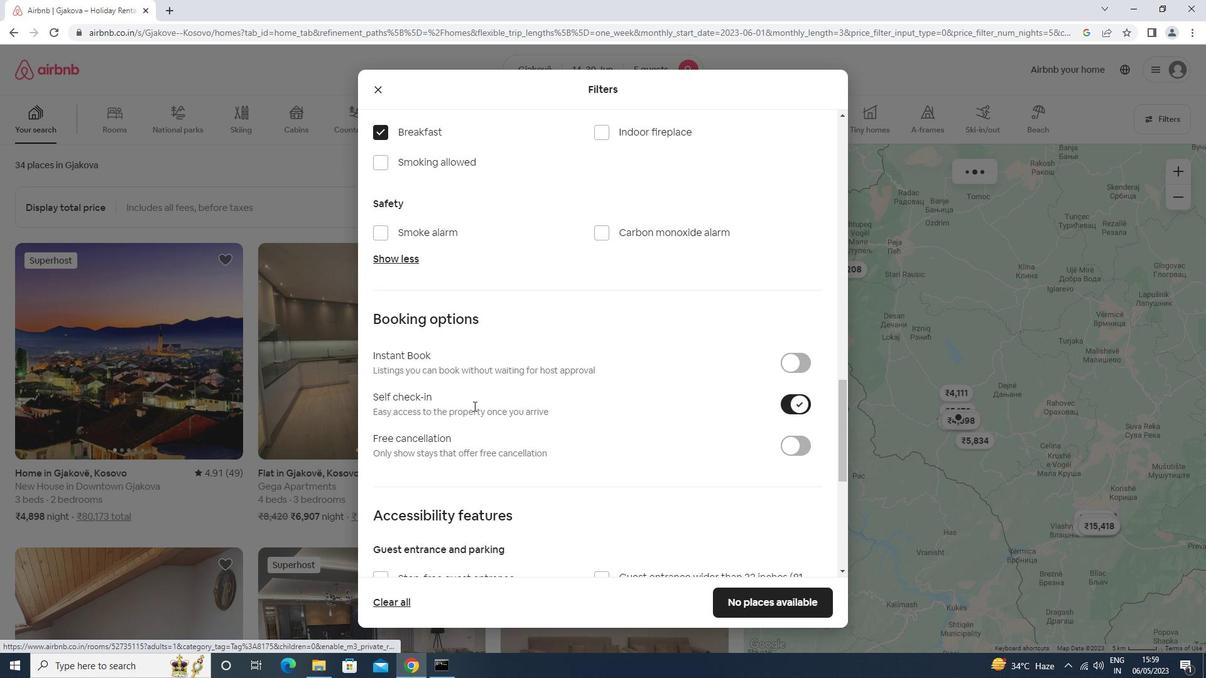 
Action: Mouse scrolled (473, 407) with delta (0, 0)
Screenshot: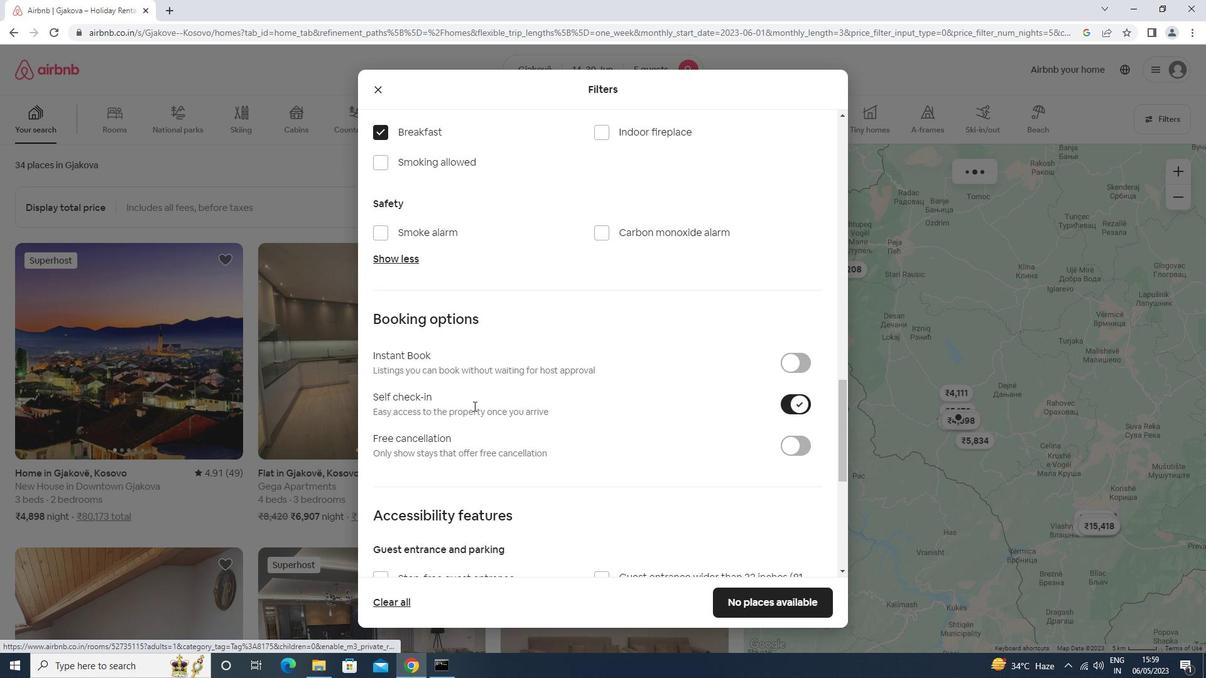 
Action: Mouse scrolled (473, 407) with delta (0, 0)
Screenshot: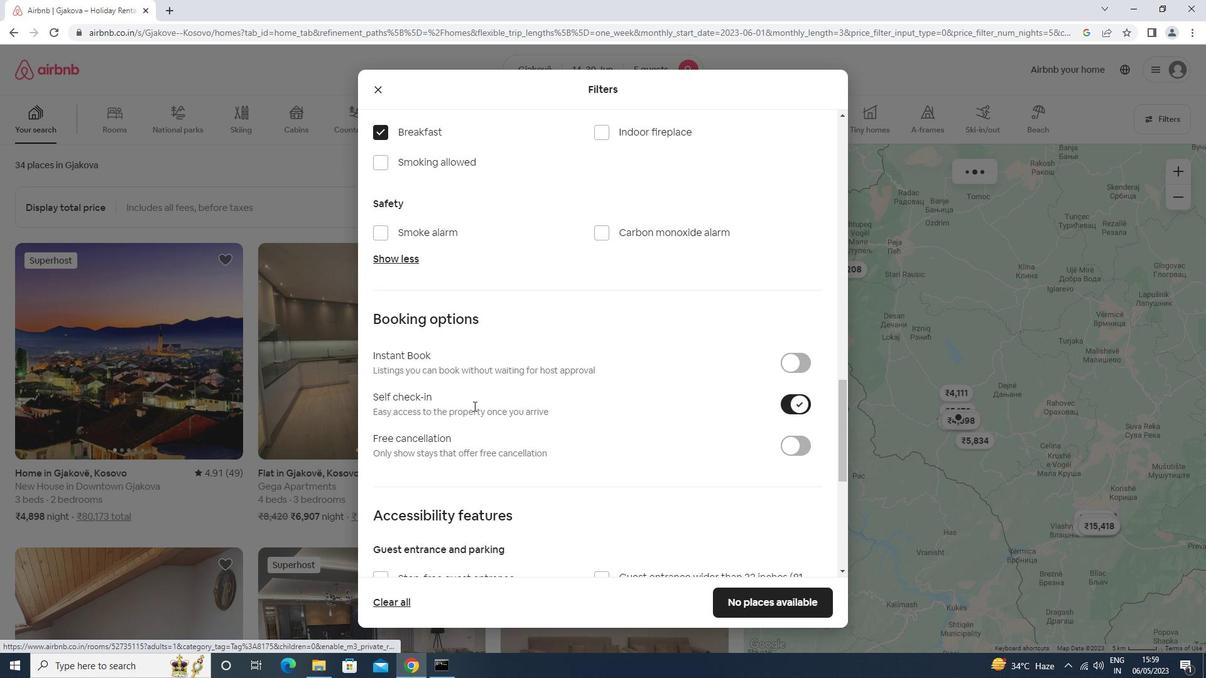 
Action: Mouse scrolled (473, 407) with delta (0, 0)
Screenshot: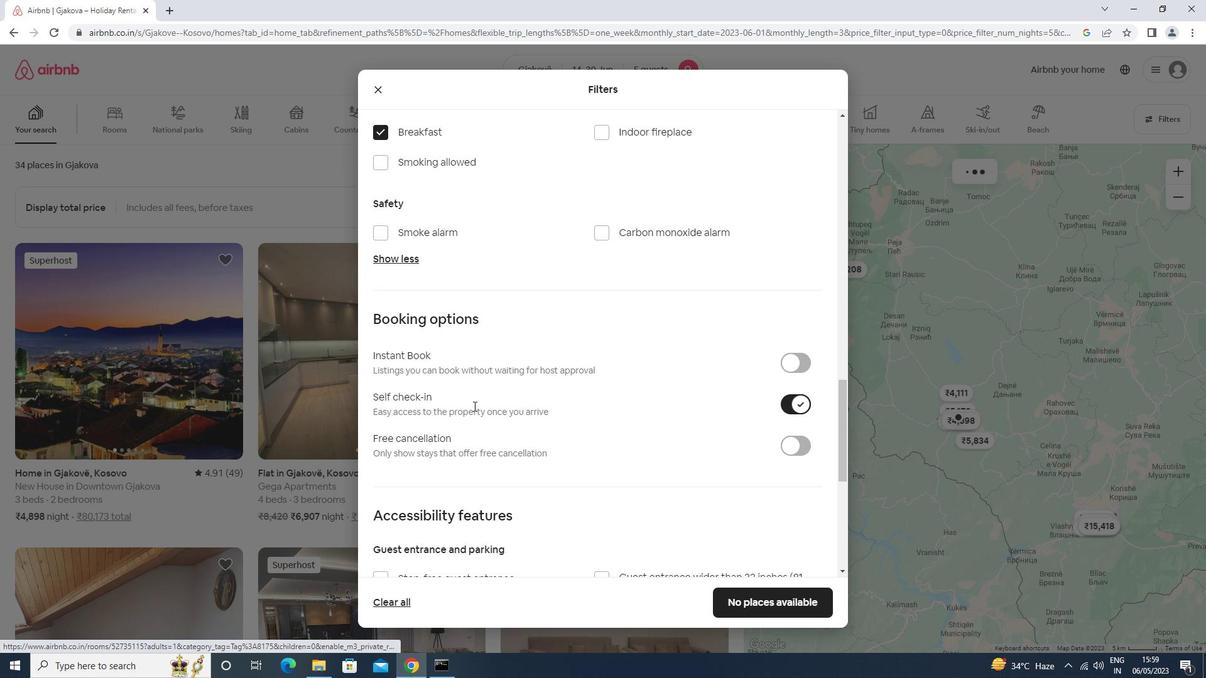 
Action: Mouse scrolled (473, 407) with delta (0, 0)
Screenshot: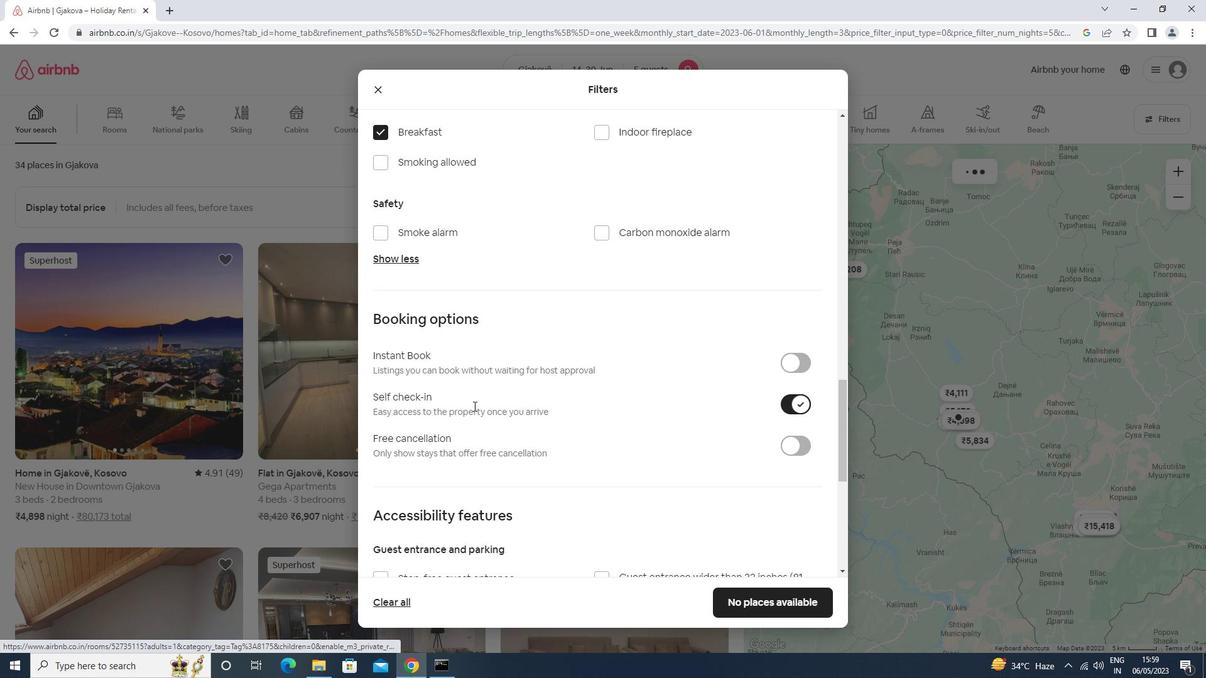 
Action: Mouse scrolled (473, 407) with delta (0, 0)
Screenshot: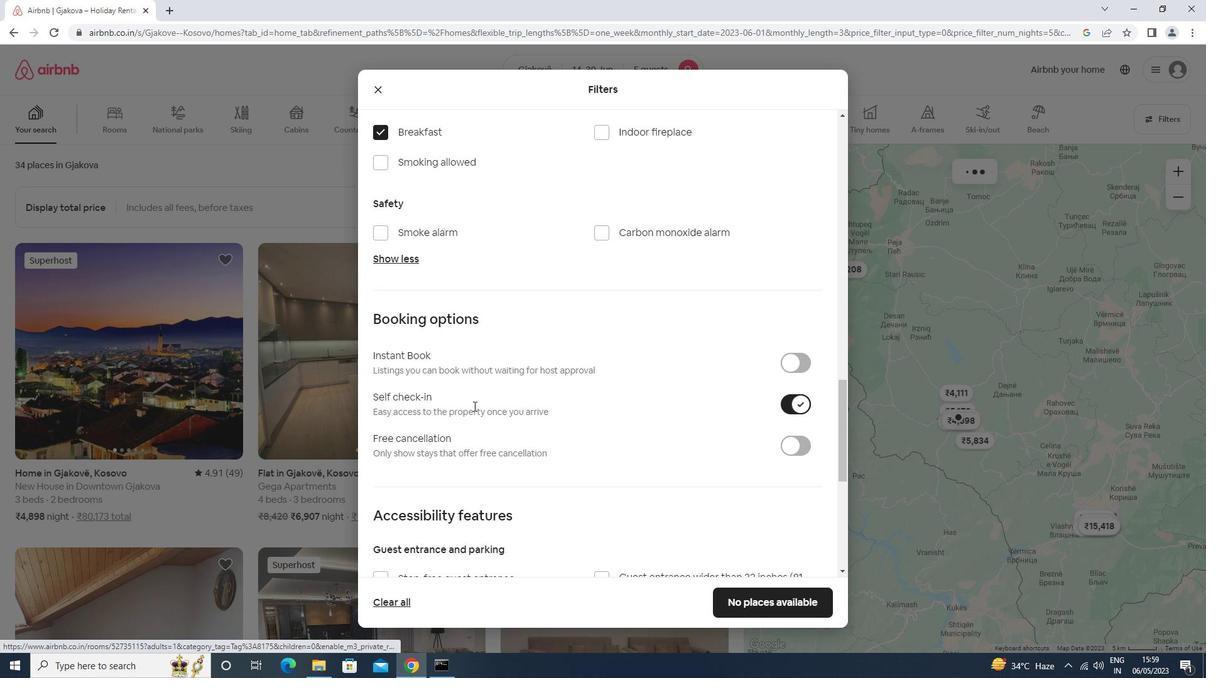 
Action: Mouse moved to (421, 499)
Screenshot: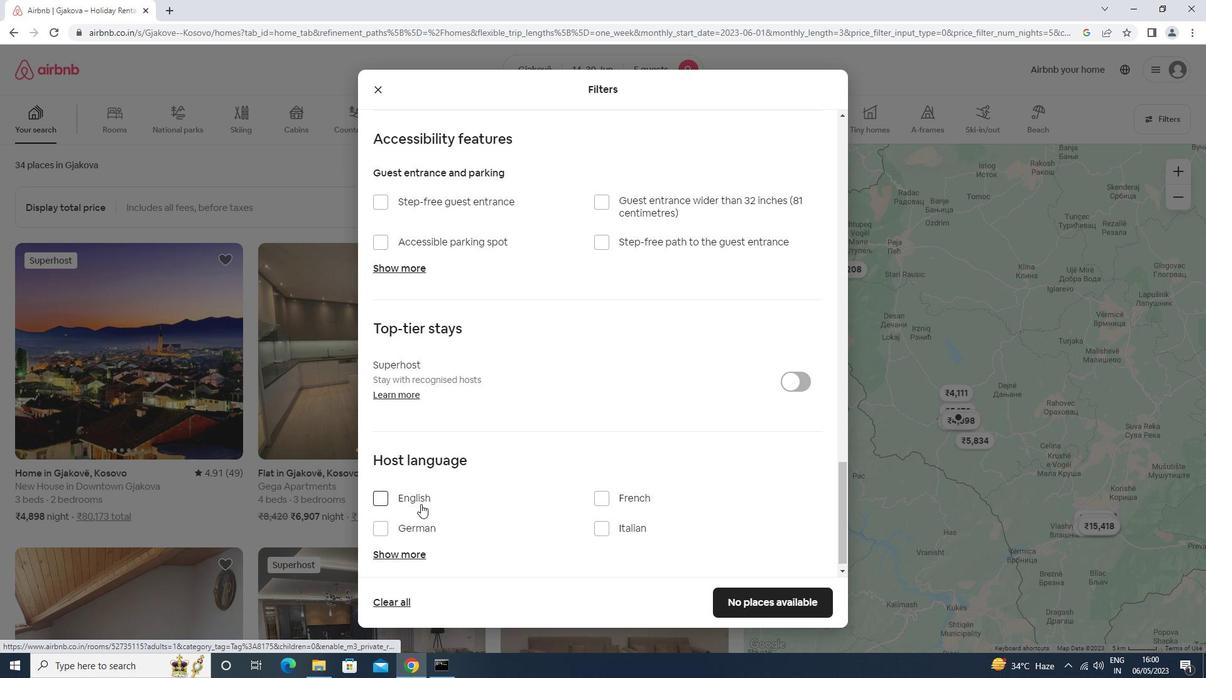 
Action: Mouse pressed left at (421, 499)
Screenshot: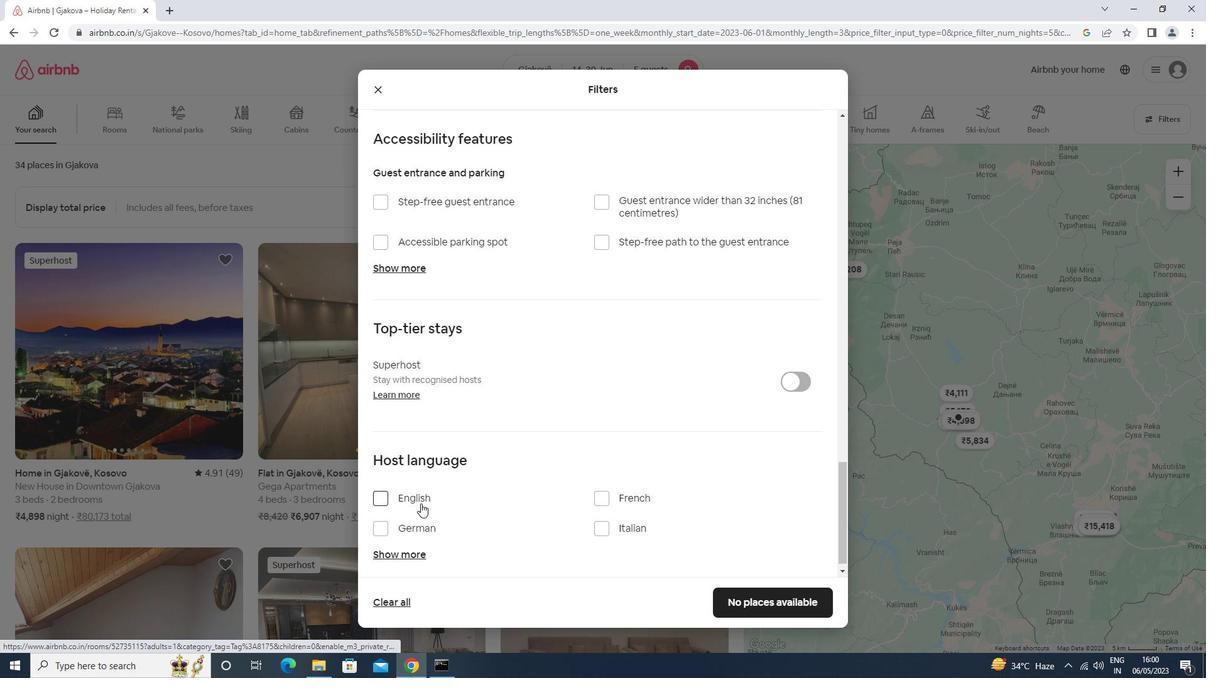 
Action: Mouse moved to (754, 600)
Screenshot: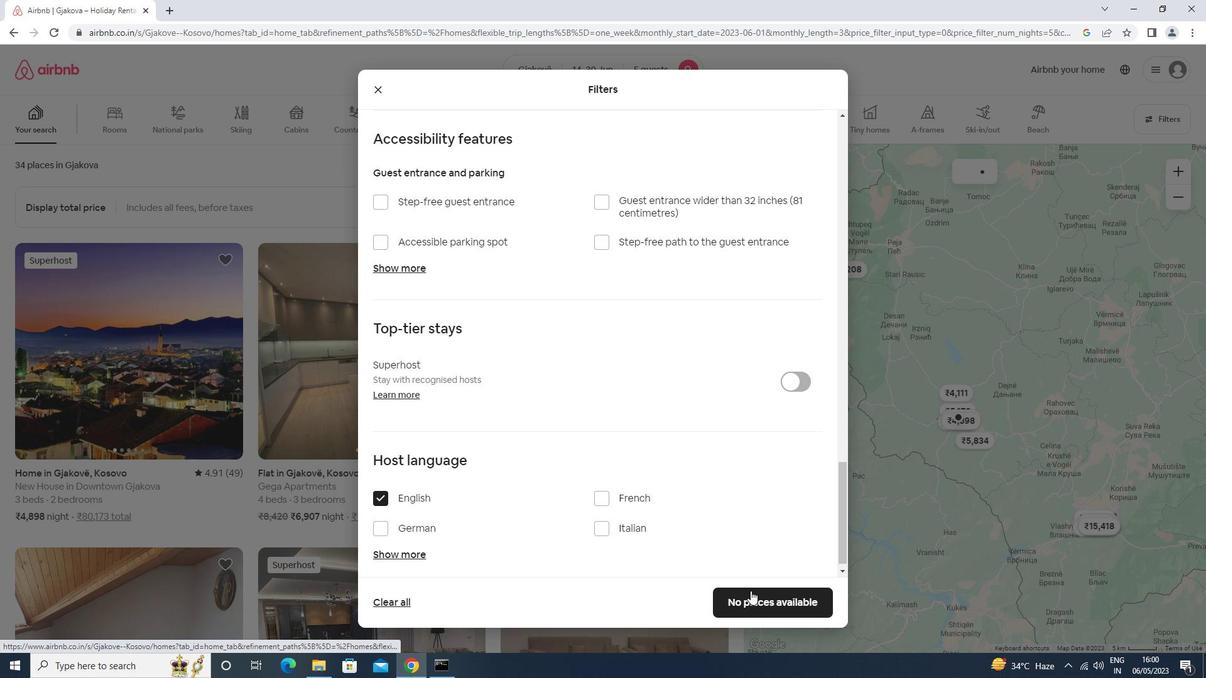 
Action: Mouse pressed left at (754, 600)
Screenshot: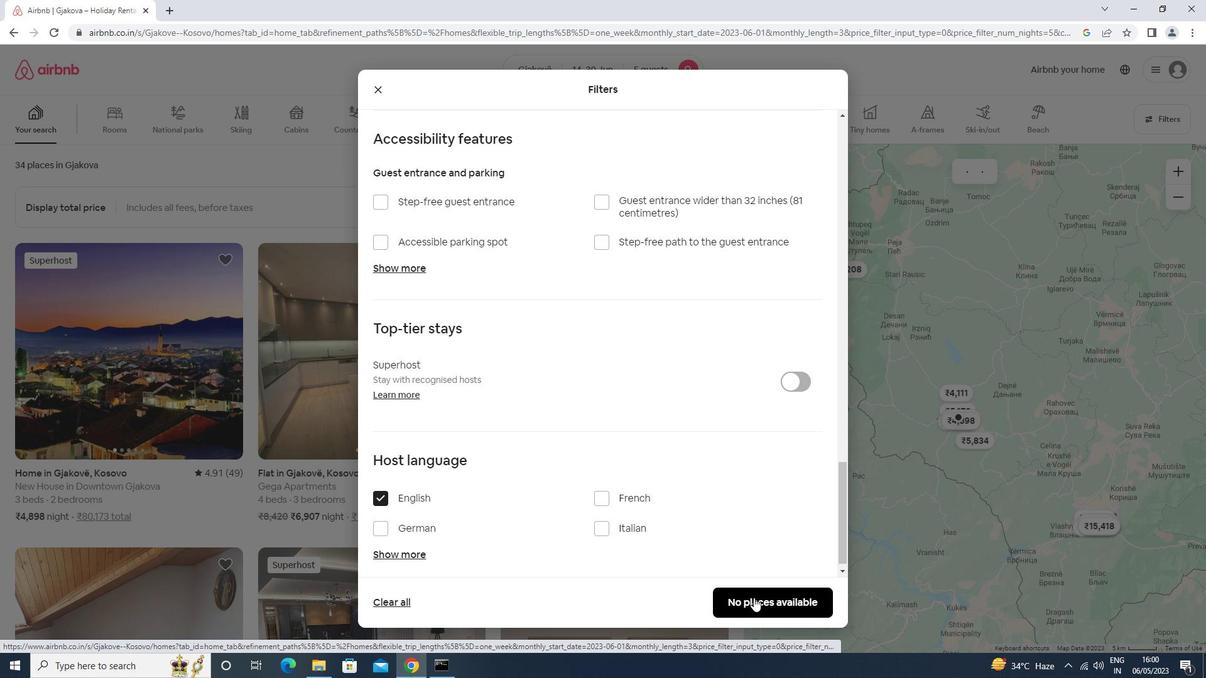 
